 Task: In the  document Natalie.epub ,change text color to 'Dark Brown' Insert the mentioned shape above the text 'Star'. Change color of the shape to  OrangeChange shape height to 0.8
Action: Mouse moved to (313, 436)
Screenshot: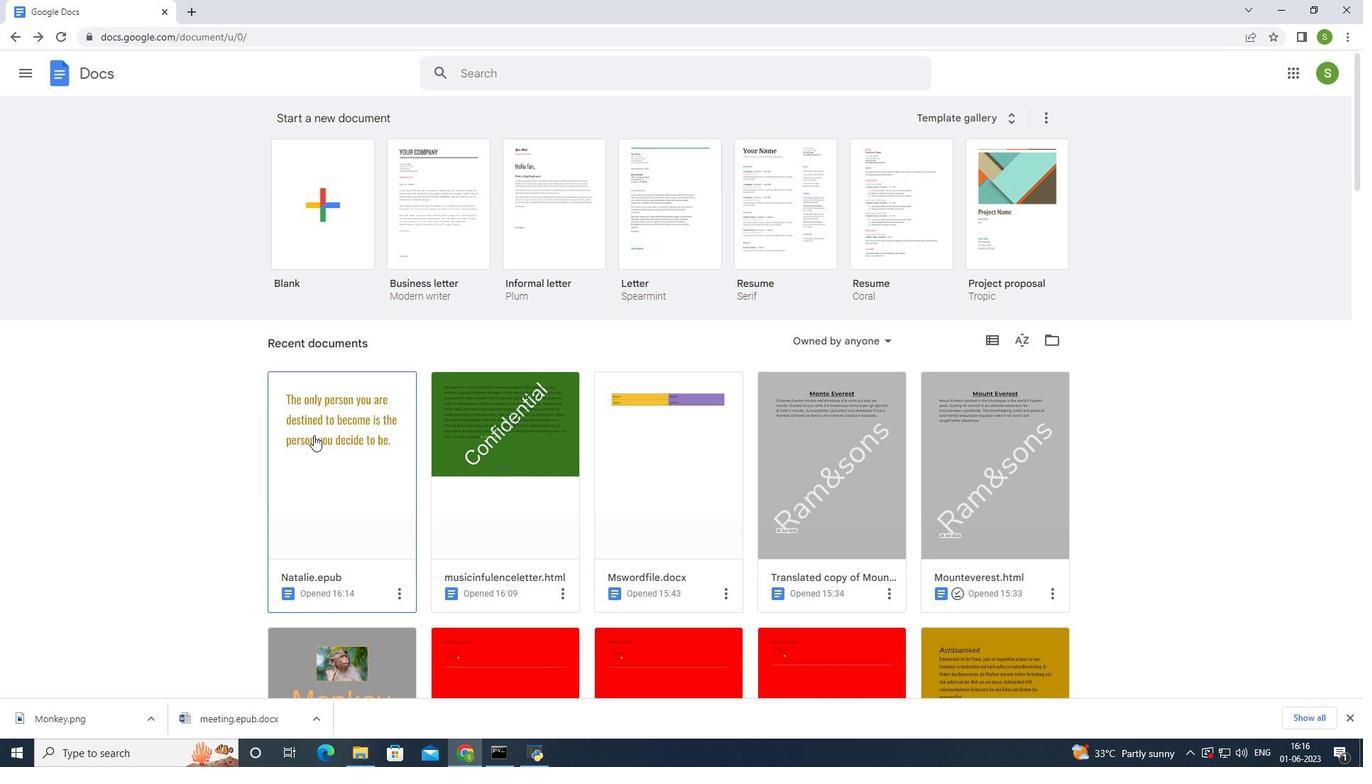 
Action: Mouse pressed left at (313, 436)
Screenshot: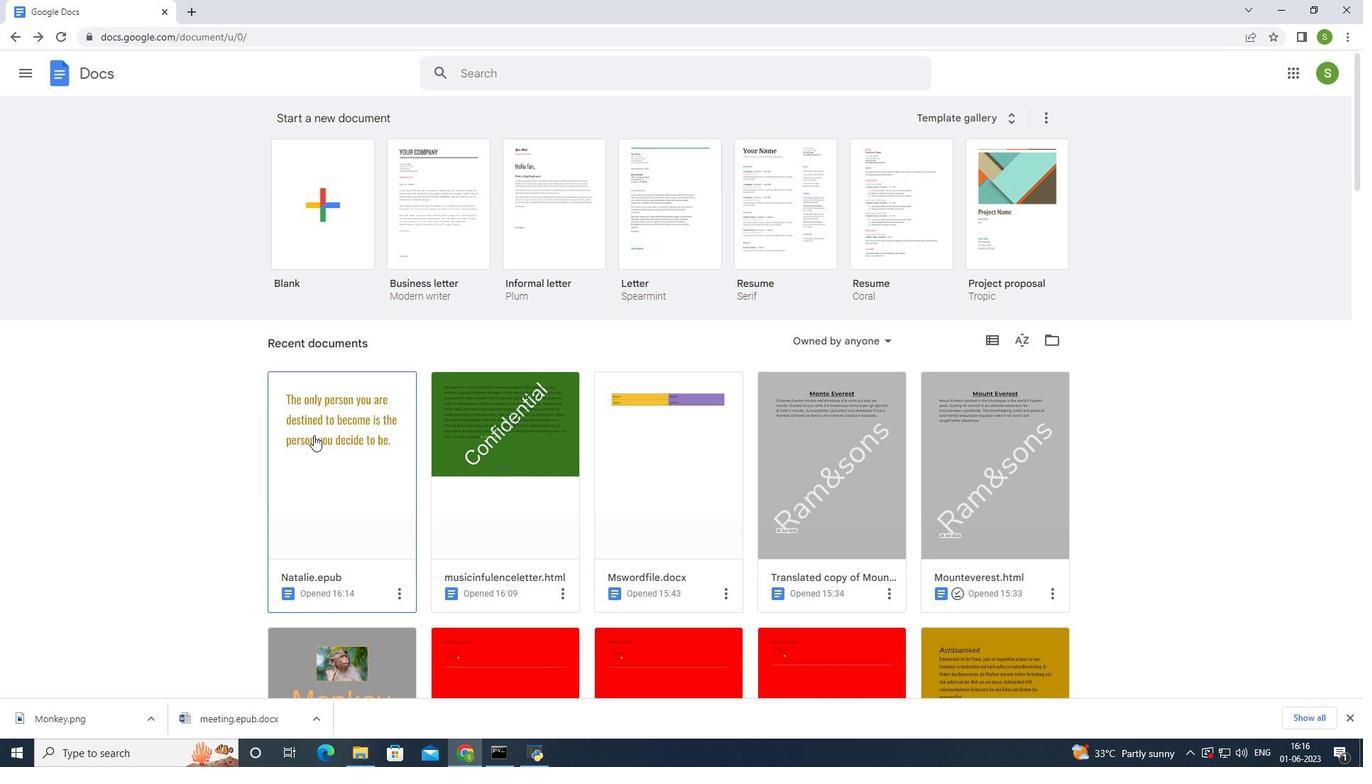 
Action: Mouse moved to (355, 225)
Screenshot: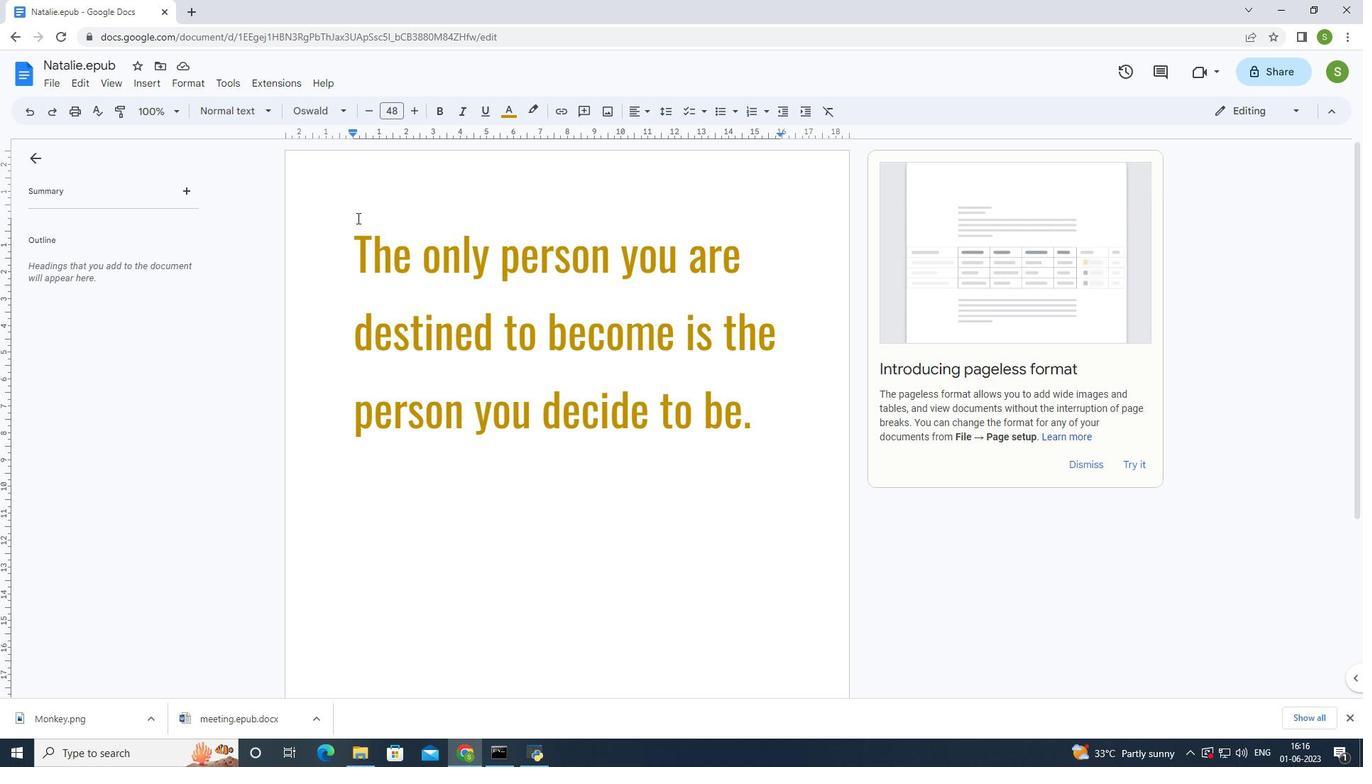 
Action: Mouse pressed left at (355, 225)
Screenshot: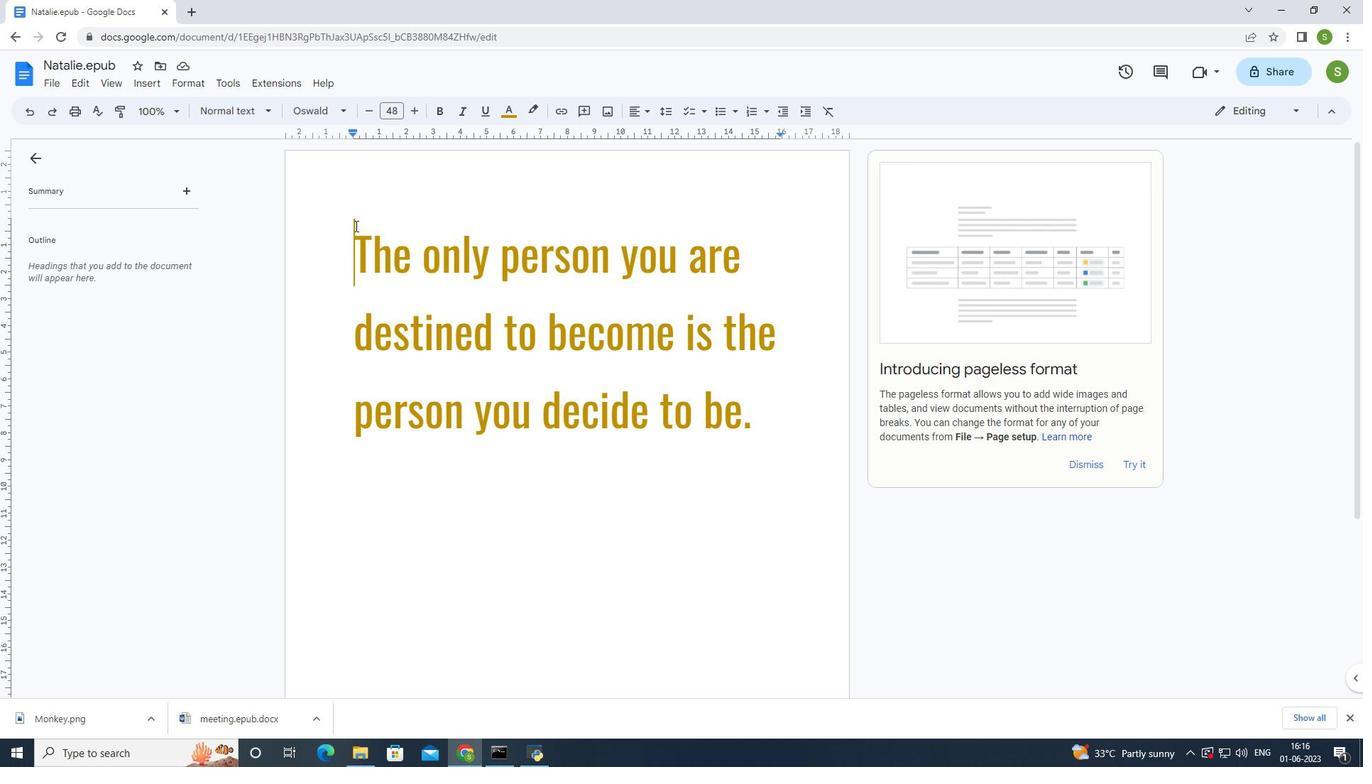 
Action: Mouse moved to (804, 434)
Screenshot: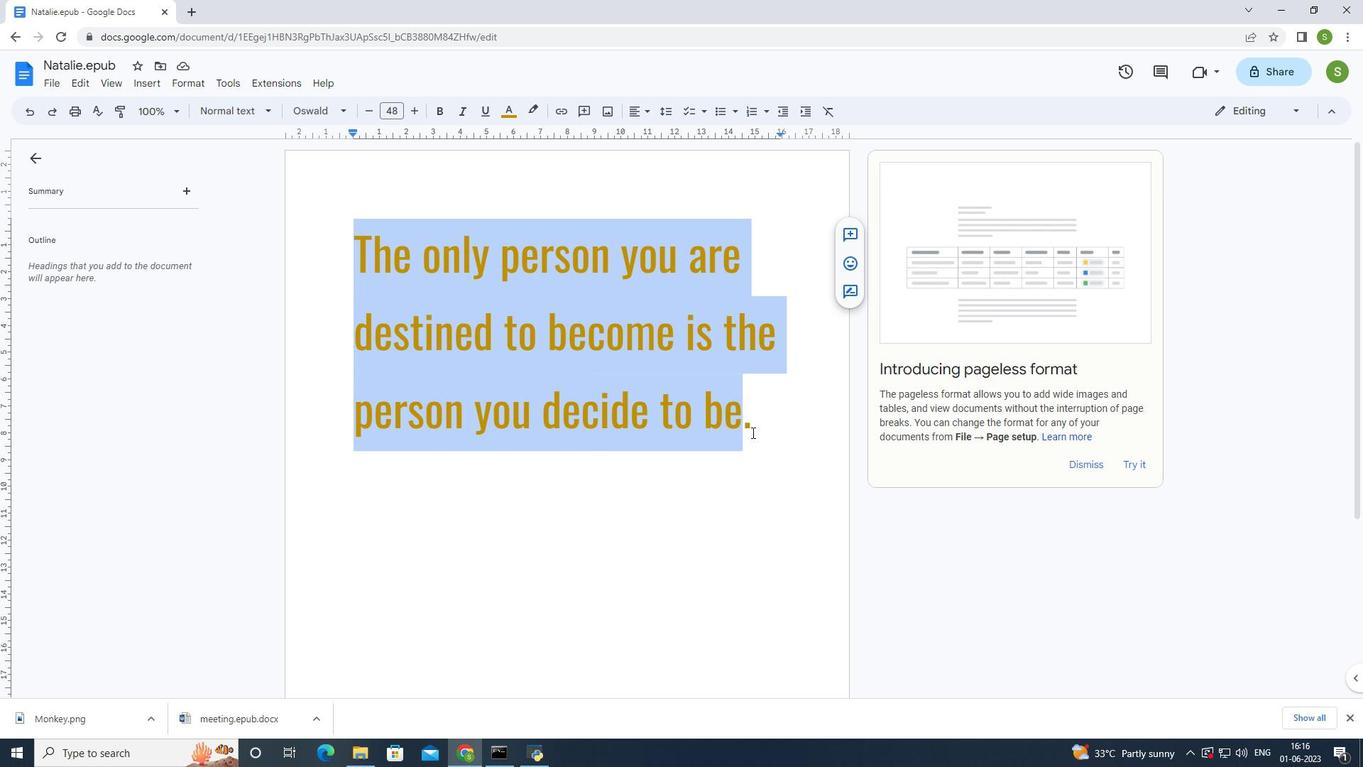 
Action: Mouse pressed left at (804, 434)
Screenshot: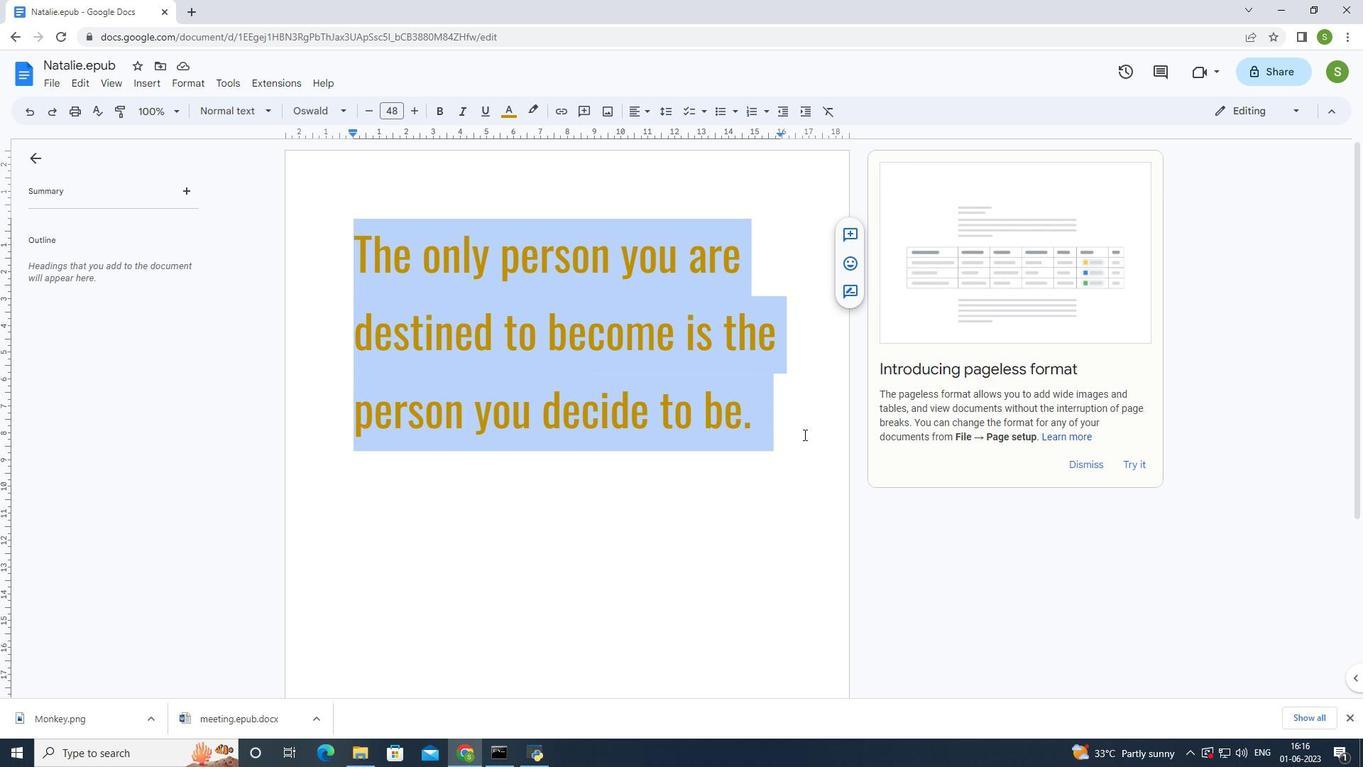 
Action: Mouse moved to (505, 116)
Screenshot: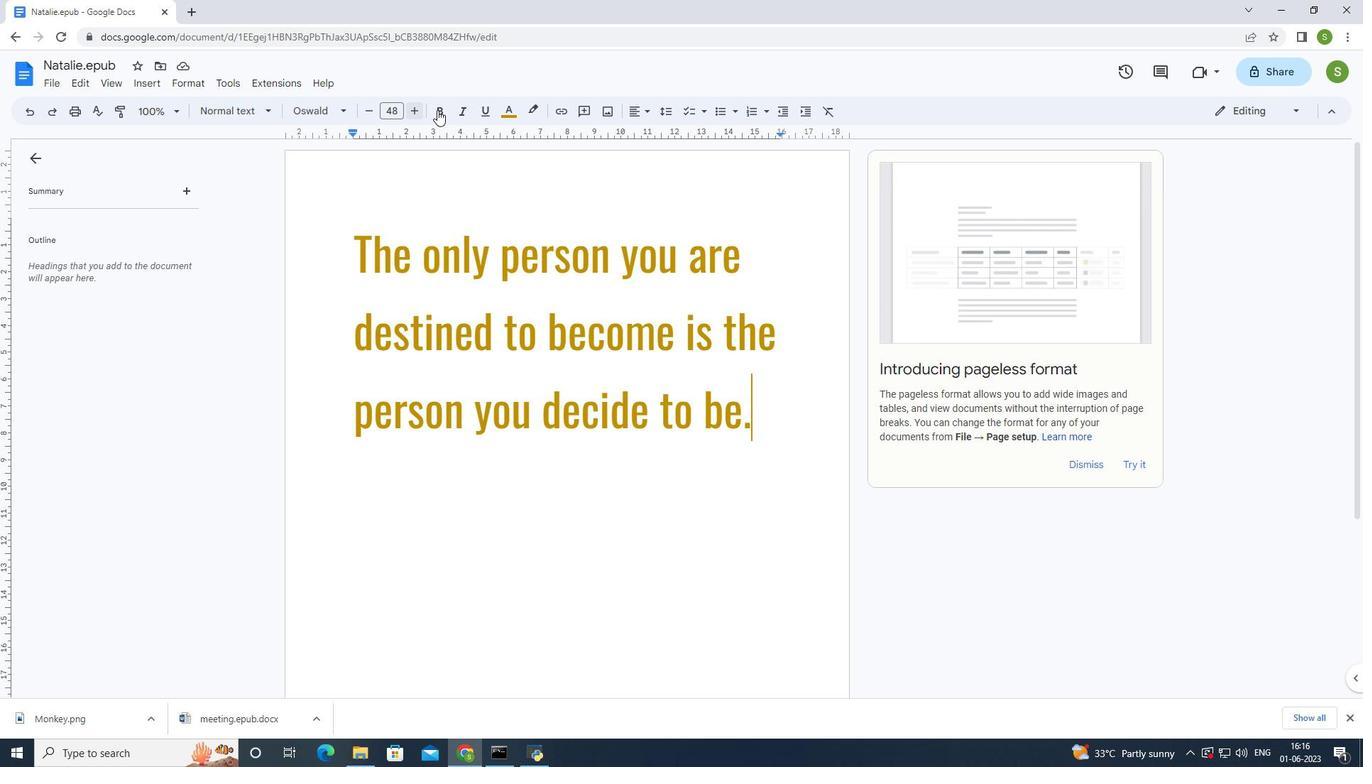 
Action: Mouse pressed left at (505, 116)
Screenshot: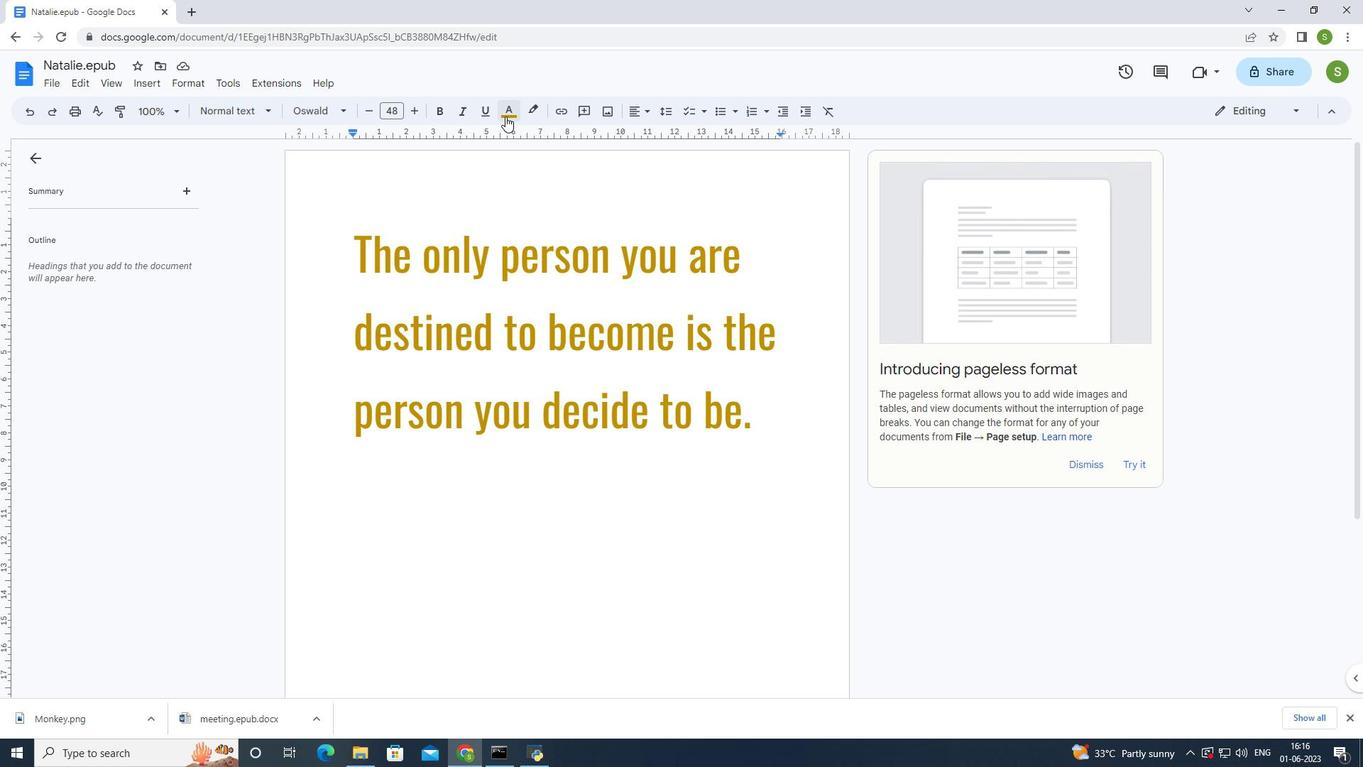 
Action: Mouse moved to (556, 234)
Screenshot: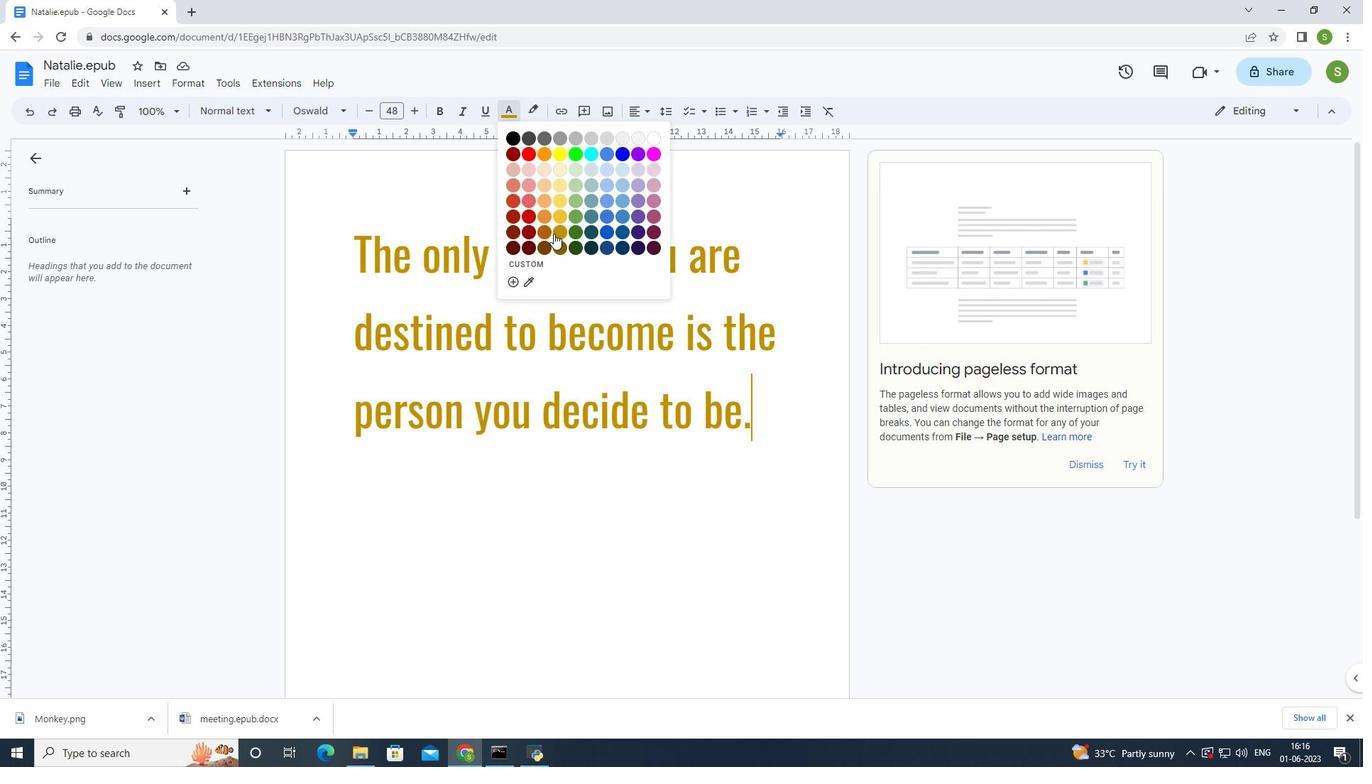 
Action: Mouse pressed left at (556, 234)
Screenshot: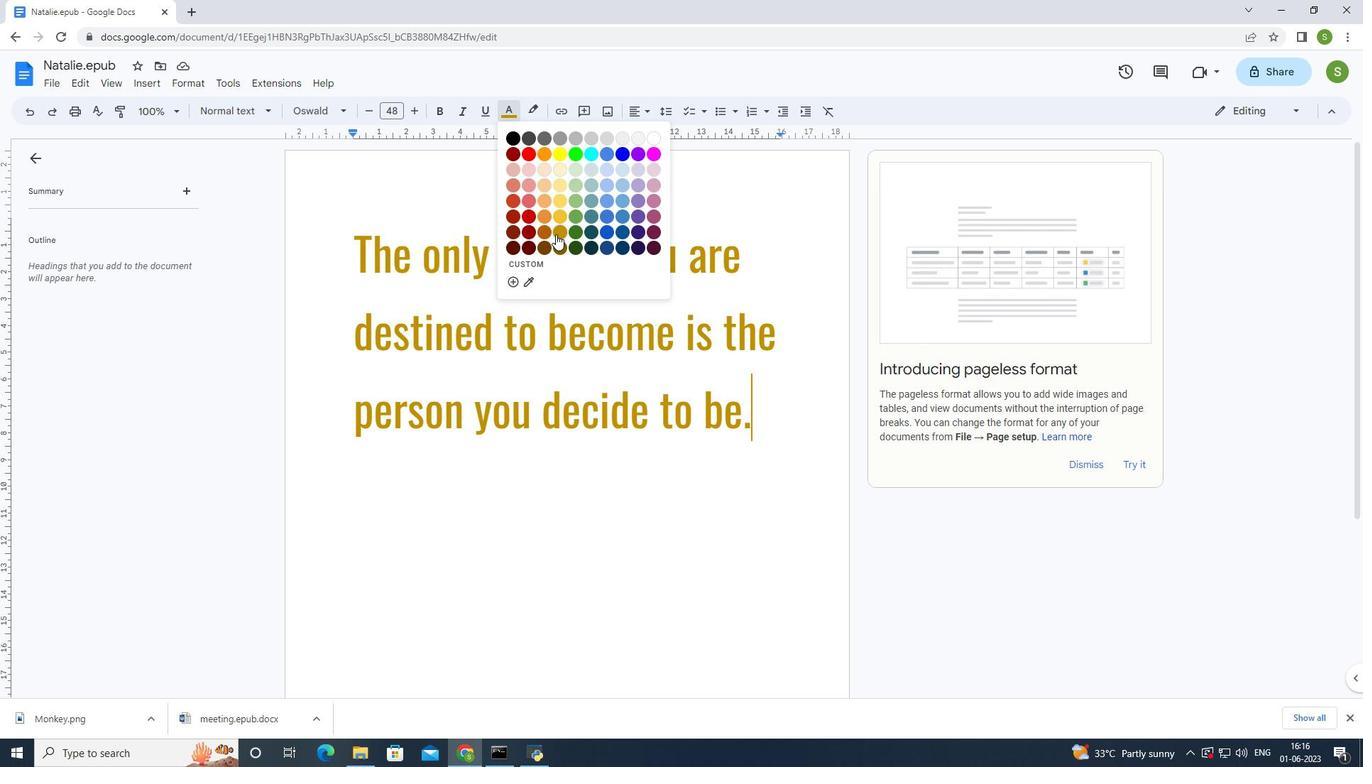 
Action: Mouse moved to (153, 85)
Screenshot: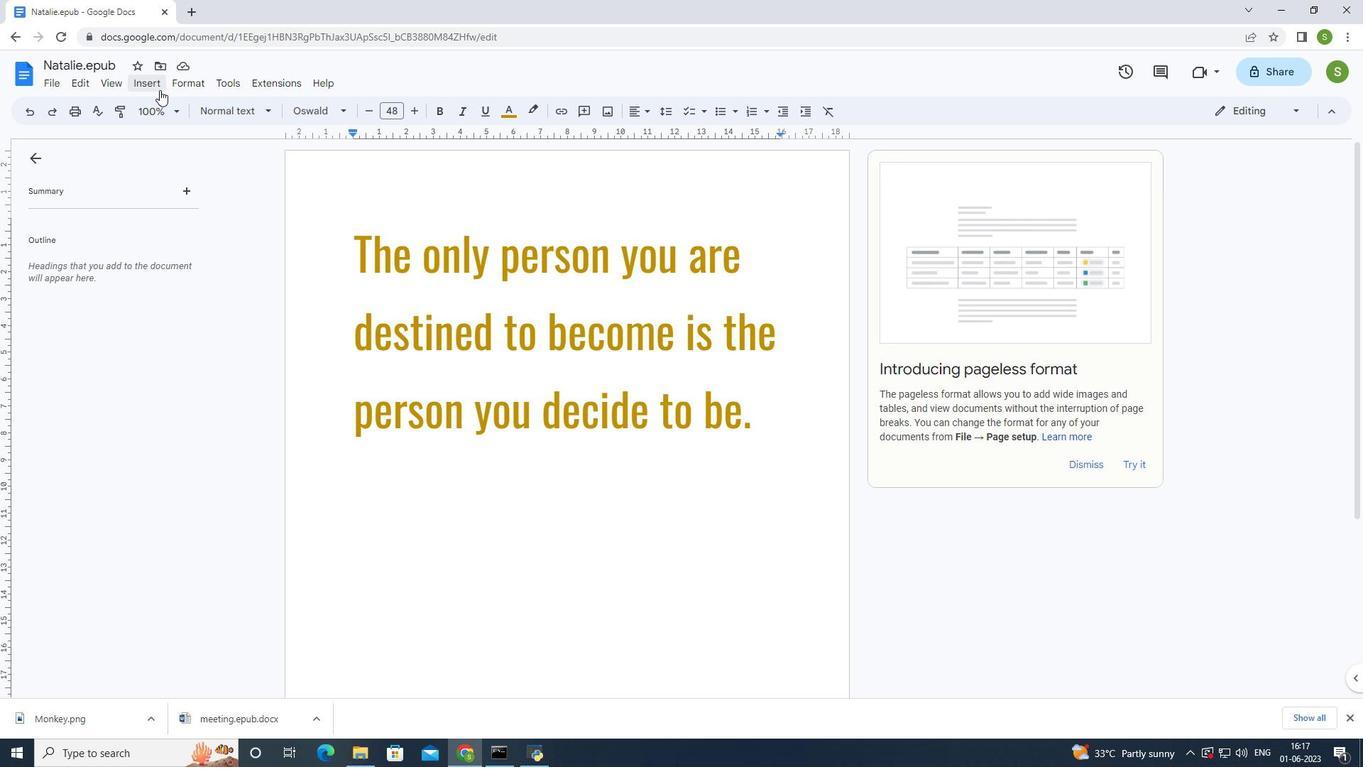 
Action: Mouse pressed left at (153, 85)
Screenshot: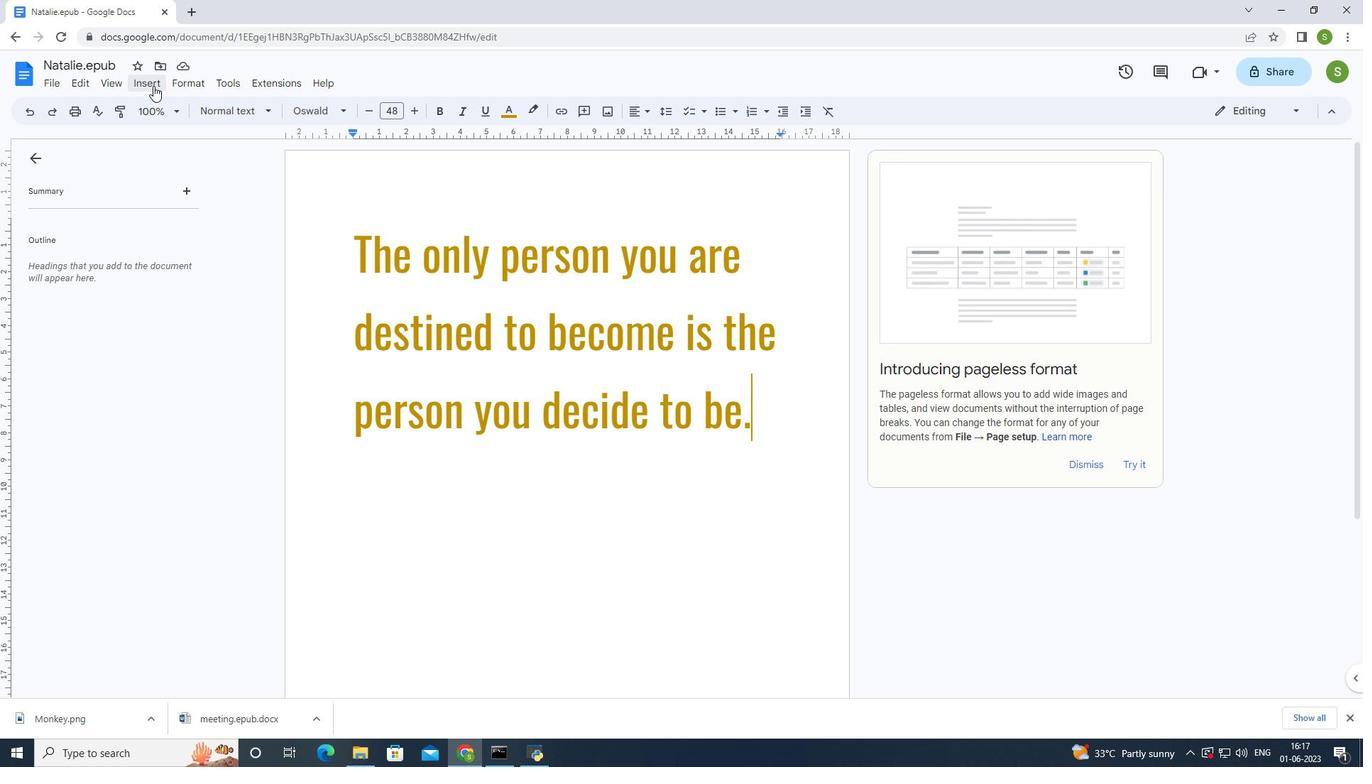 
Action: Mouse moved to (186, 152)
Screenshot: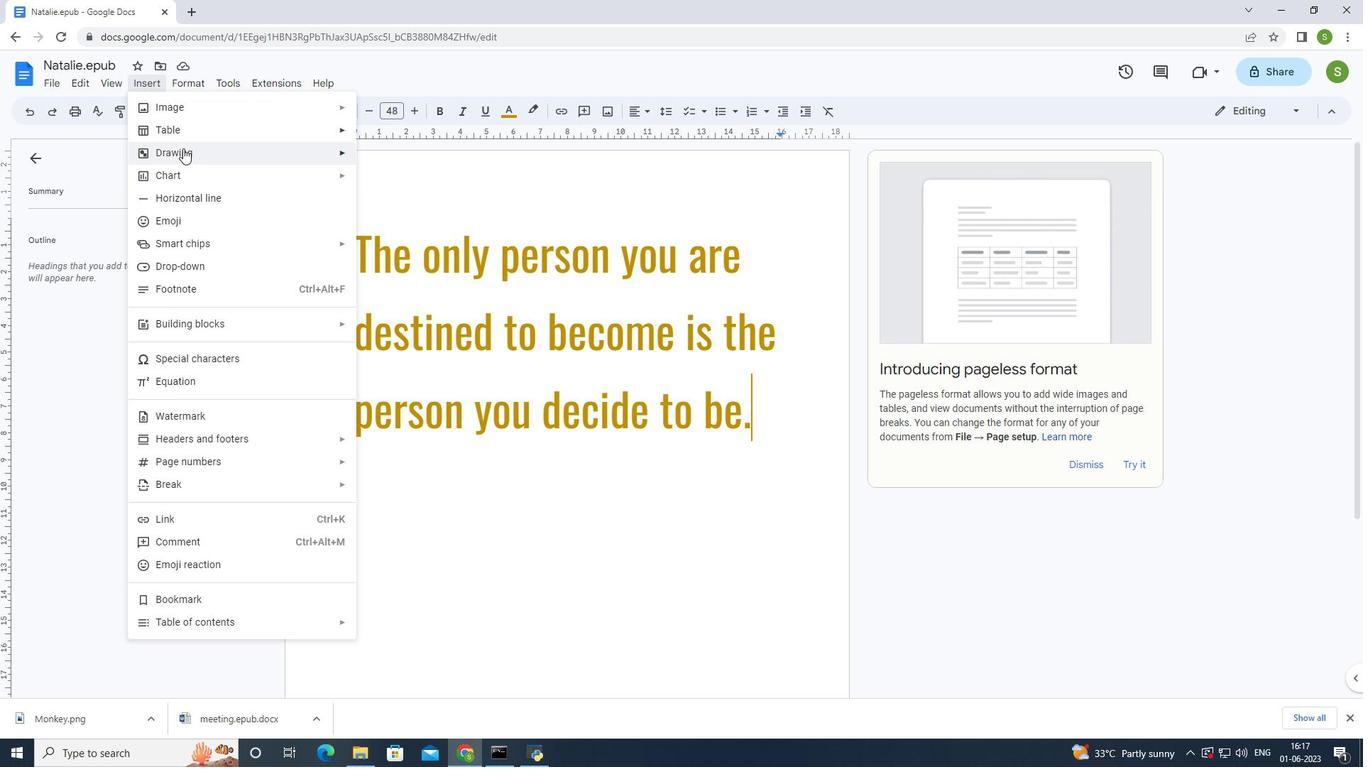 
Action: Mouse pressed left at (186, 152)
Screenshot: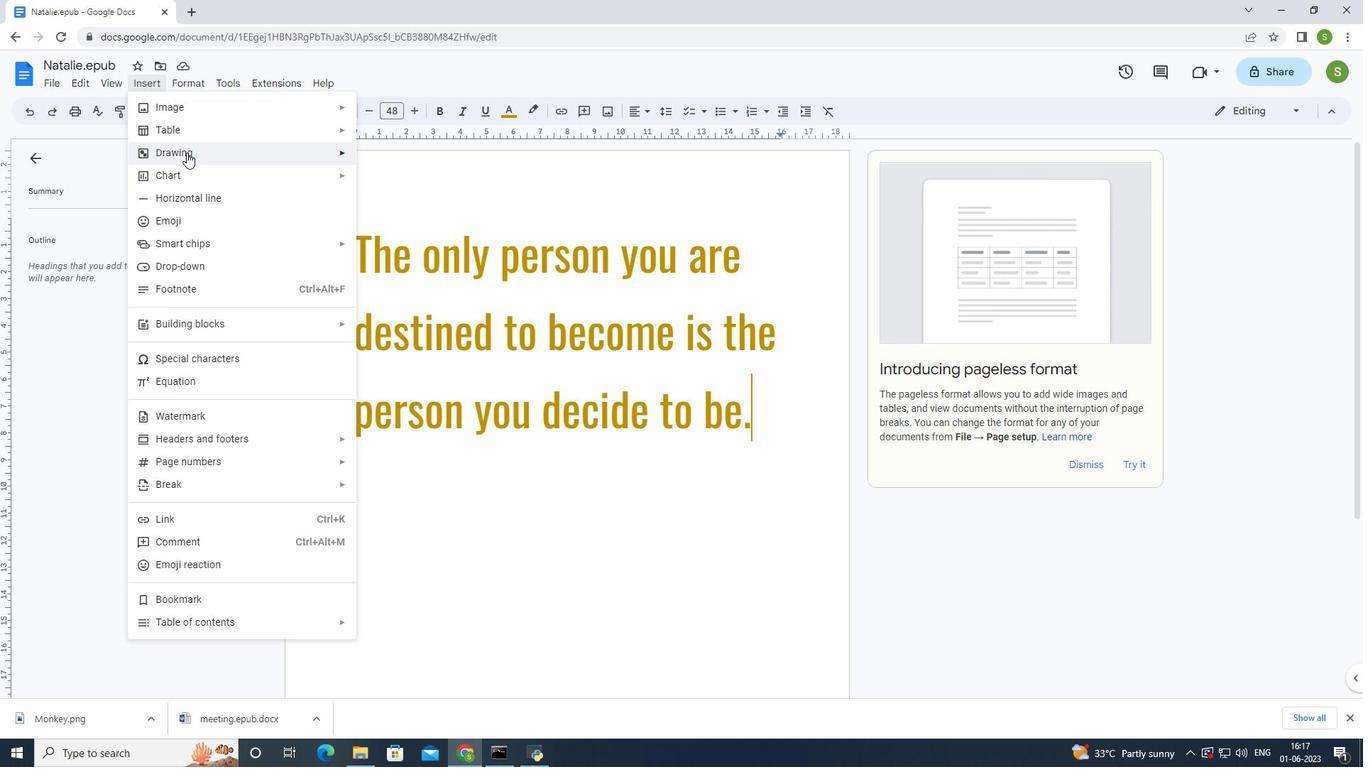 
Action: Mouse moved to (431, 155)
Screenshot: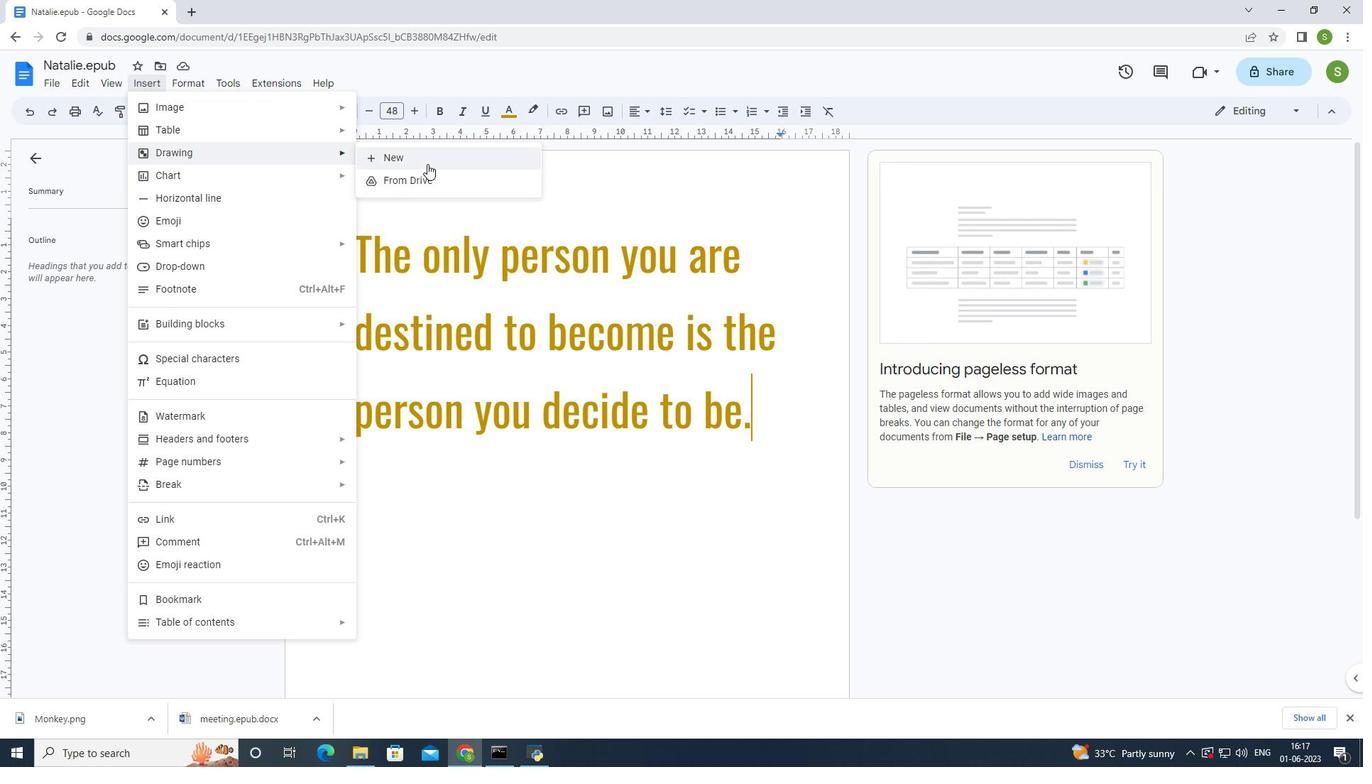 
Action: Mouse pressed left at (431, 155)
Screenshot: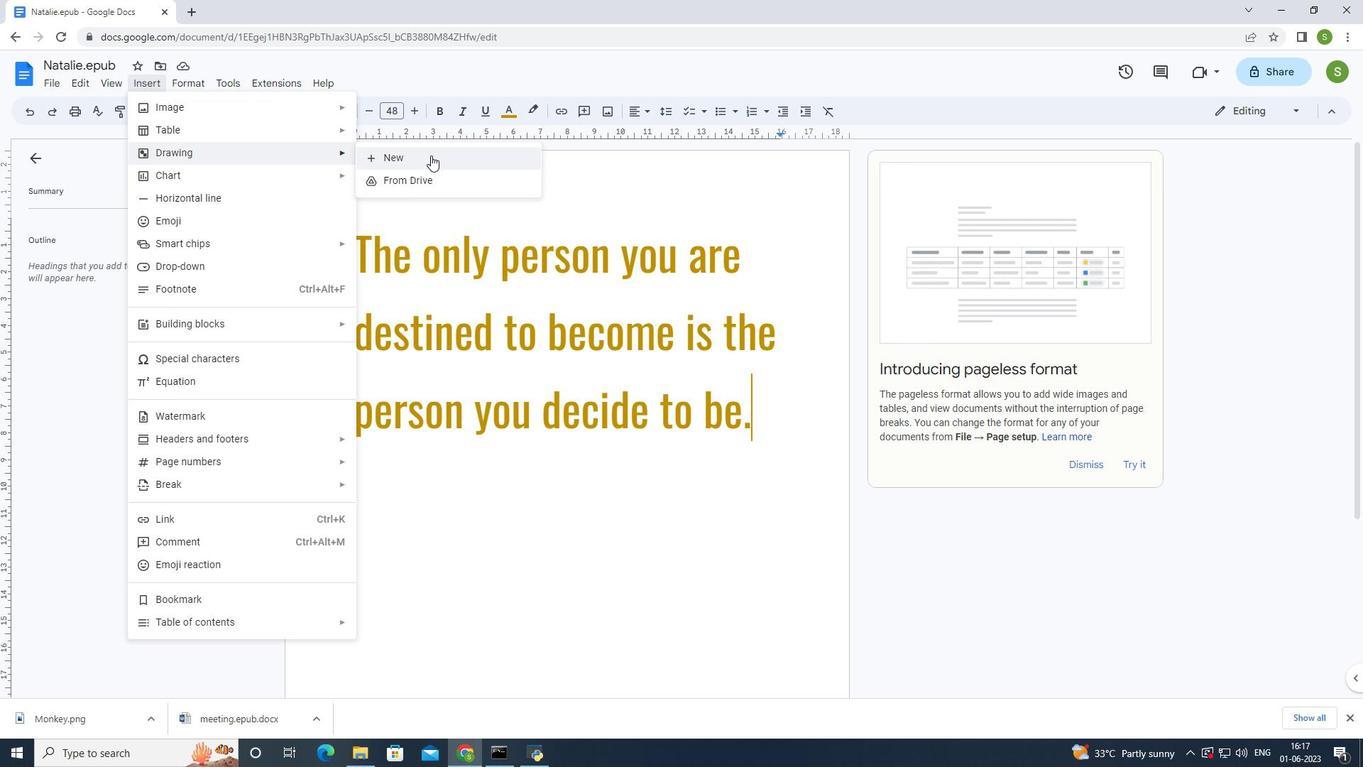 
Action: Mouse moved to (514, 132)
Screenshot: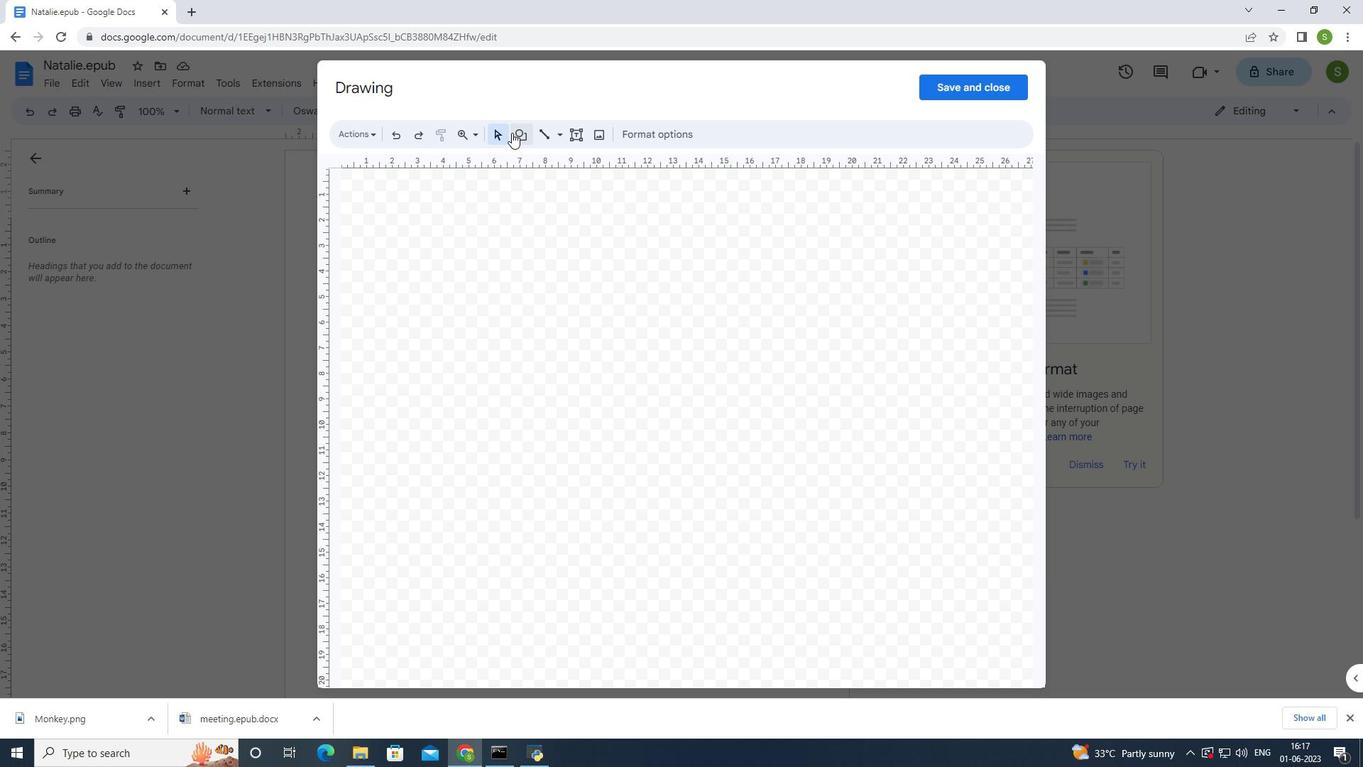 
Action: Mouse pressed left at (514, 132)
Screenshot: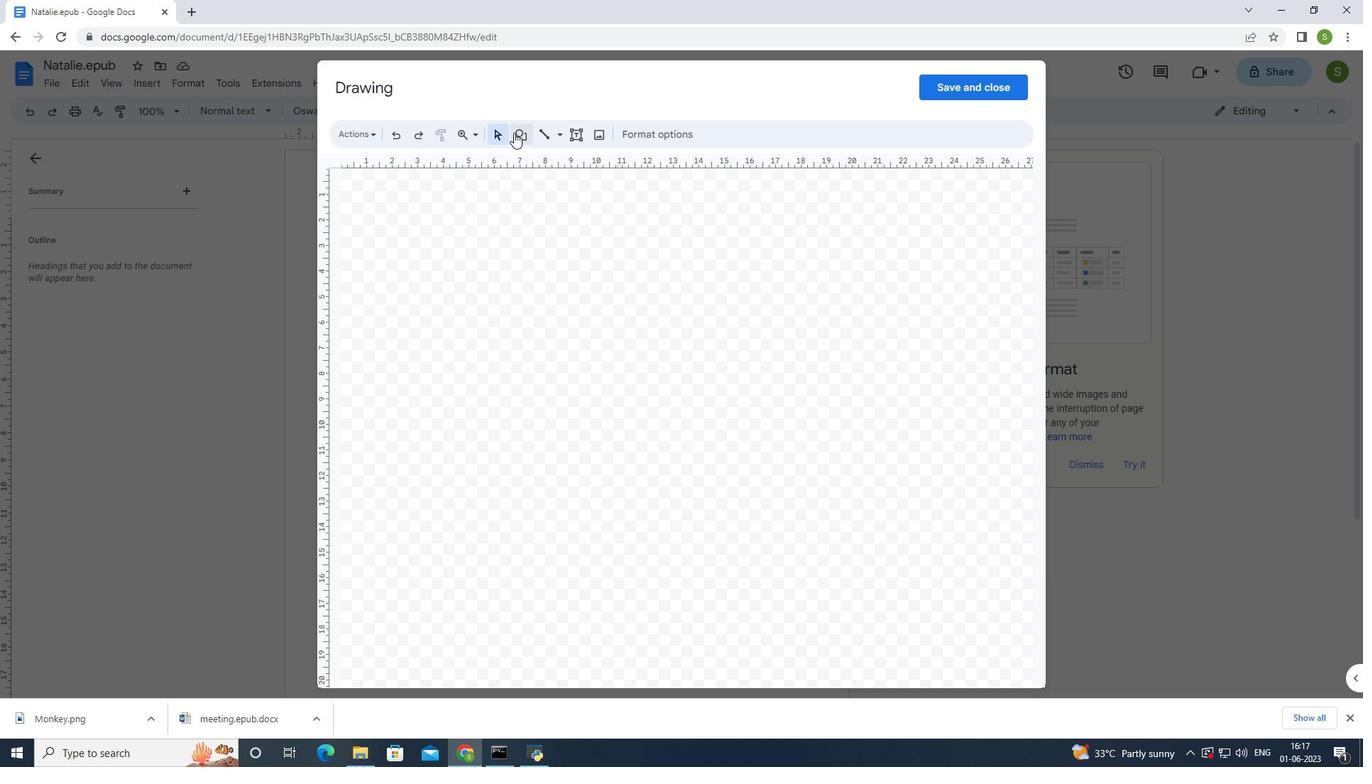 
Action: Mouse moved to (647, 166)
Screenshot: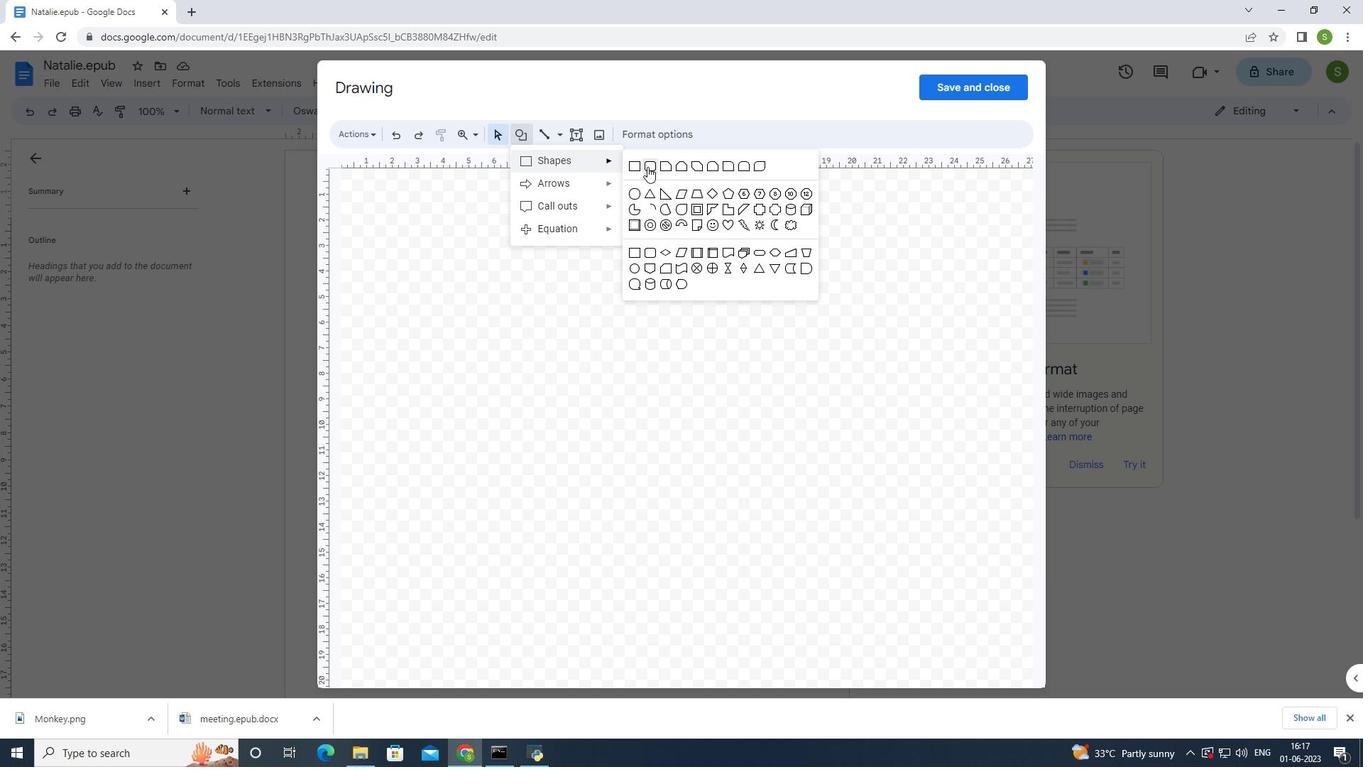 
Action: Mouse pressed left at (647, 166)
Screenshot: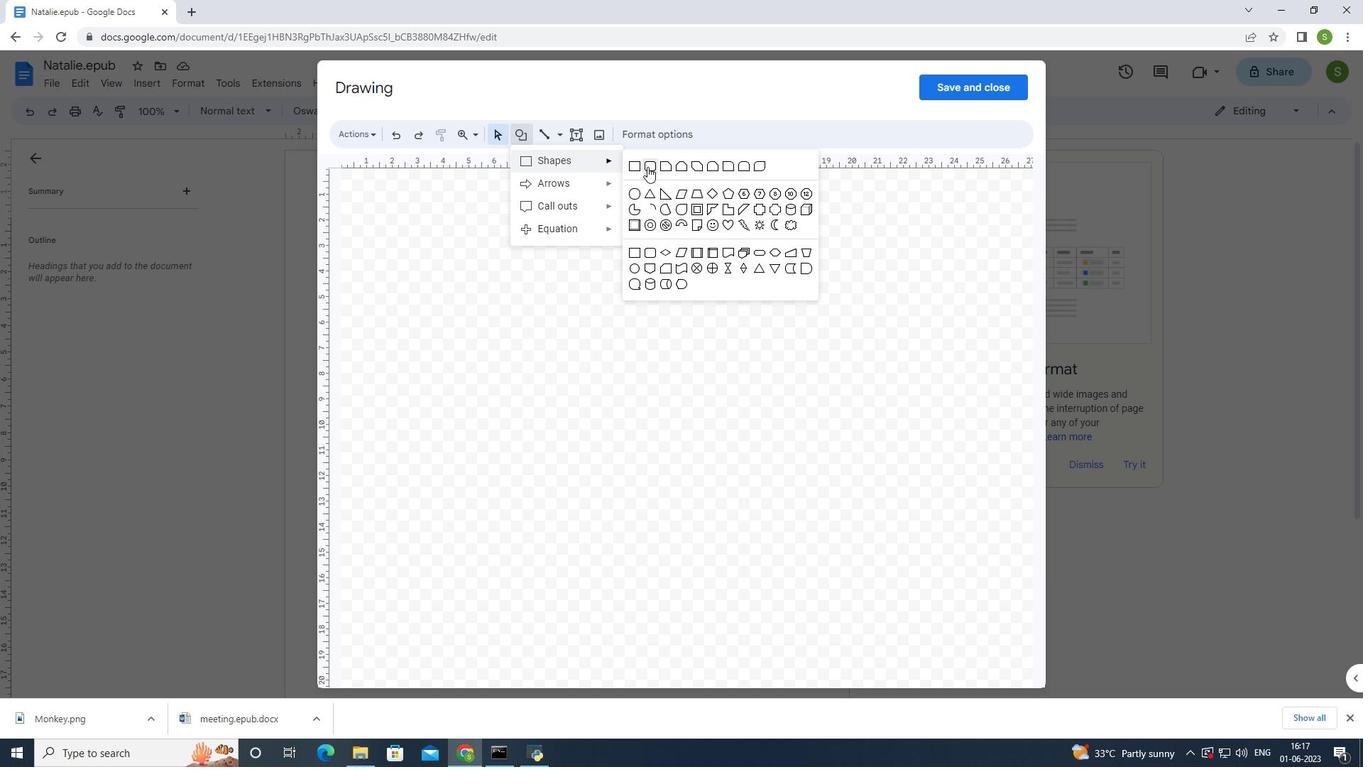 
Action: Mouse moved to (495, 259)
Screenshot: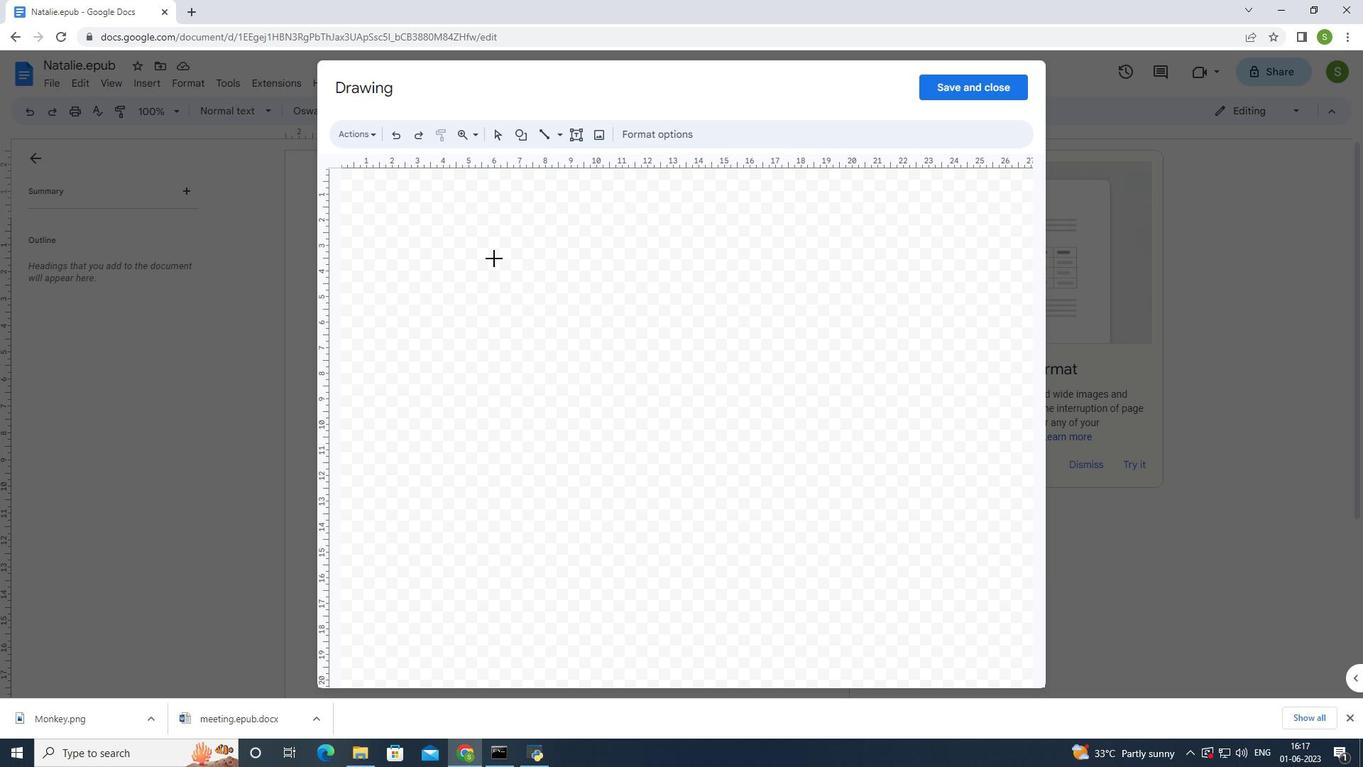 
Action: Mouse pressed left at (495, 259)
Screenshot: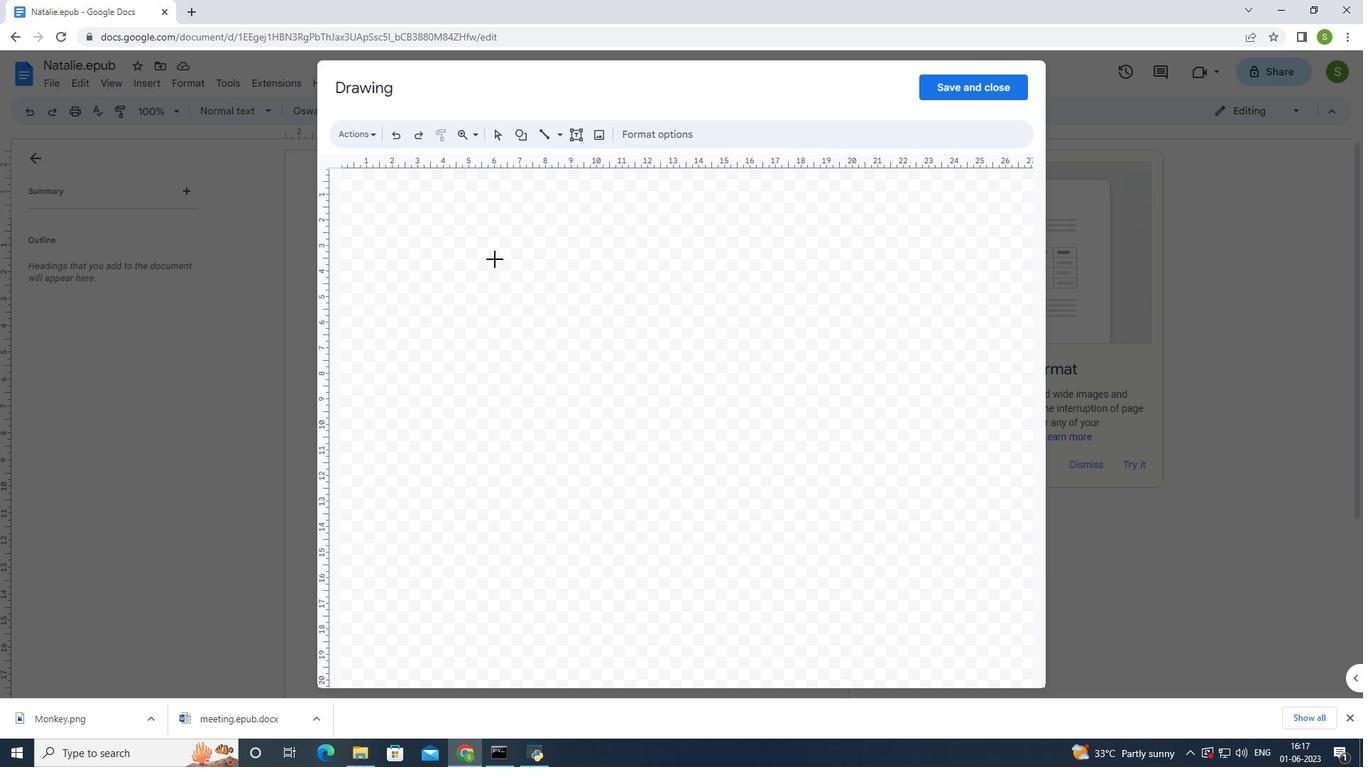 
Action: Mouse moved to (568, 291)
Screenshot: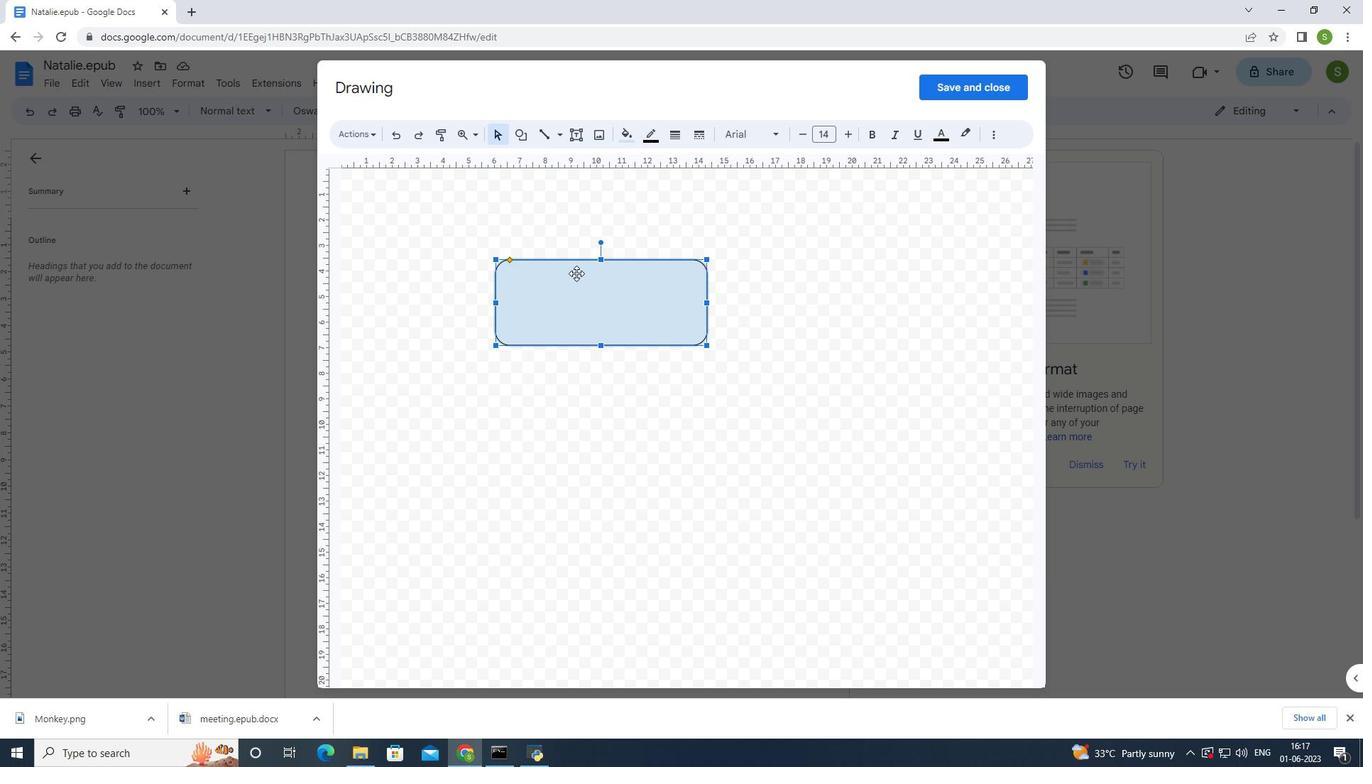 
Action: Mouse pressed left at (568, 291)
Screenshot: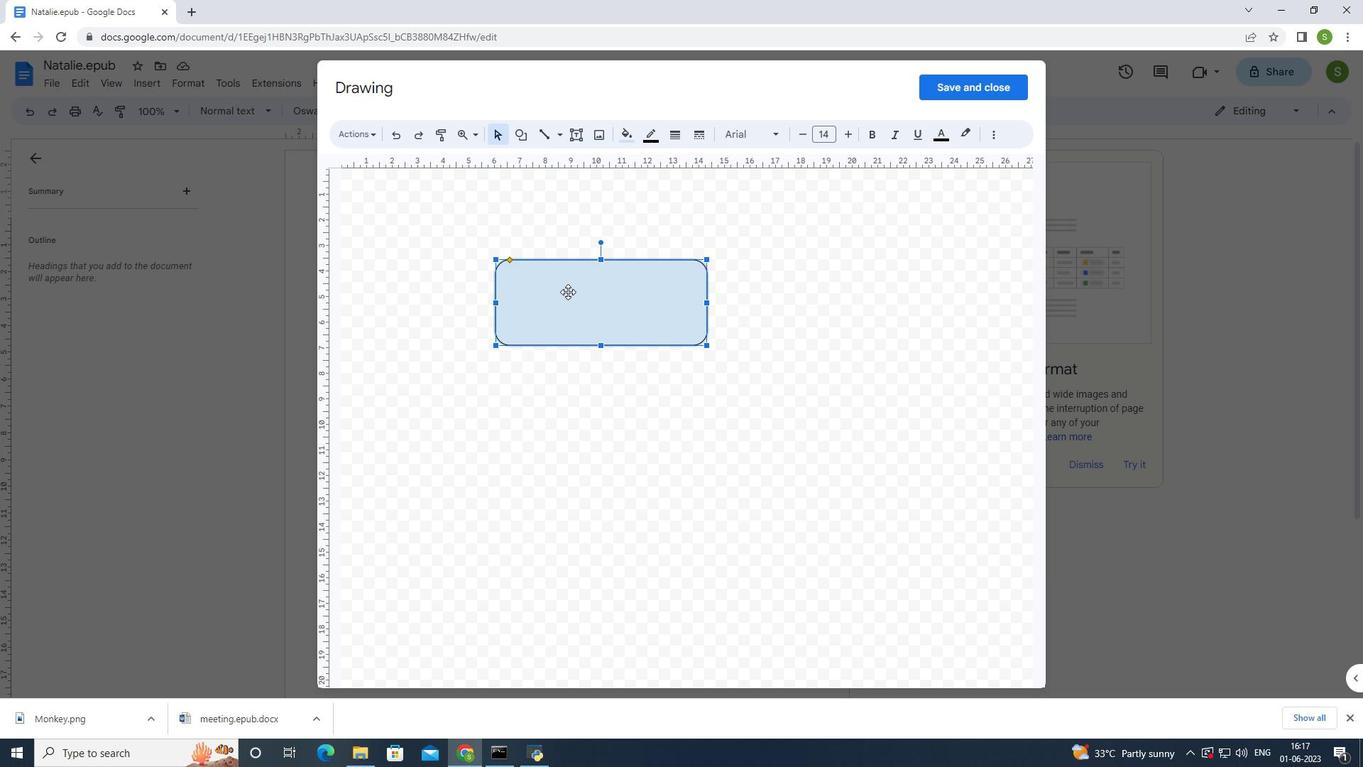 
Action: Mouse moved to (574, 134)
Screenshot: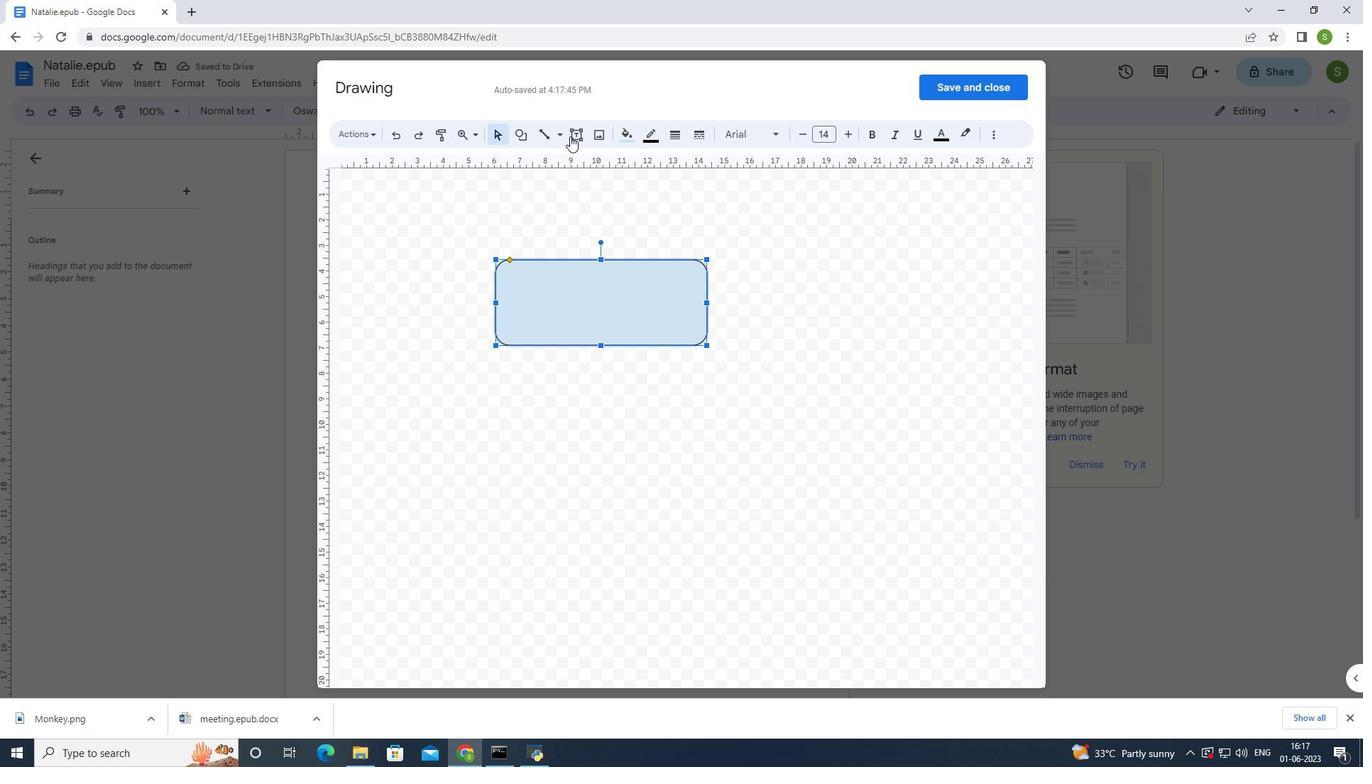 
Action: Mouse pressed left at (574, 134)
Screenshot: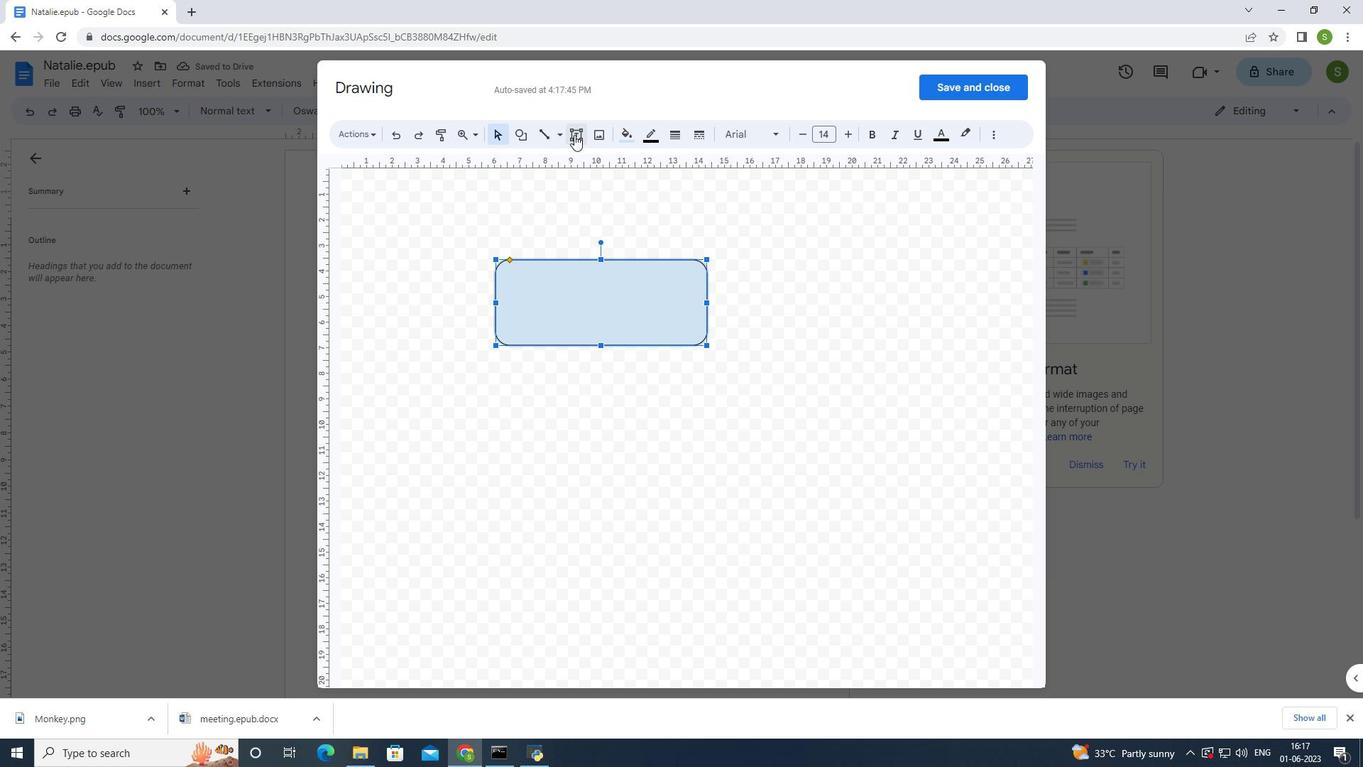
Action: Mouse moved to (550, 291)
Screenshot: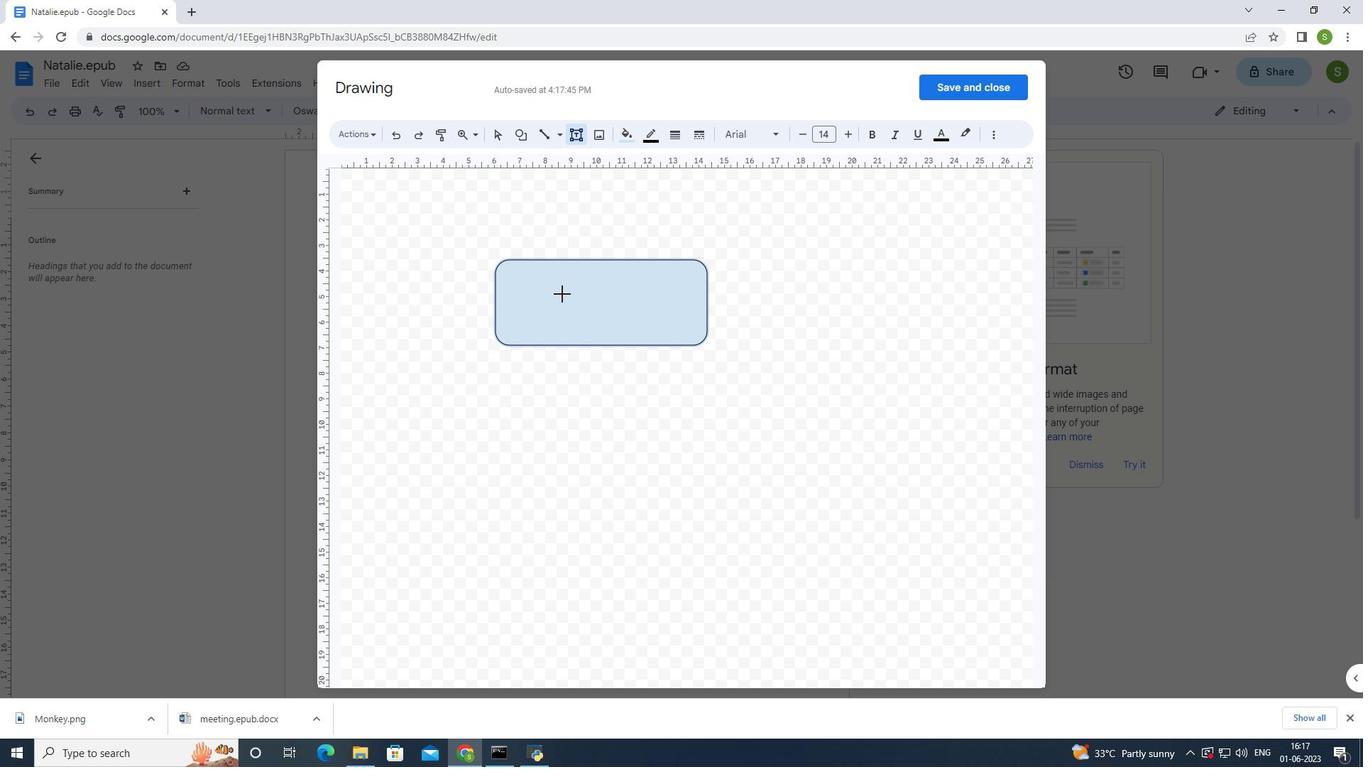 
Action: Mouse pressed left at (550, 291)
Screenshot: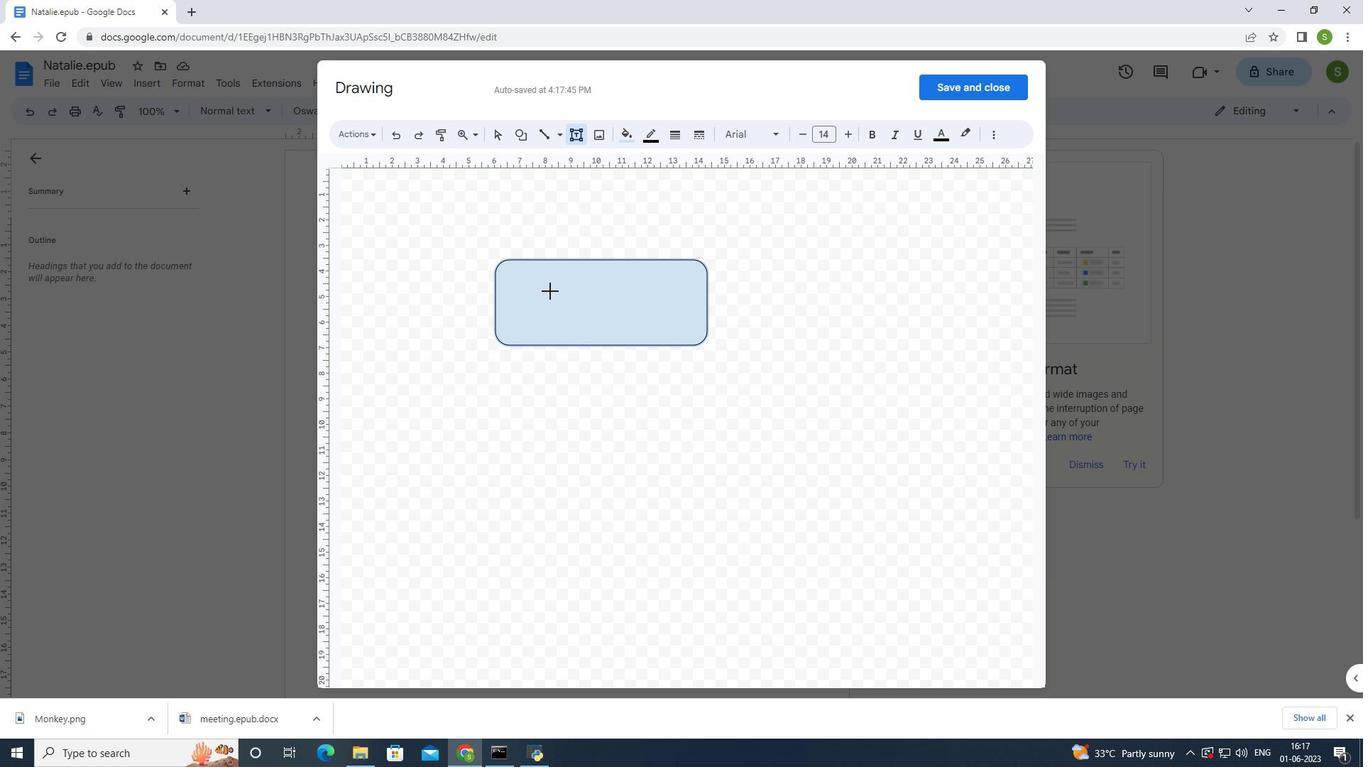 
Action: Mouse moved to (588, 306)
Screenshot: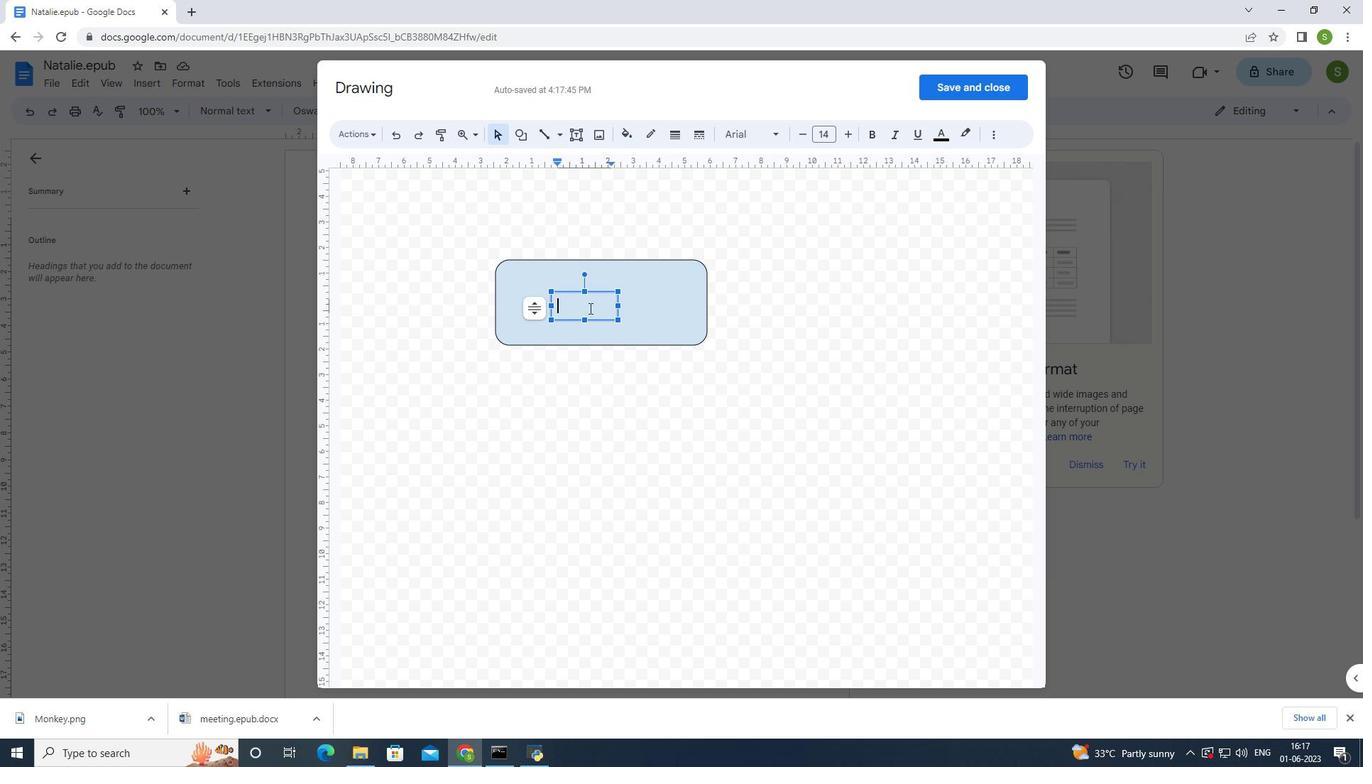 
Action: Key pressed <Key.shift>
Screenshot: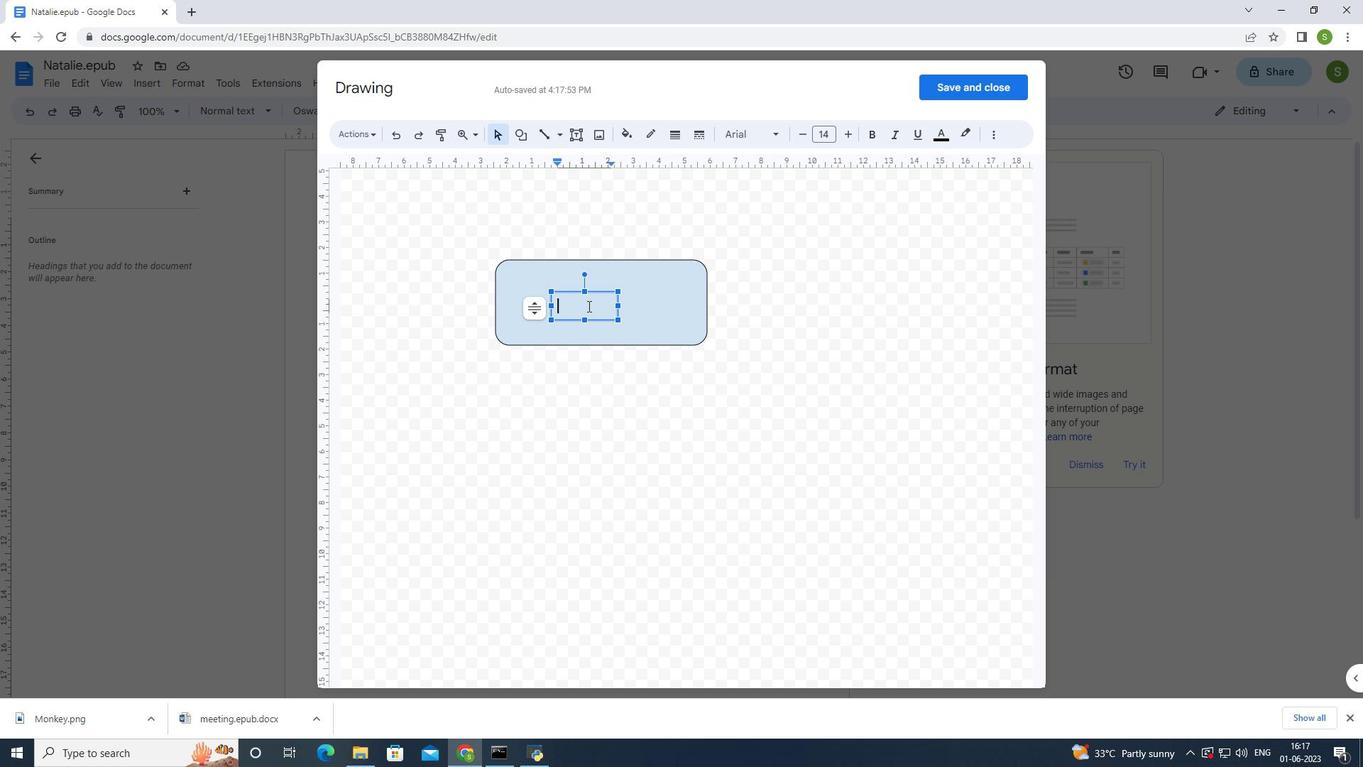 
Action: Mouse moved to (580, 309)
Screenshot: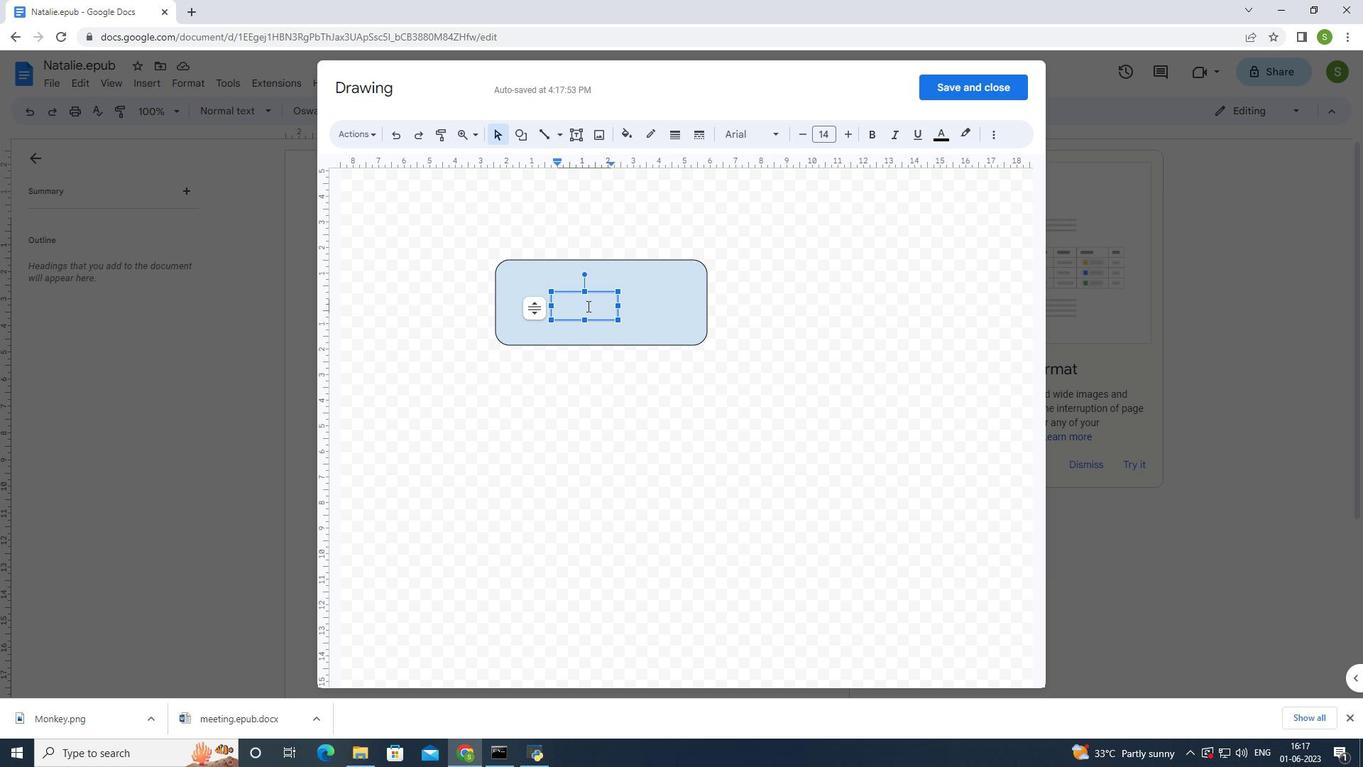 
Action: Key pressed S
Screenshot: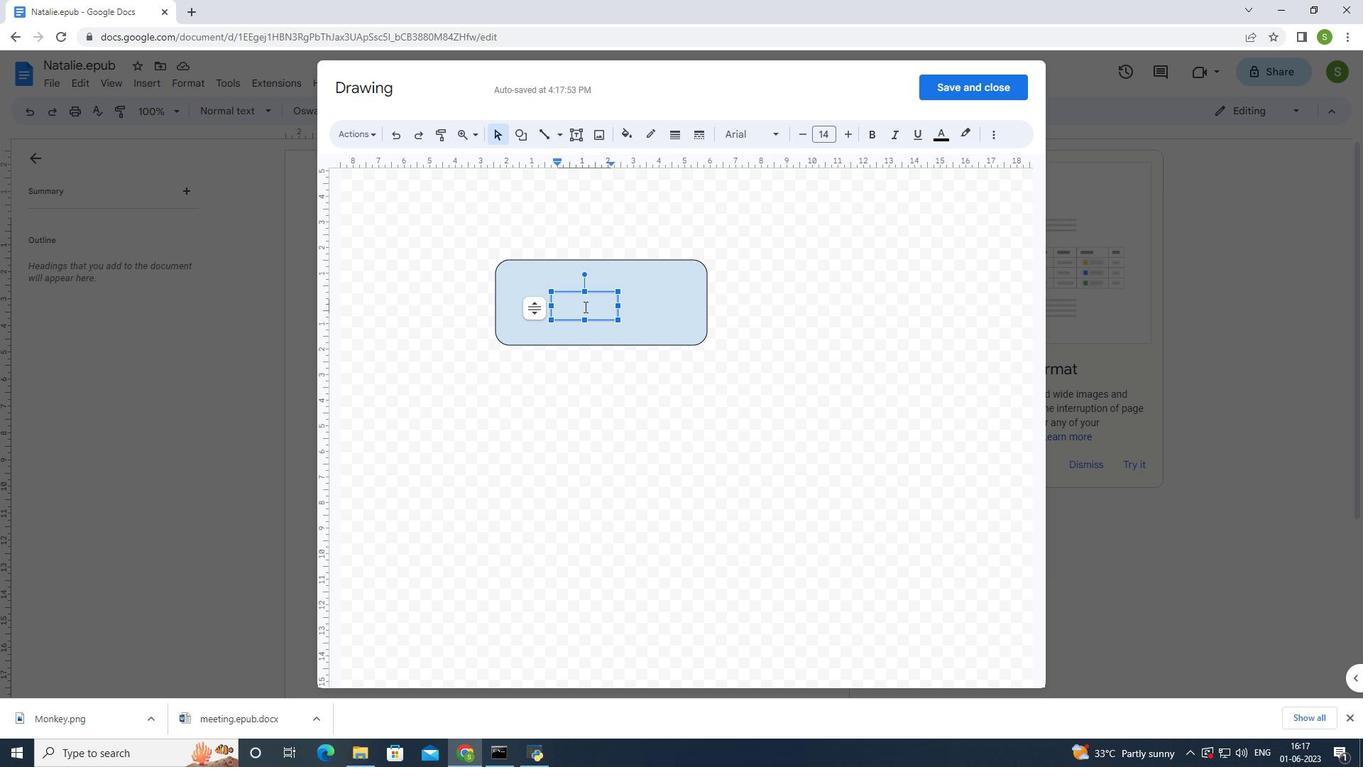 
Action: Mouse moved to (578, 307)
Screenshot: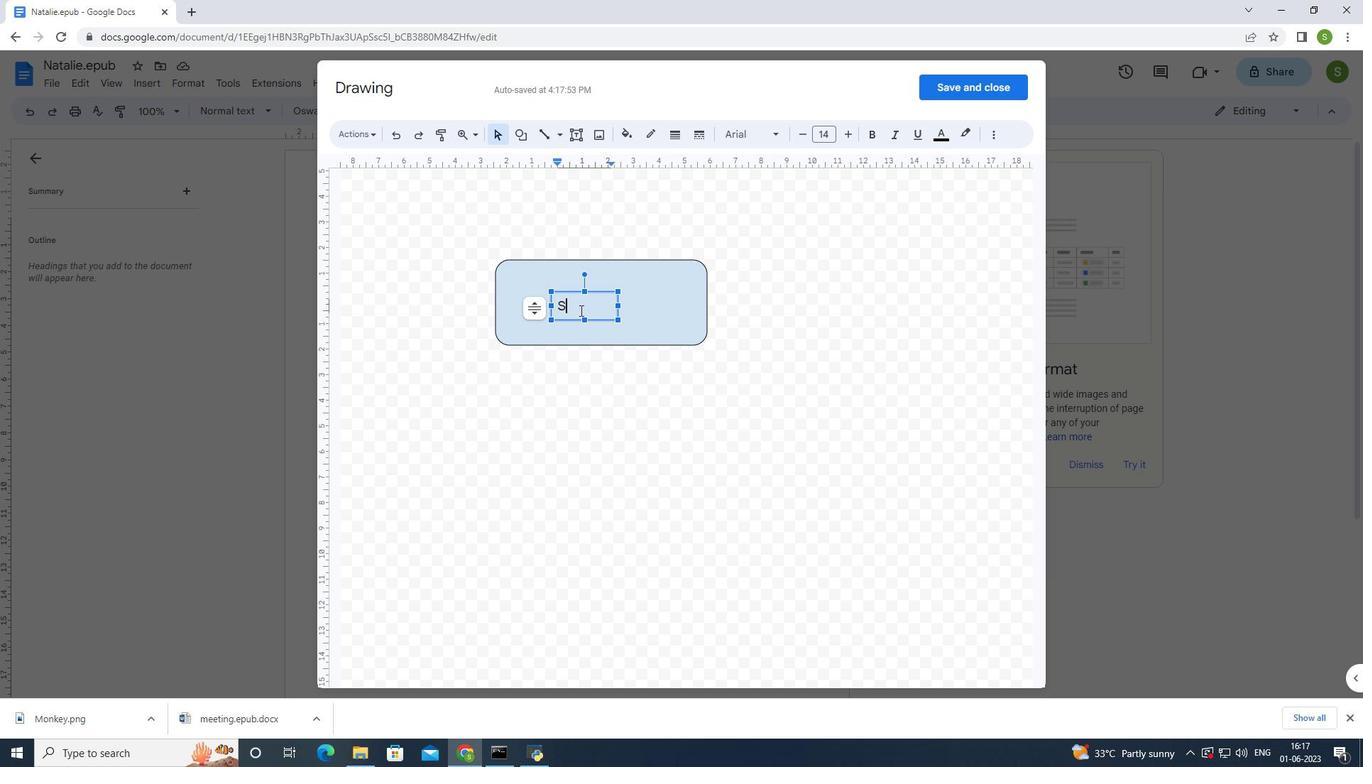 
Action: Key pressed ta
Screenshot: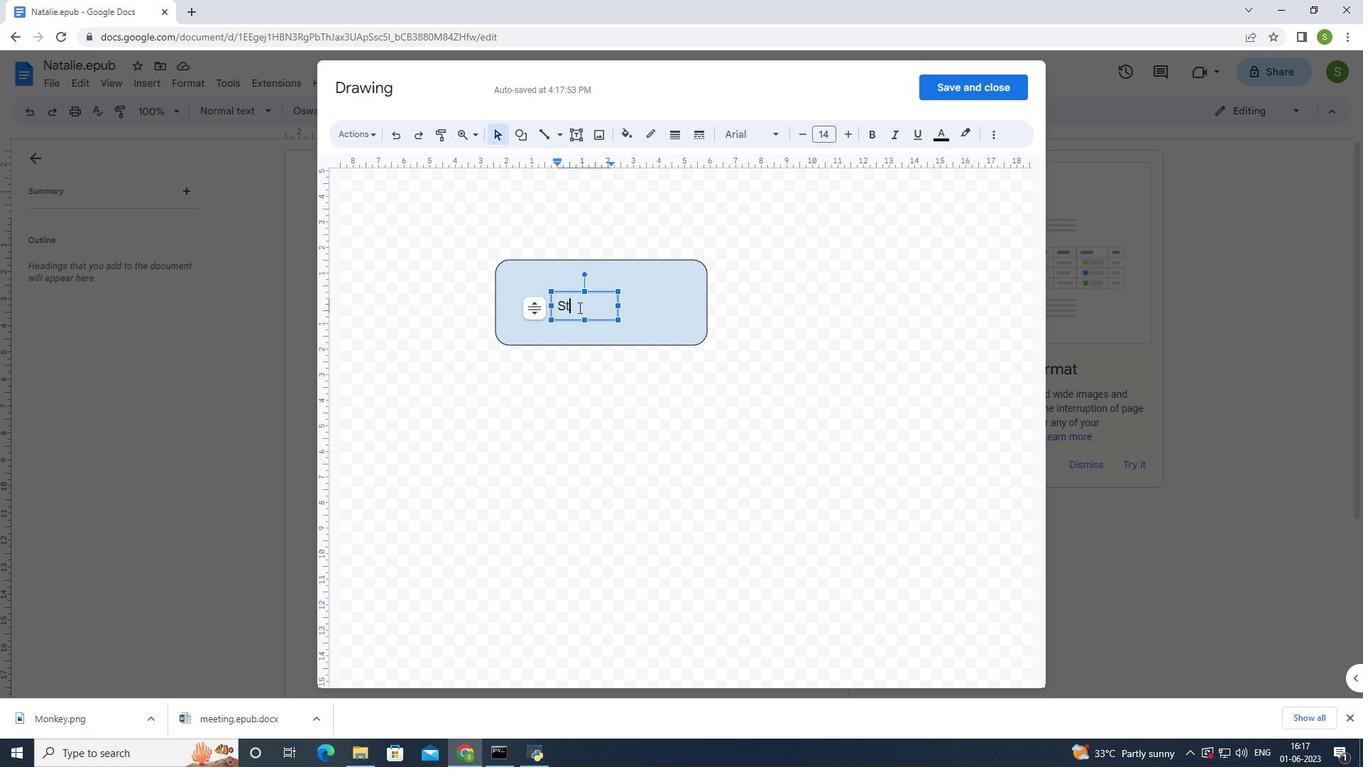 
Action: Mouse moved to (577, 299)
Screenshot: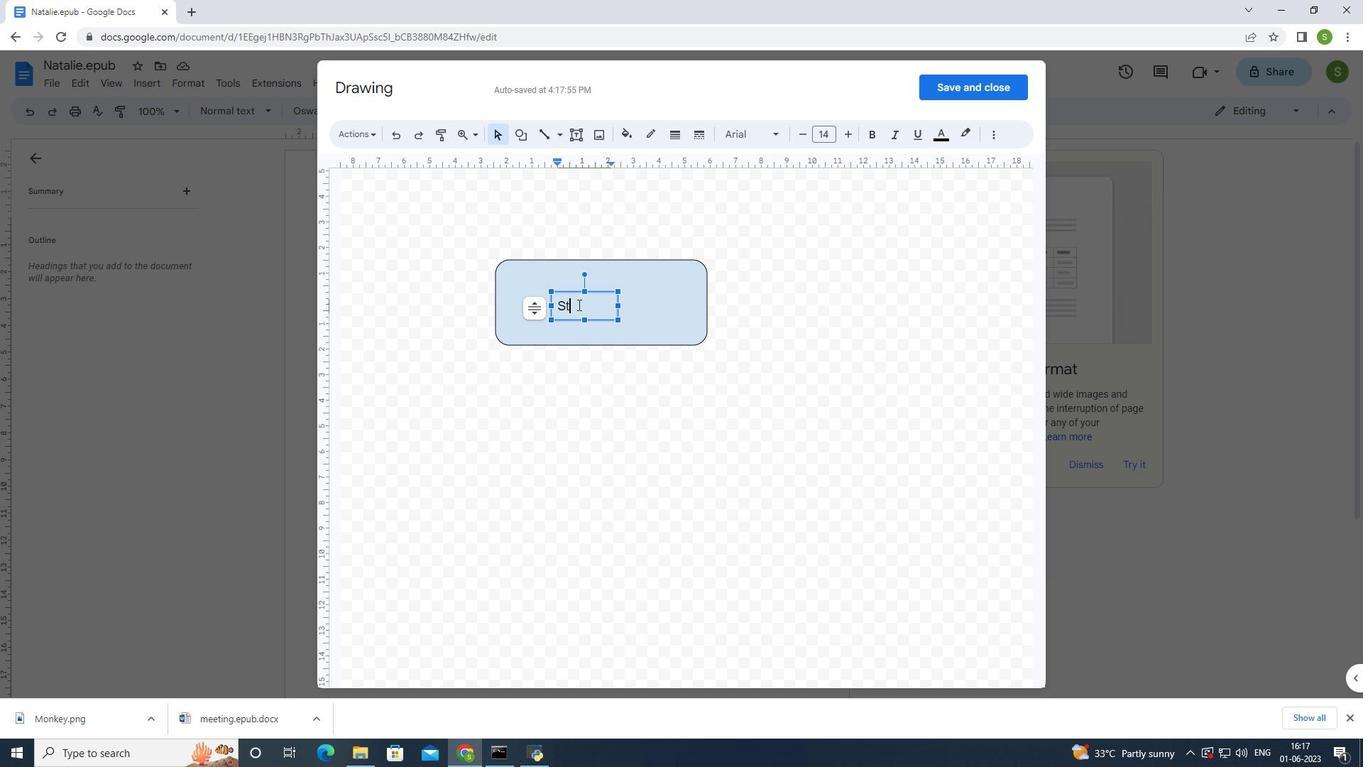 
Action: Key pressed r
Screenshot: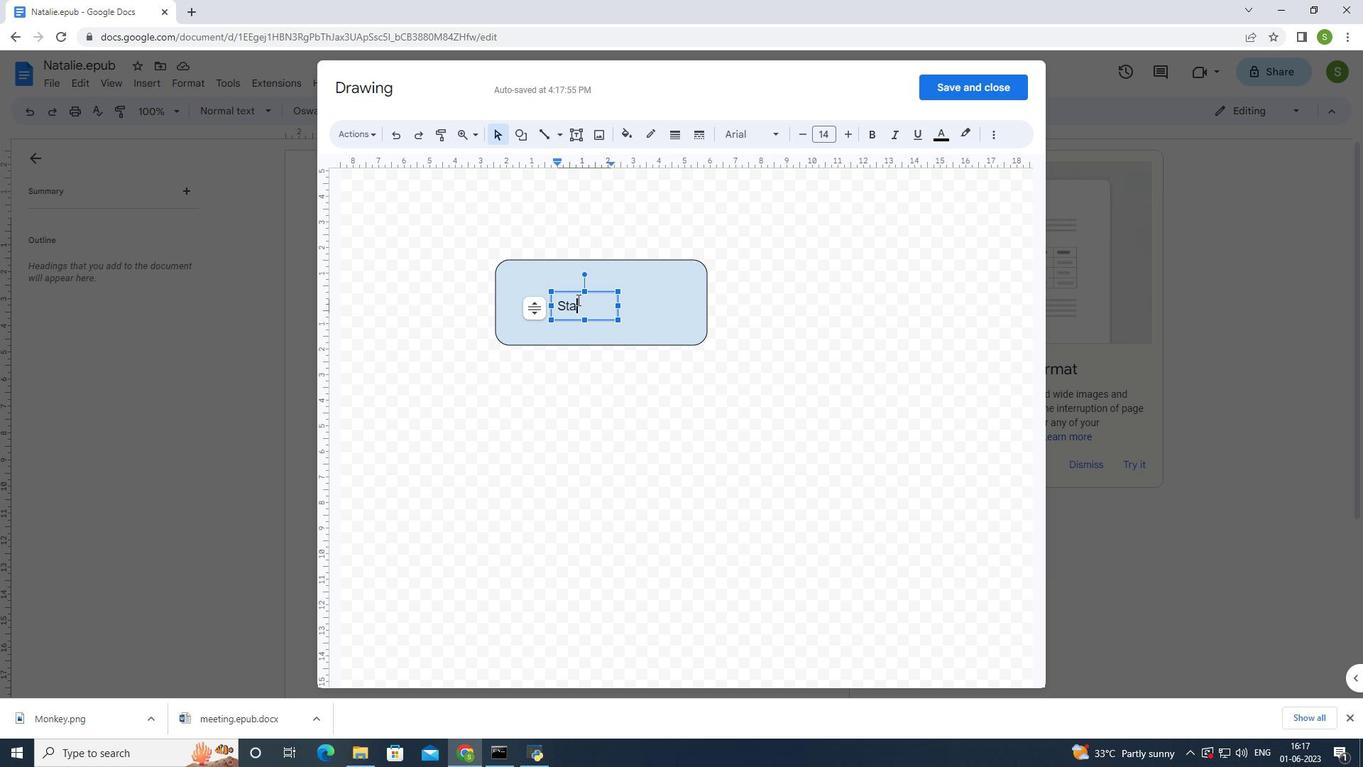 
Action: Mouse moved to (659, 290)
Screenshot: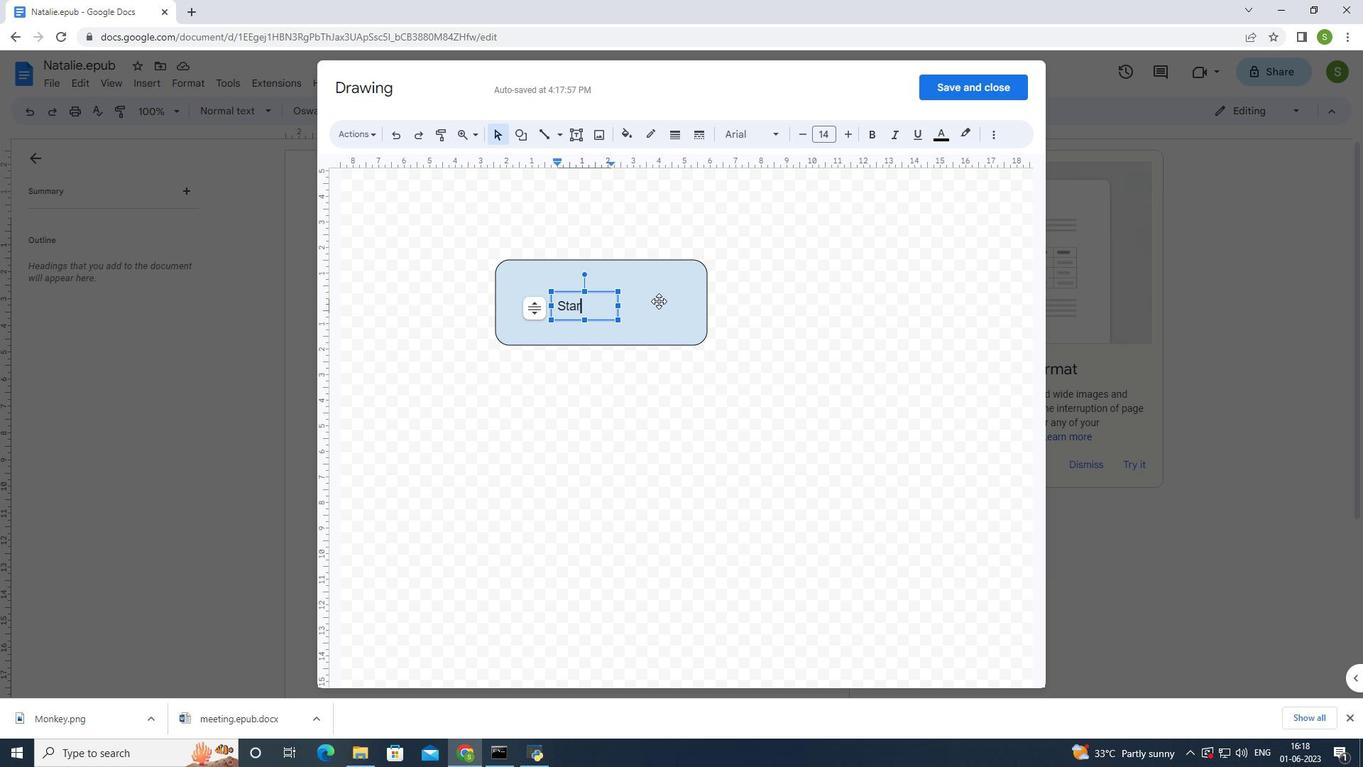 
Action: Mouse pressed left at (659, 290)
Screenshot: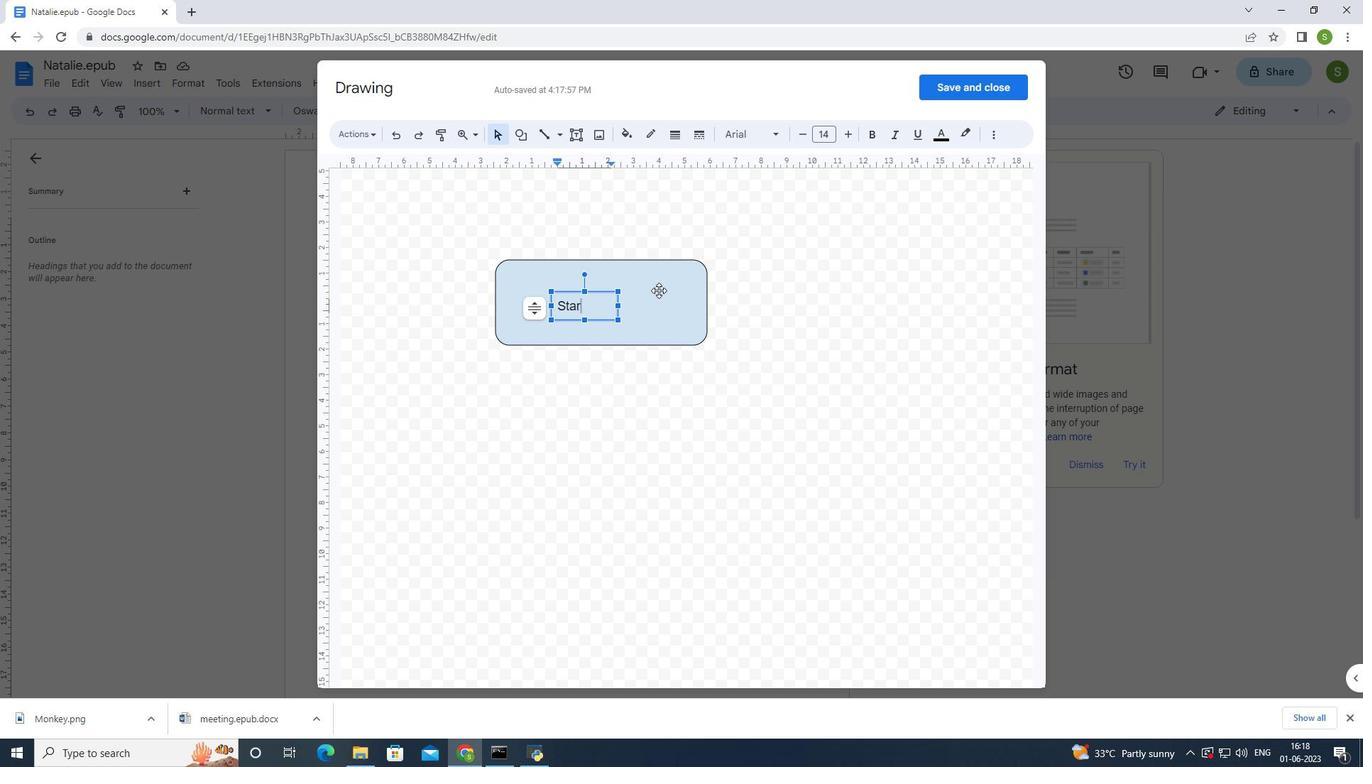 
Action: Mouse moved to (625, 134)
Screenshot: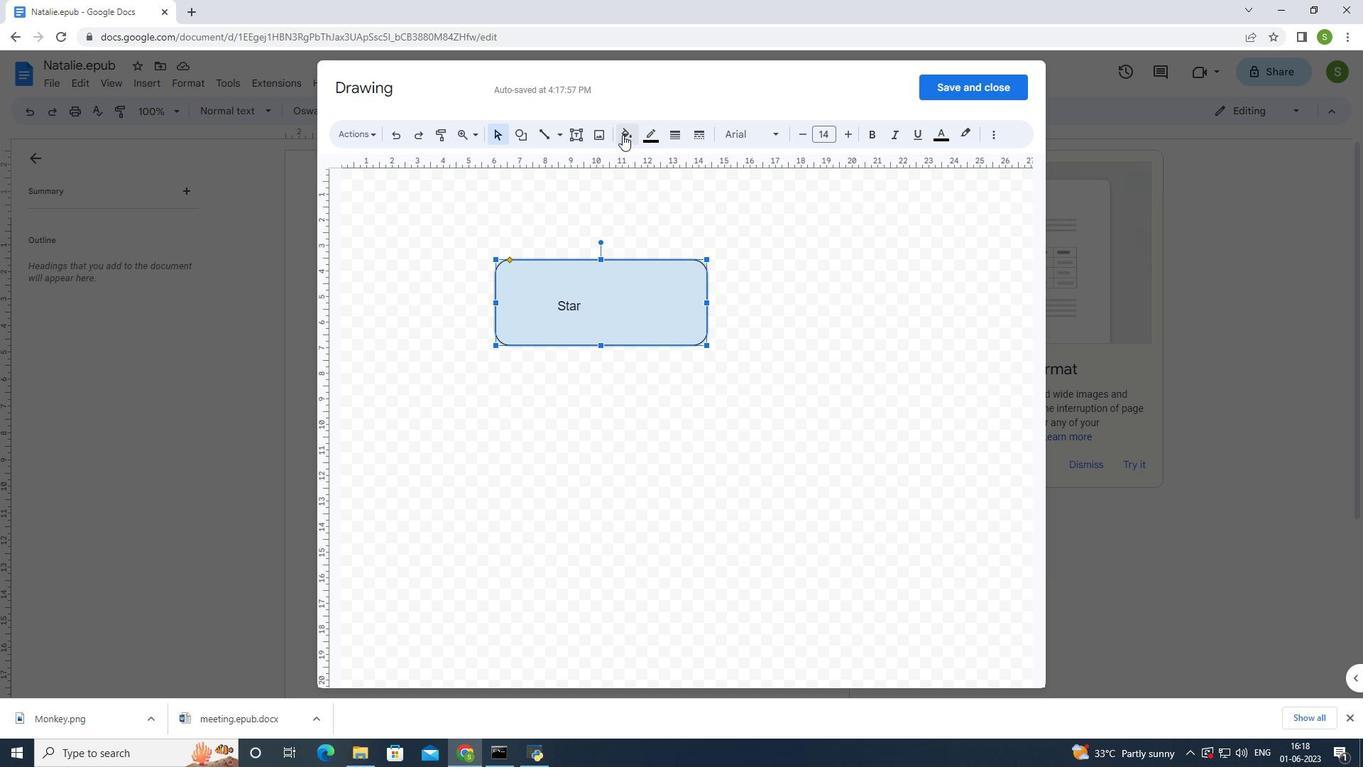 
Action: Mouse pressed left at (625, 134)
Screenshot: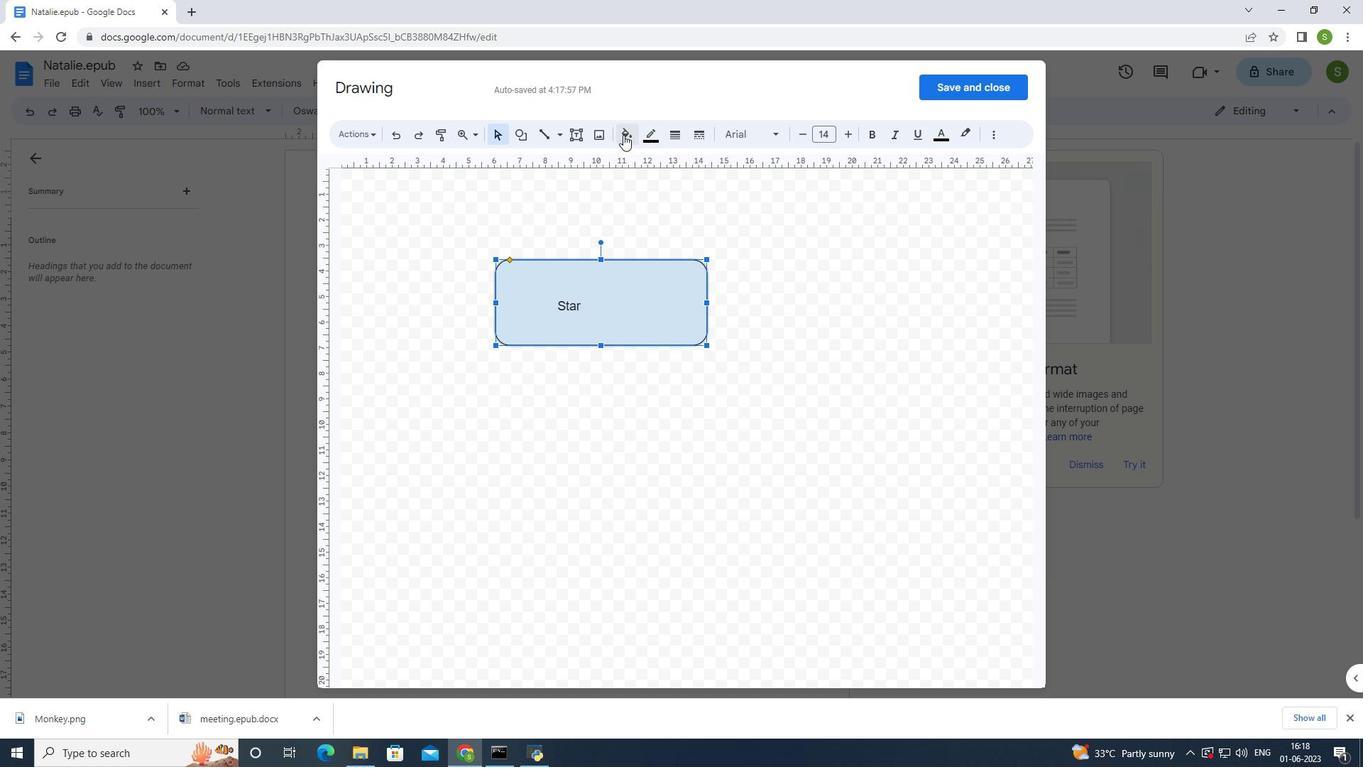 
Action: Mouse moved to (661, 308)
Screenshot: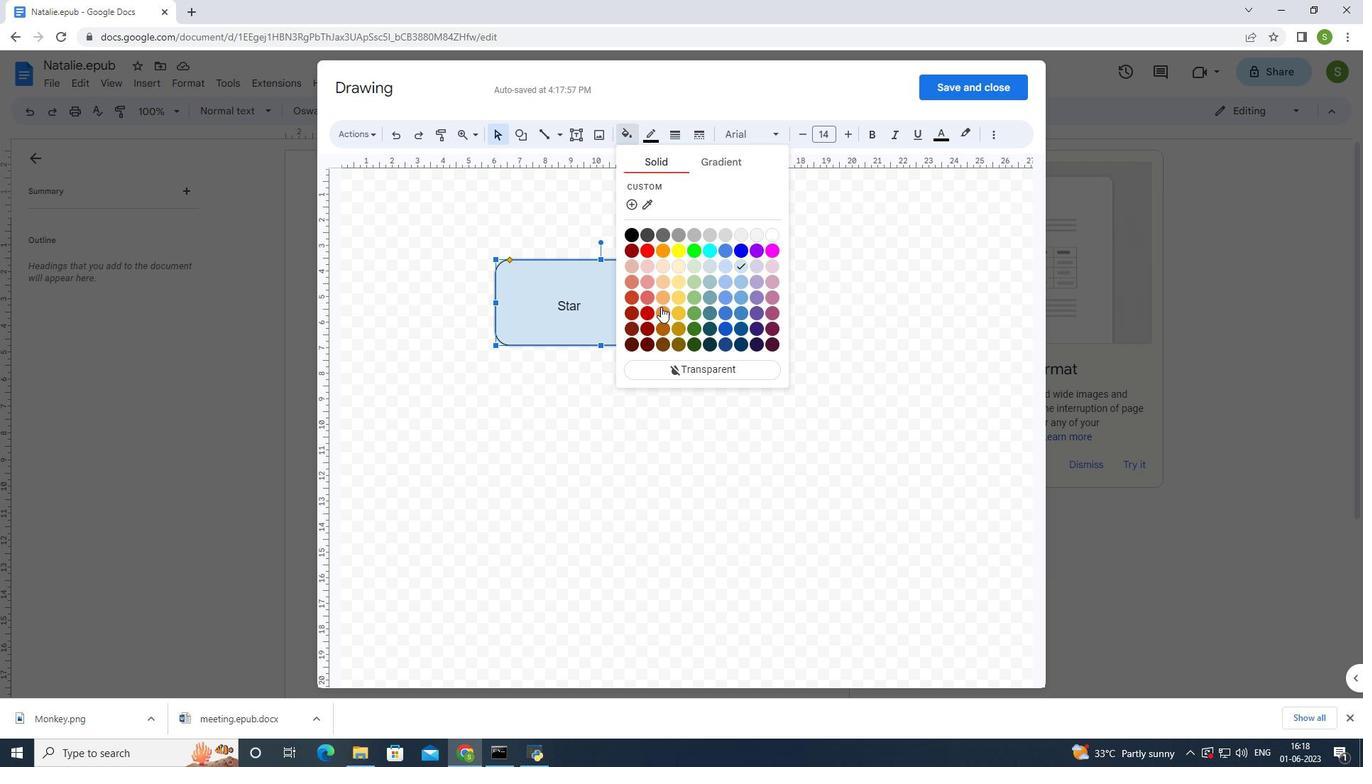 
Action: Mouse pressed left at (661, 308)
Screenshot: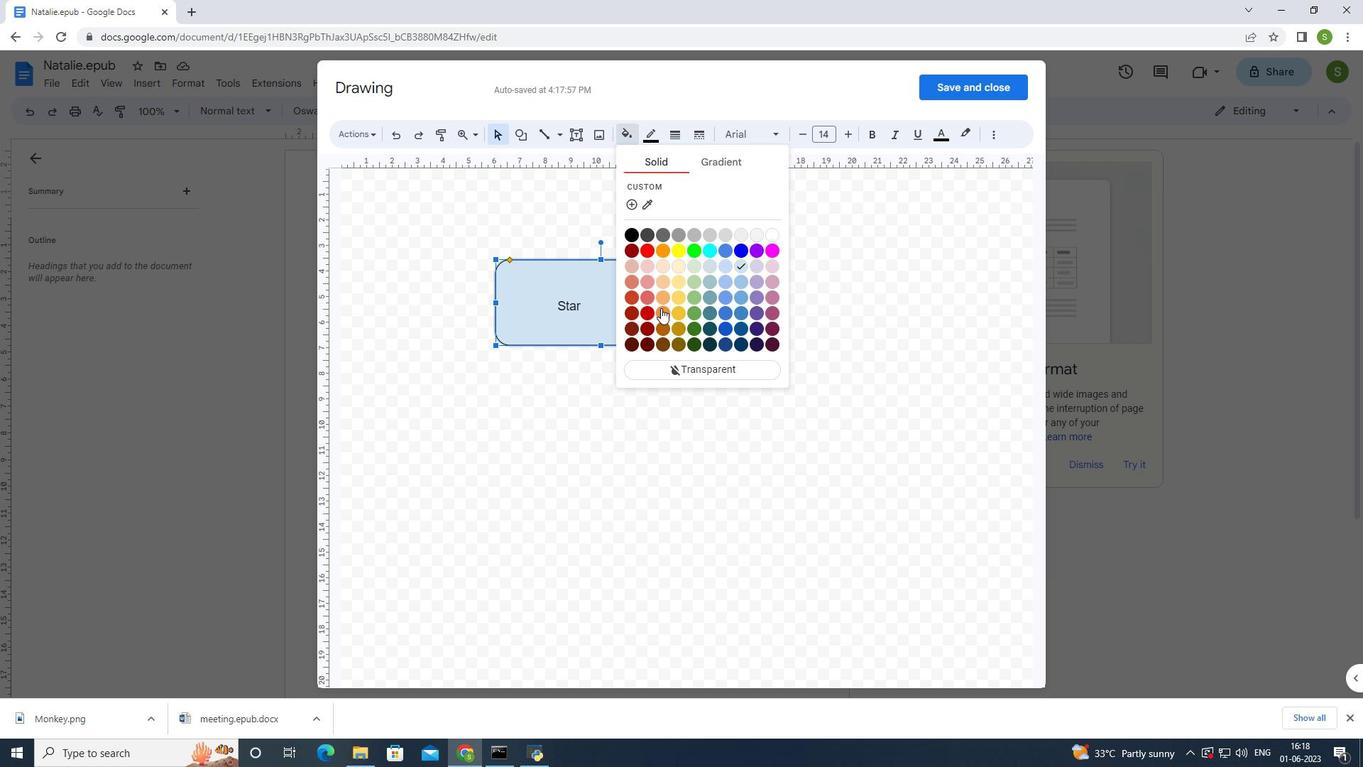 
Action: Mouse moved to (823, 306)
Screenshot: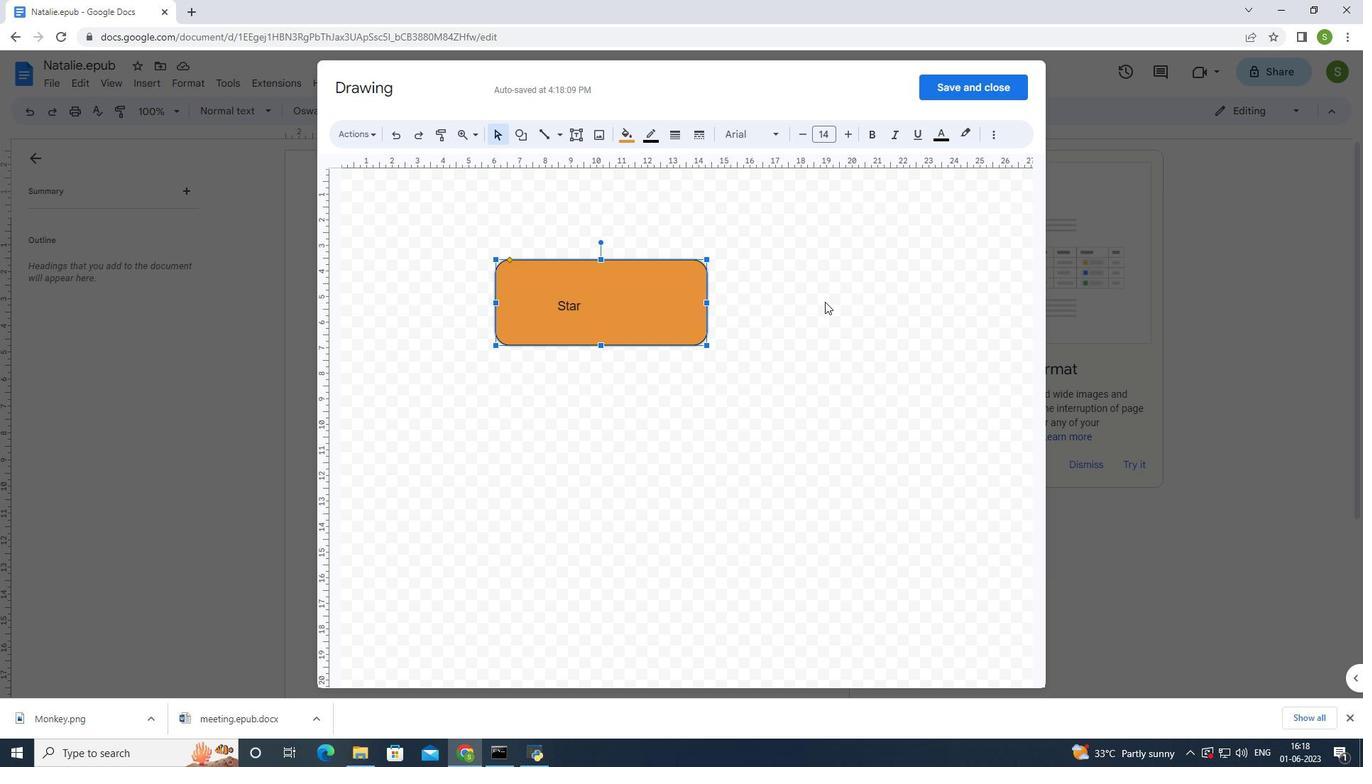 
Action: Key pressed <Key.enter>
Screenshot: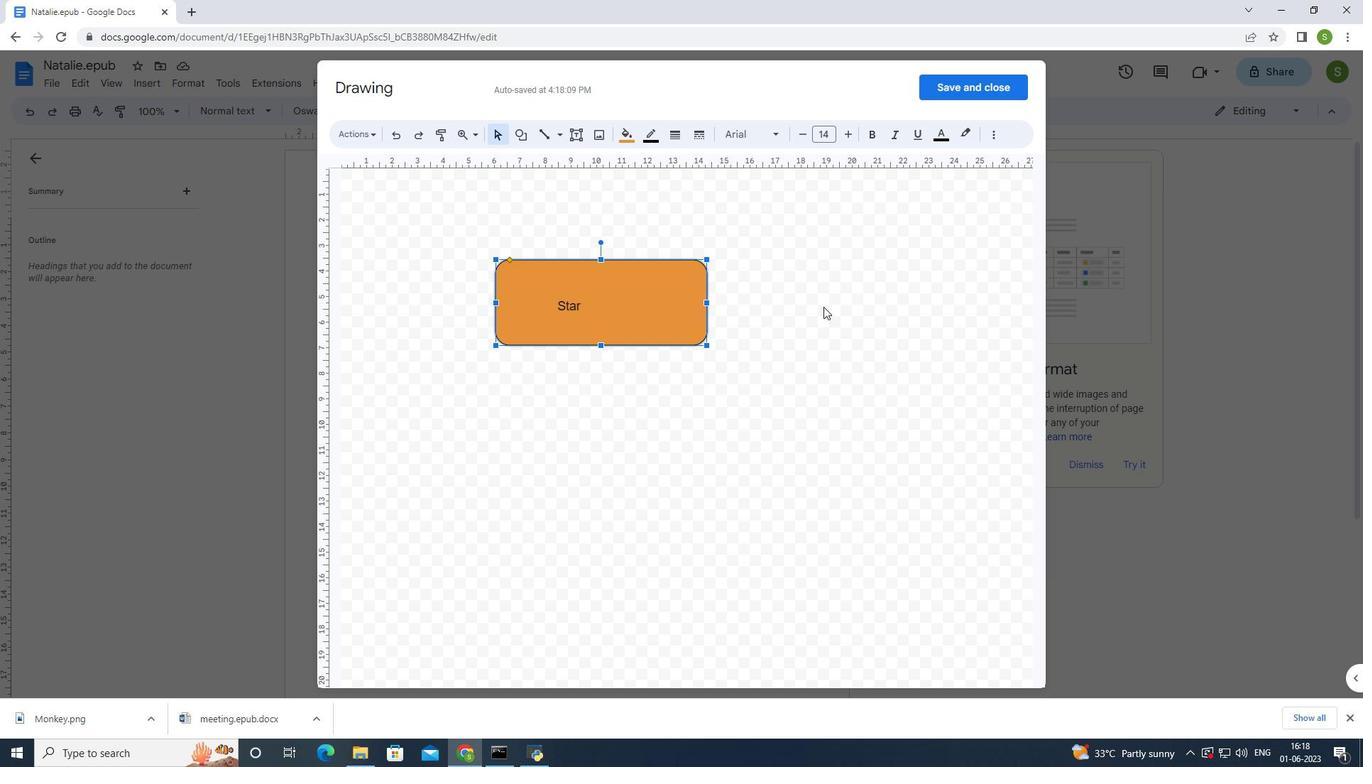 
Action: Mouse moved to (970, 85)
Screenshot: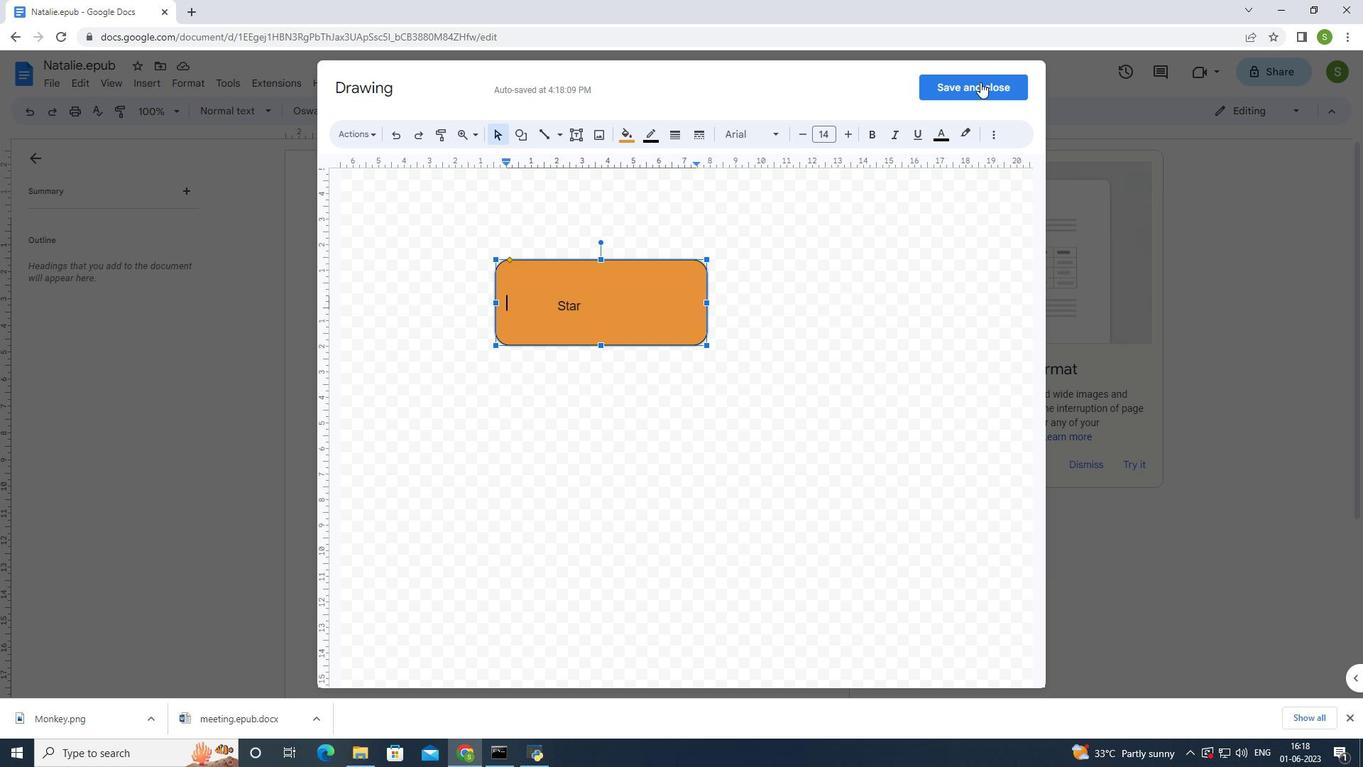 
Action: Mouse pressed left at (970, 85)
Screenshot: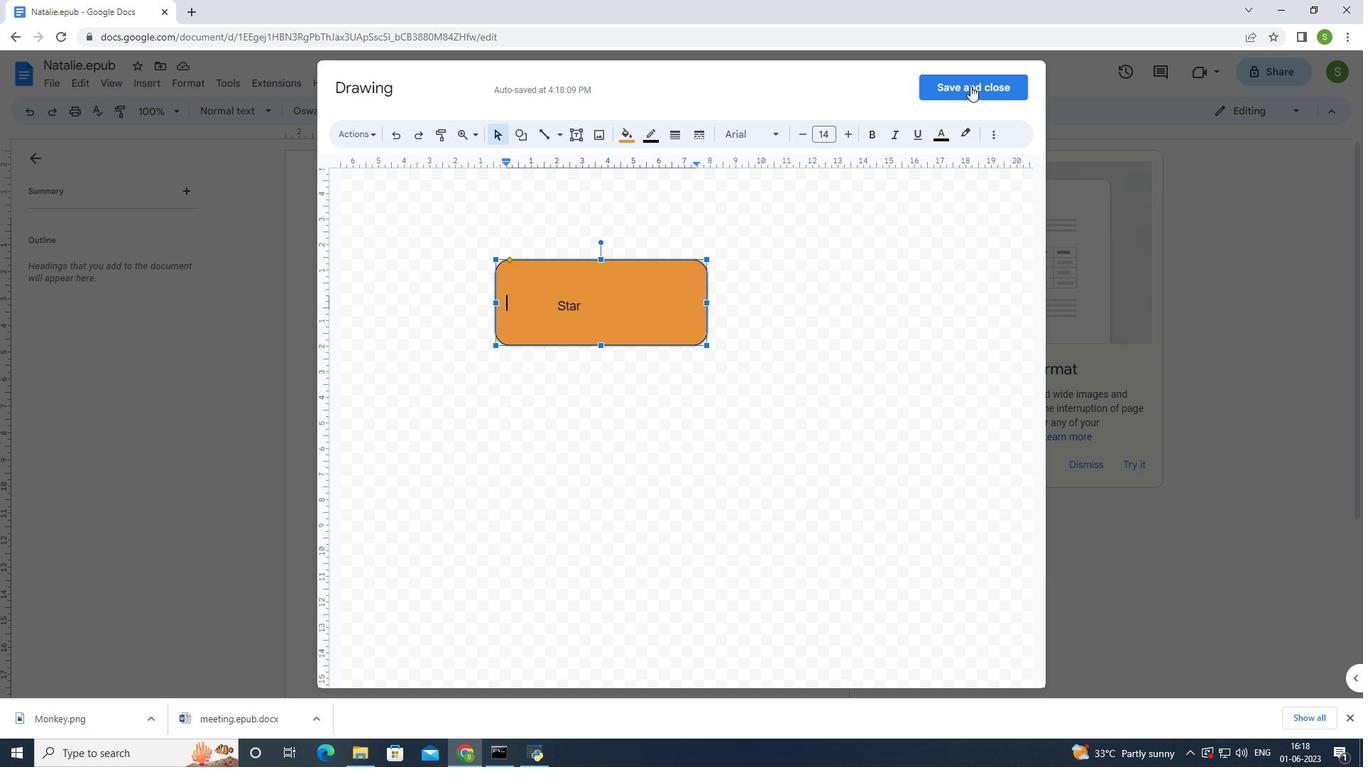 
Action: Mouse moved to (464, 488)
Screenshot: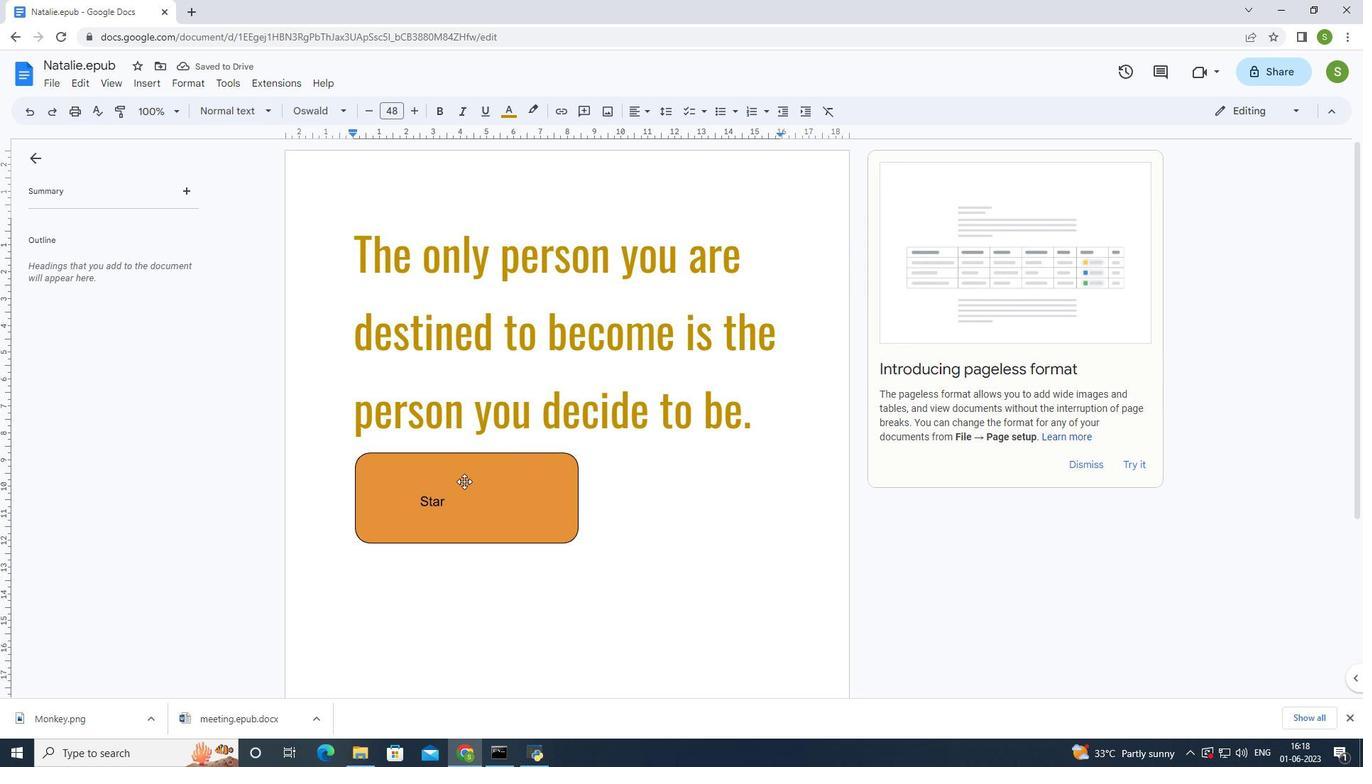 
Action: Mouse pressed left at (464, 488)
Screenshot: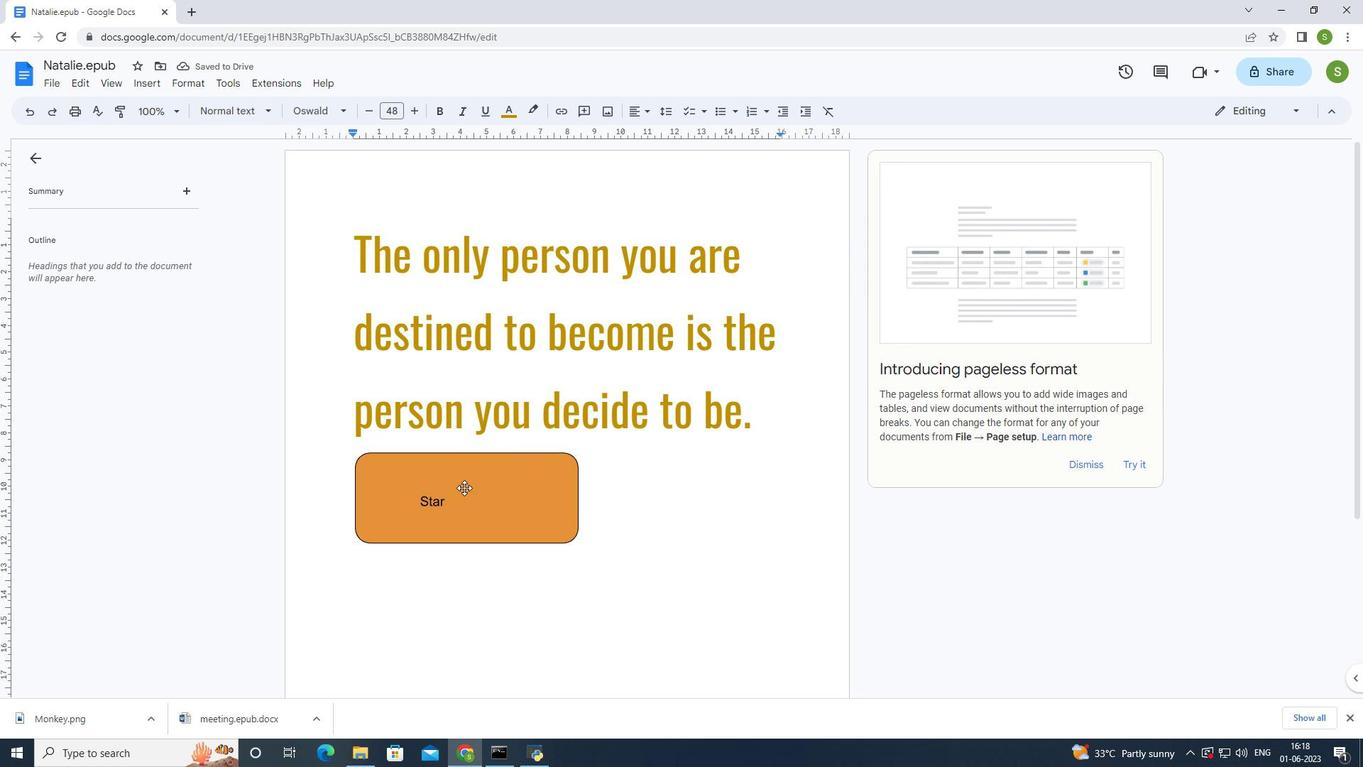 
Action: Mouse moved to (556, 563)
Screenshot: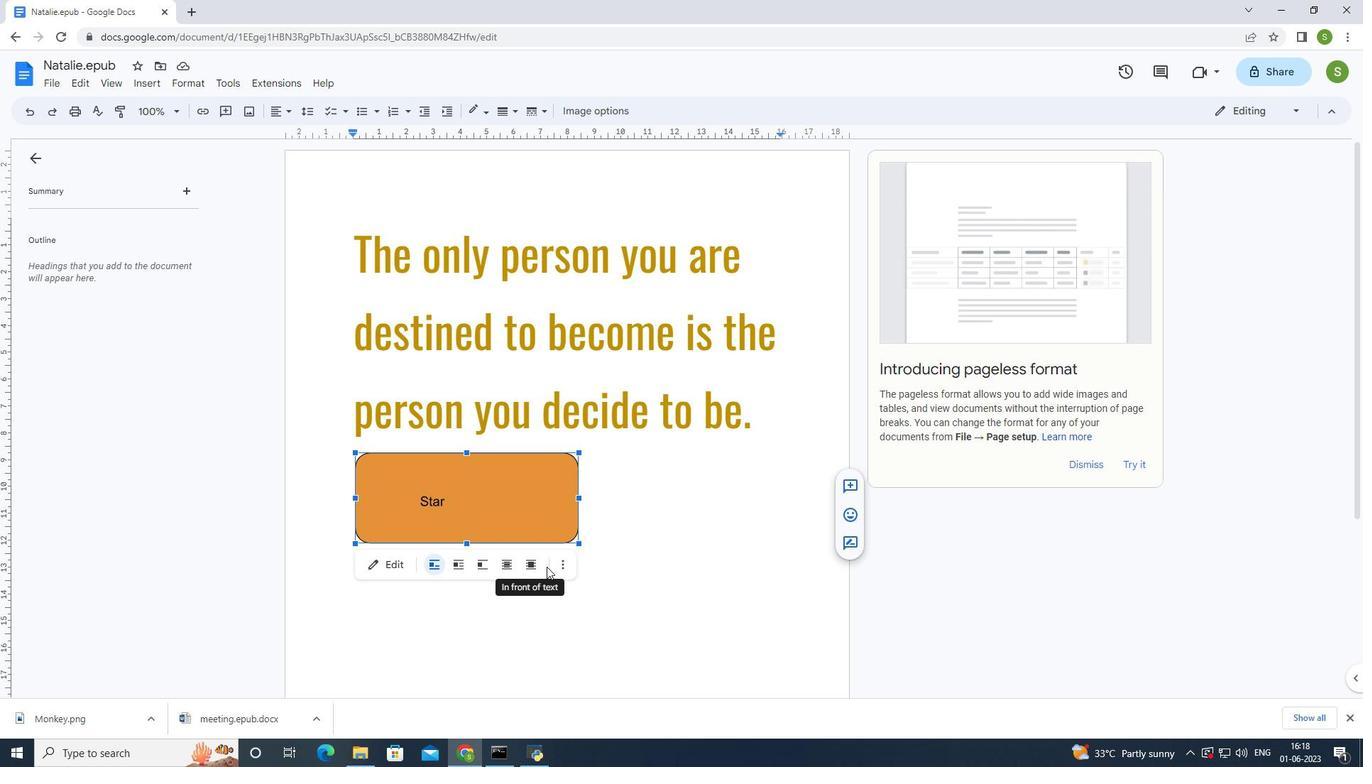 
Action: Mouse pressed left at (556, 563)
Screenshot: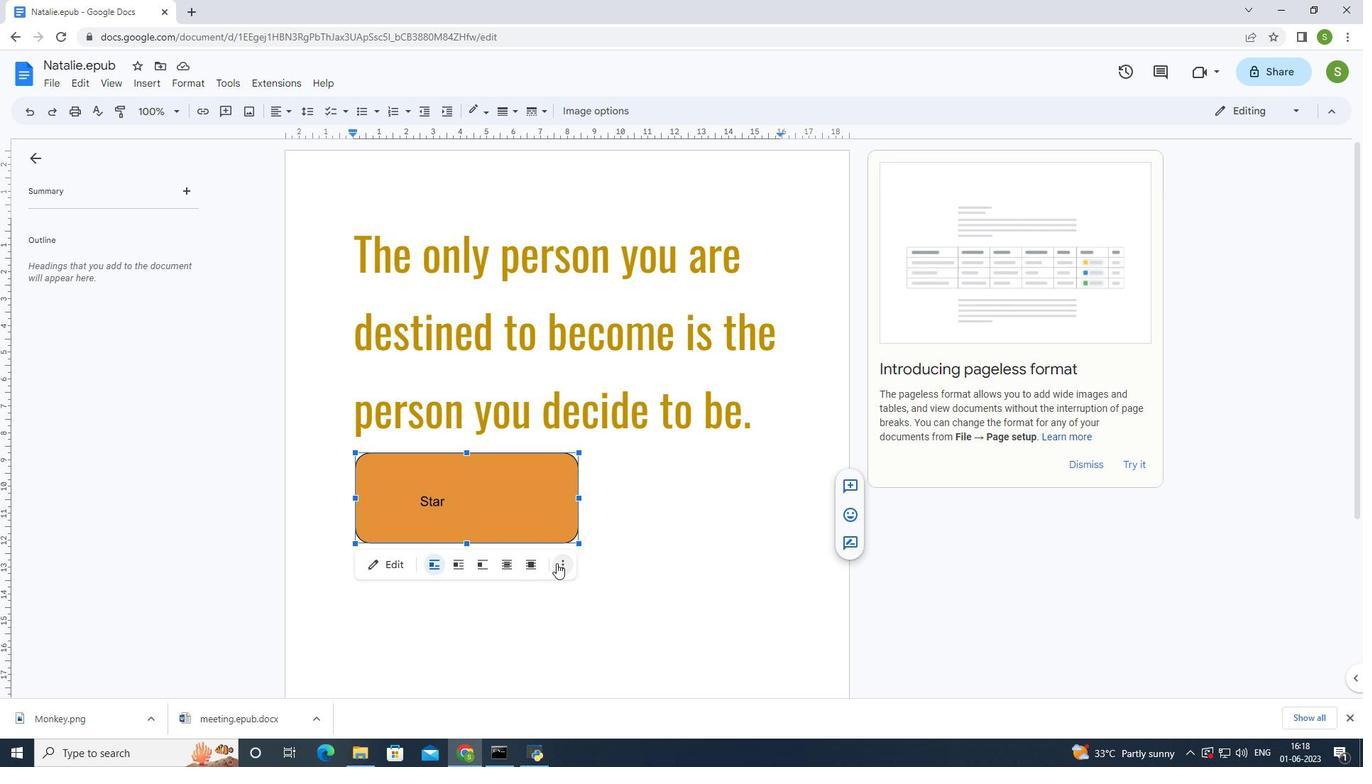 
Action: Mouse moved to (570, 590)
Screenshot: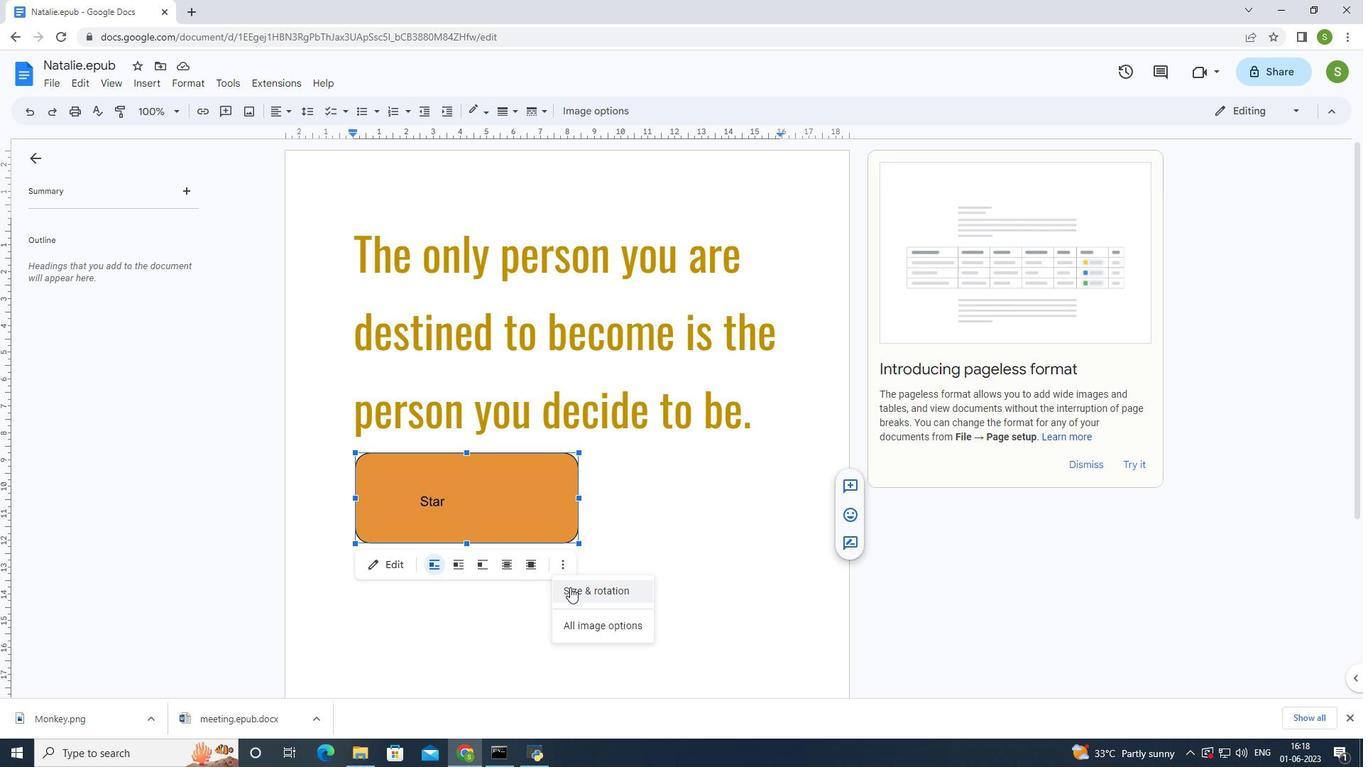 
Action: Mouse pressed left at (570, 590)
Screenshot: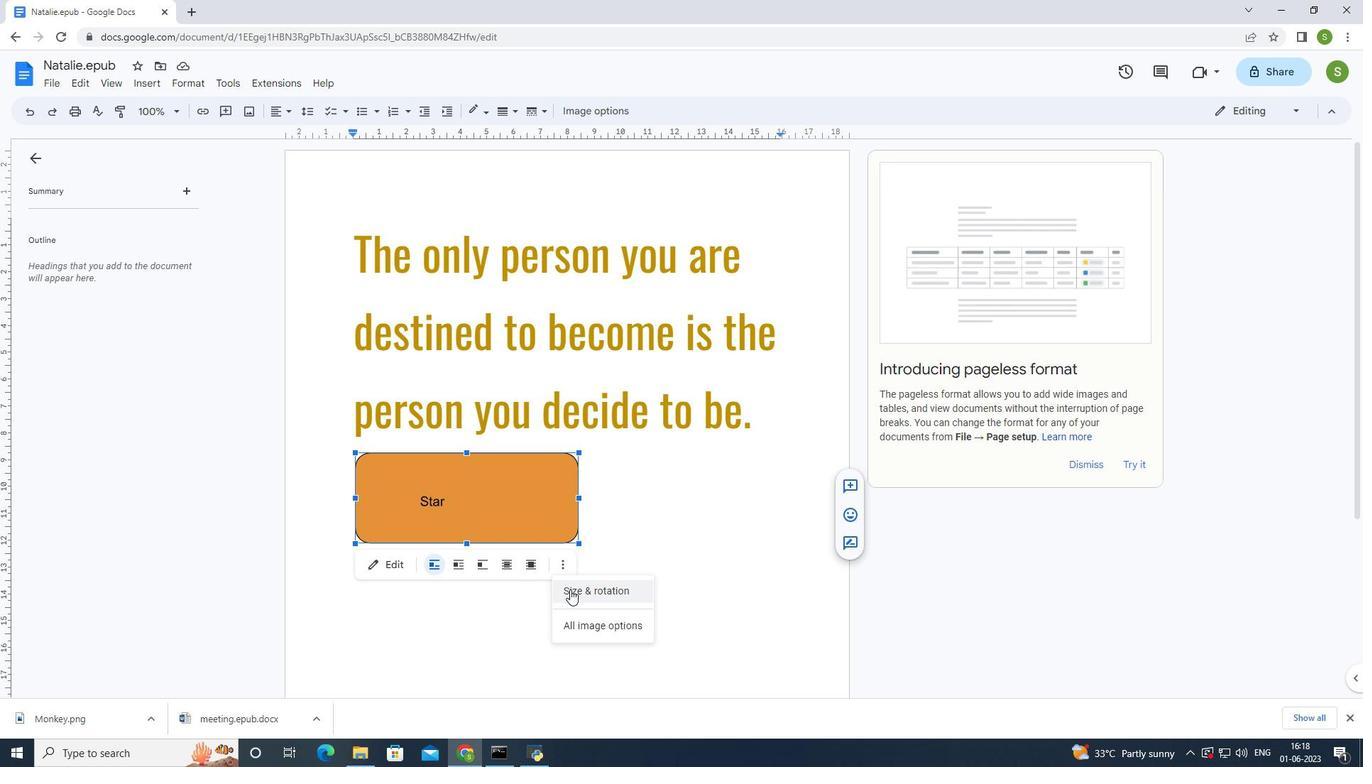 
Action: Mouse moved to (1299, 232)
Screenshot: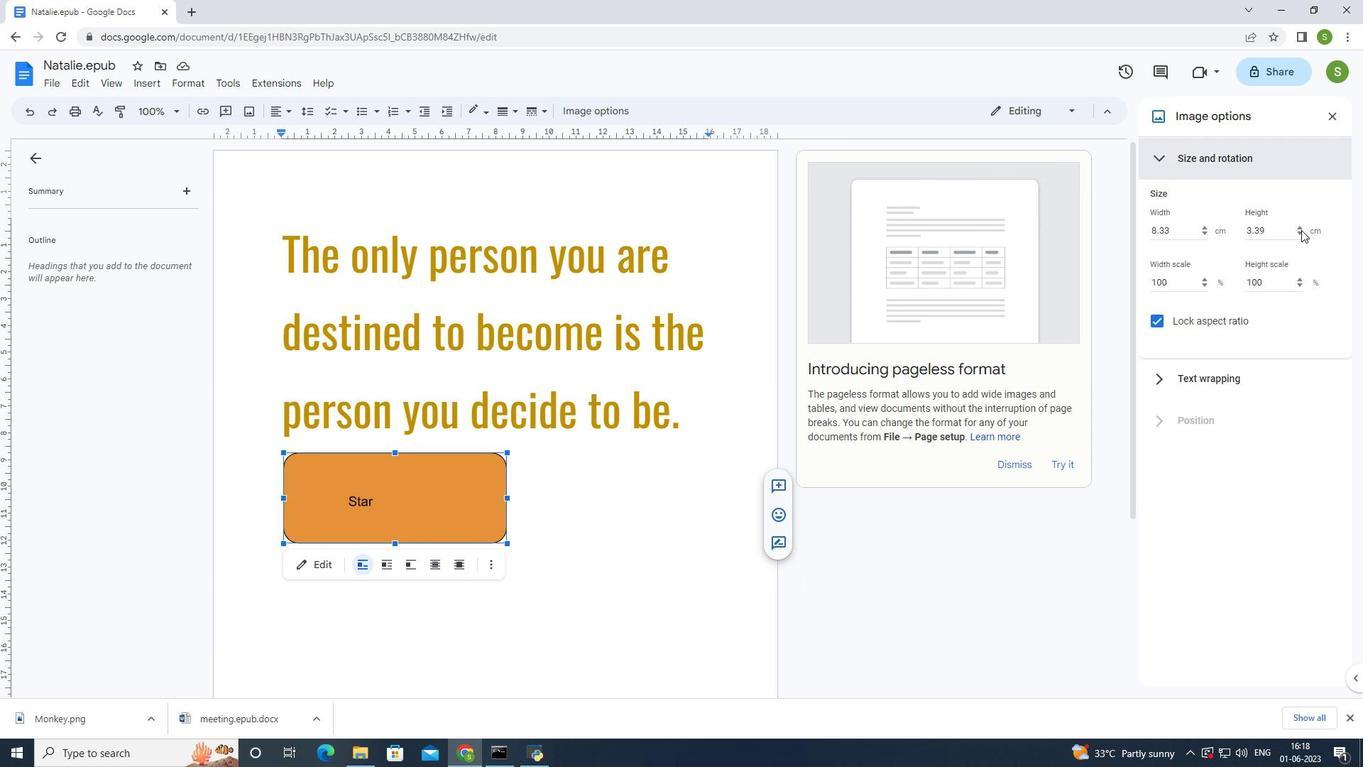 
Action: Mouse pressed left at (1299, 232)
Screenshot: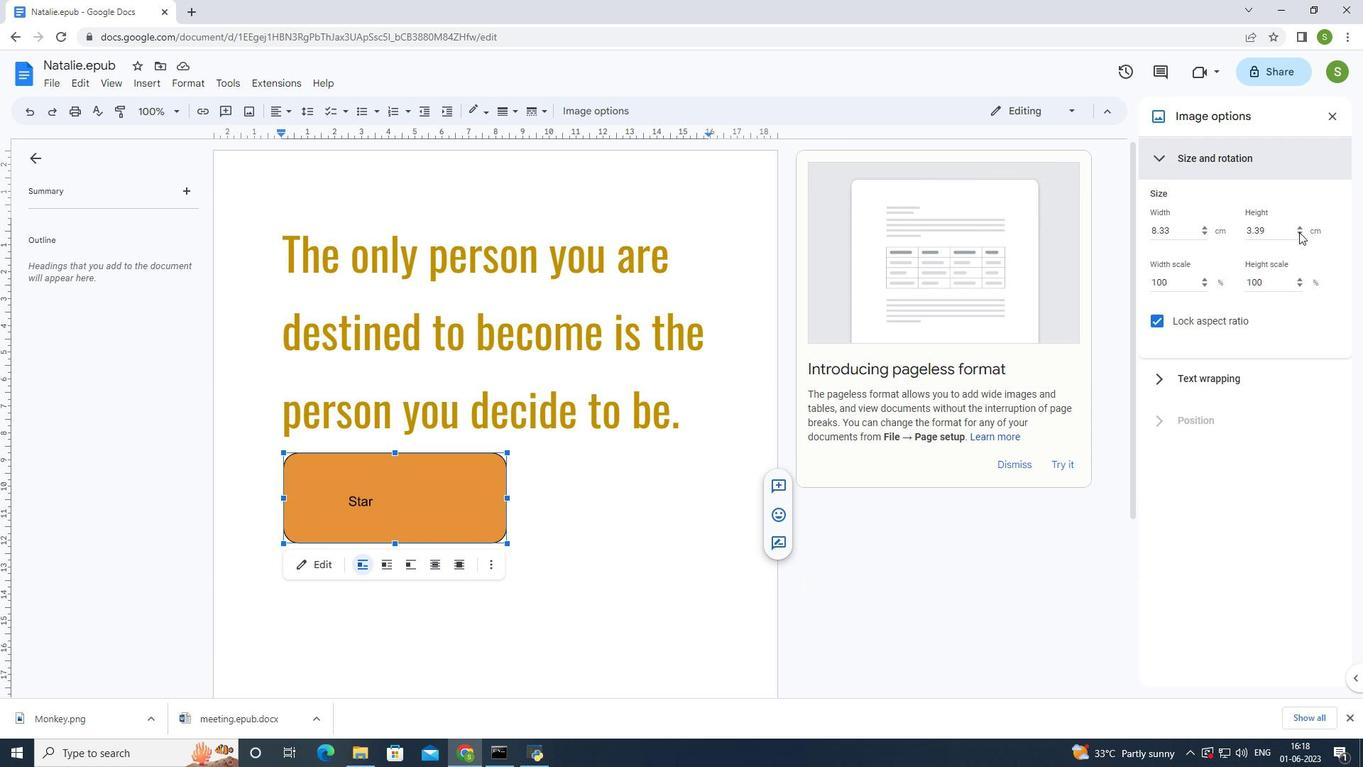 
Action: Mouse pressed left at (1299, 232)
Screenshot: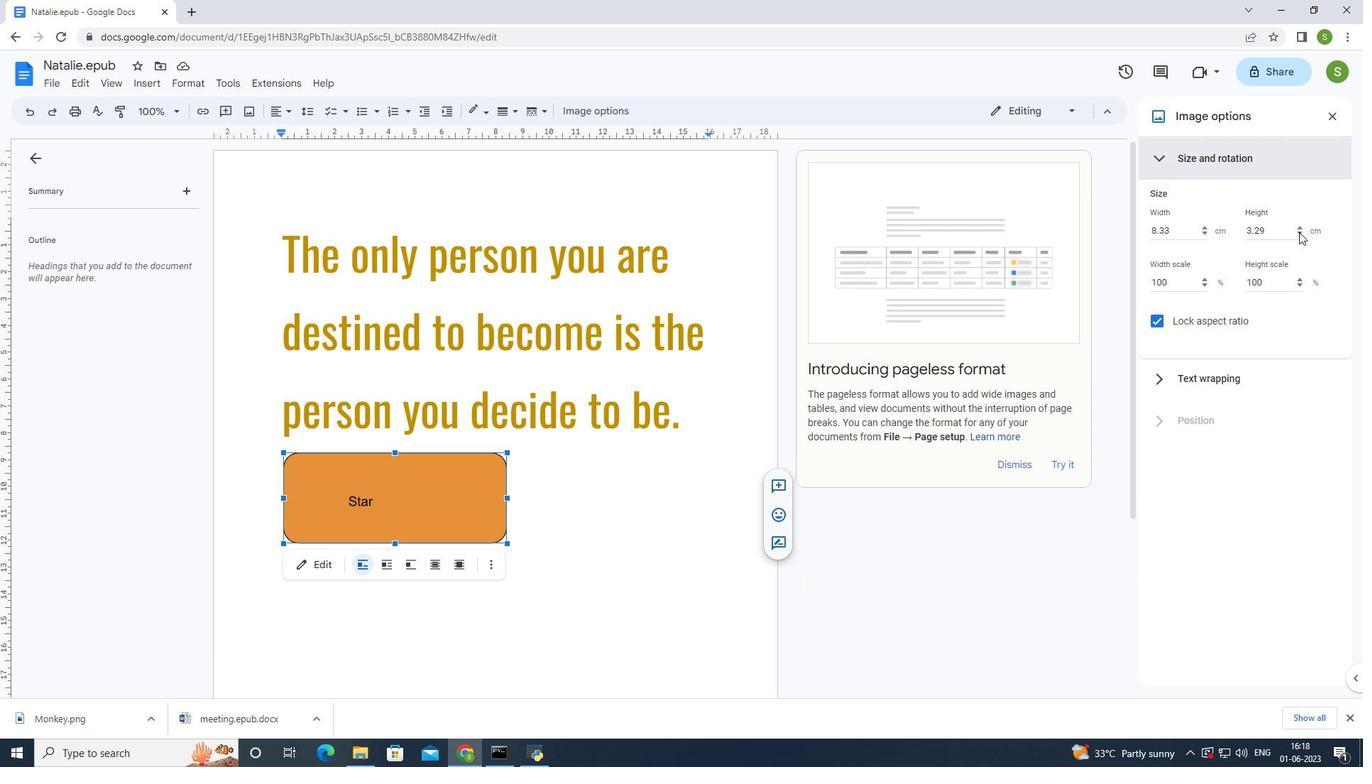 
Action: Mouse pressed left at (1299, 232)
Screenshot: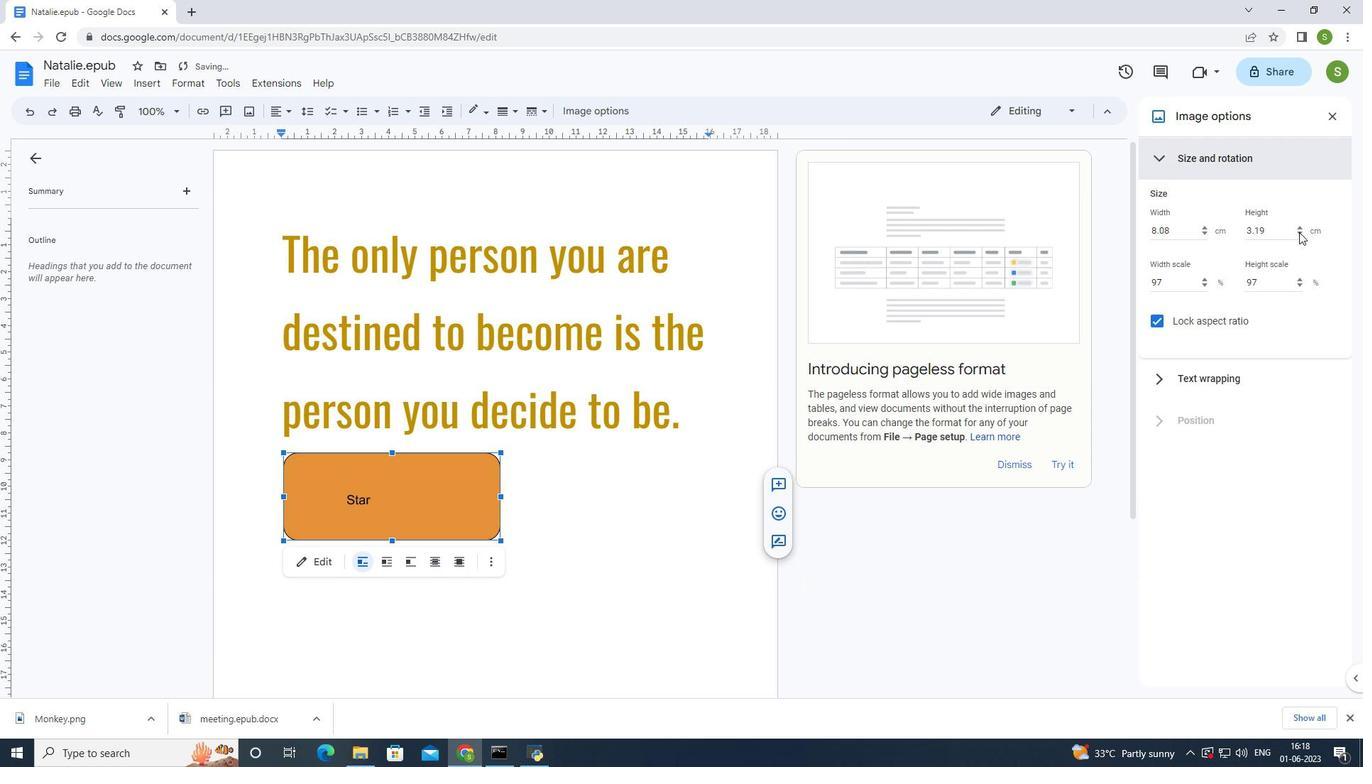 
Action: Mouse pressed left at (1299, 232)
Screenshot: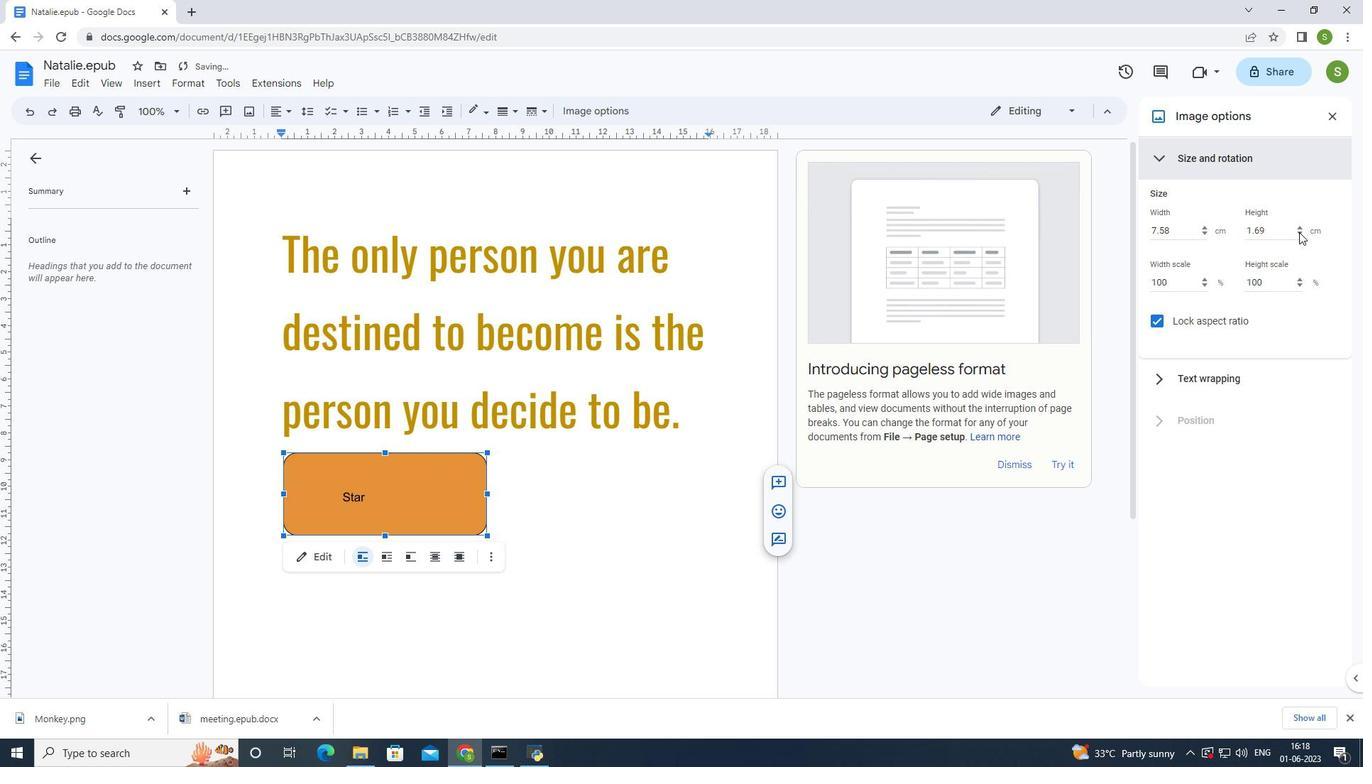 
Action: Mouse pressed left at (1299, 232)
Screenshot: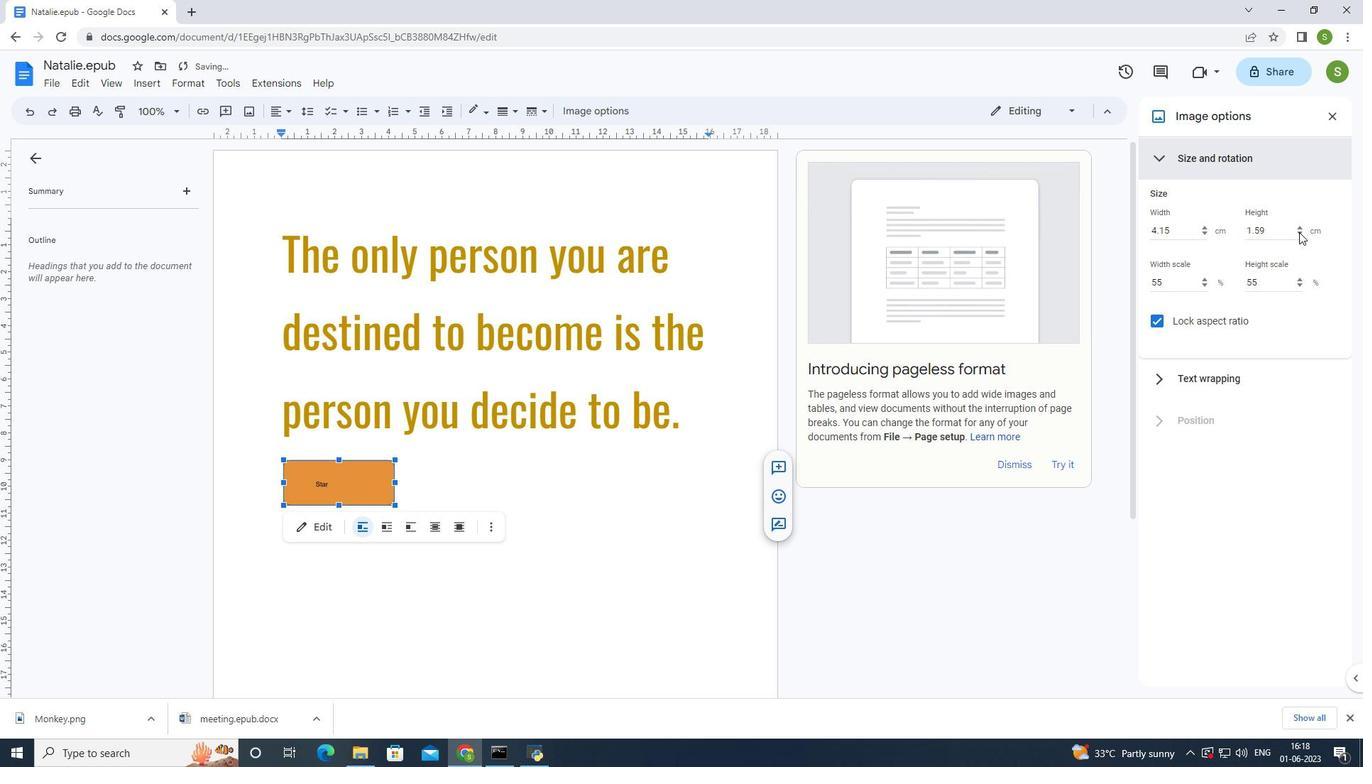 
Action: Mouse pressed left at (1299, 232)
Screenshot: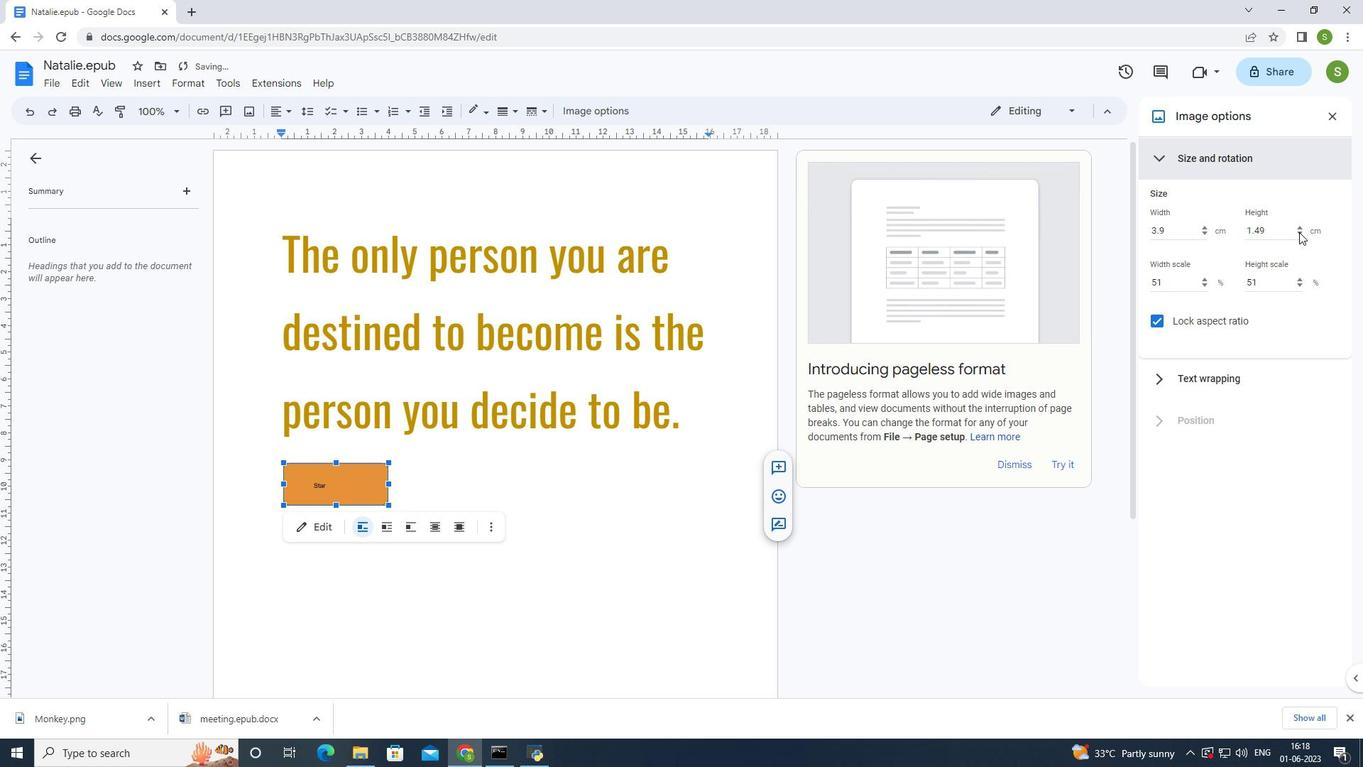
Action: Mouse pressed left at (1299, 232)
Screenshot: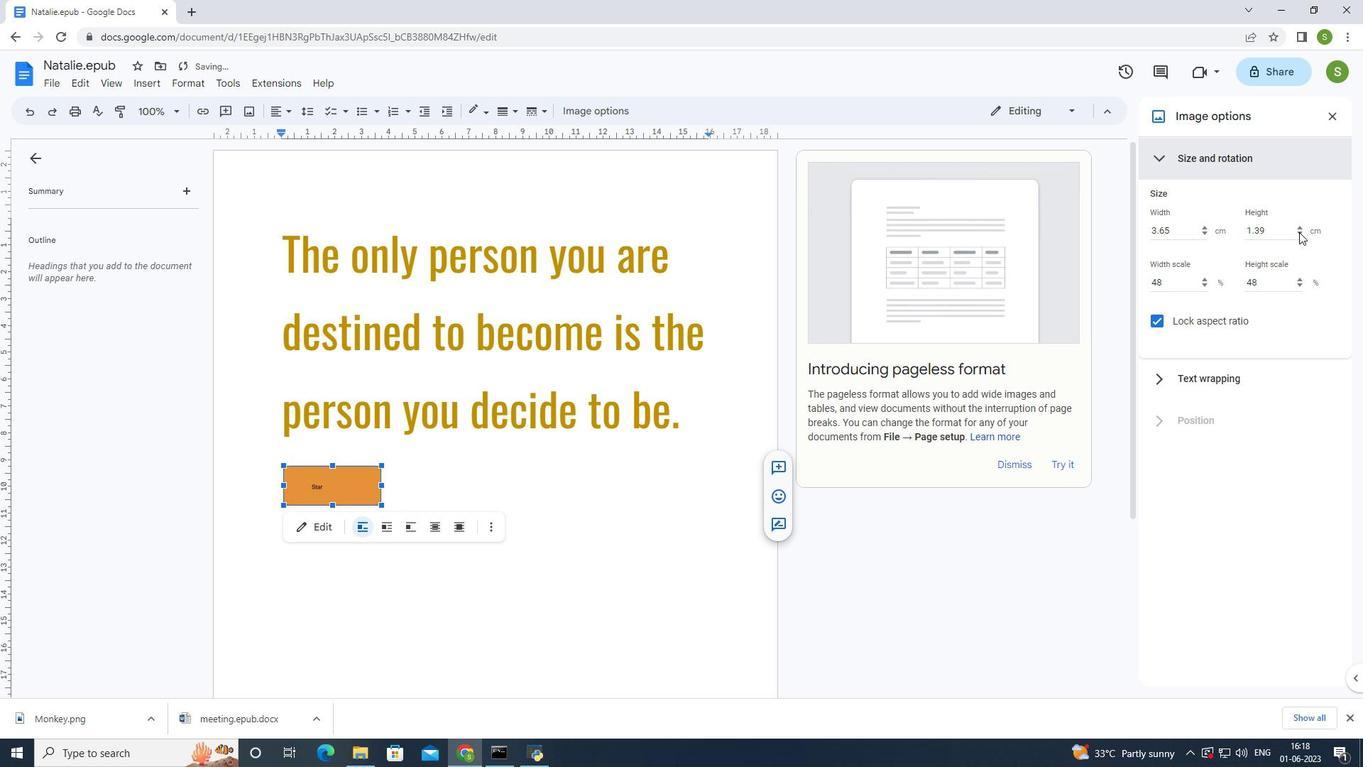 
Action: Mouse pressed left at (1299, 232)
Screenshot: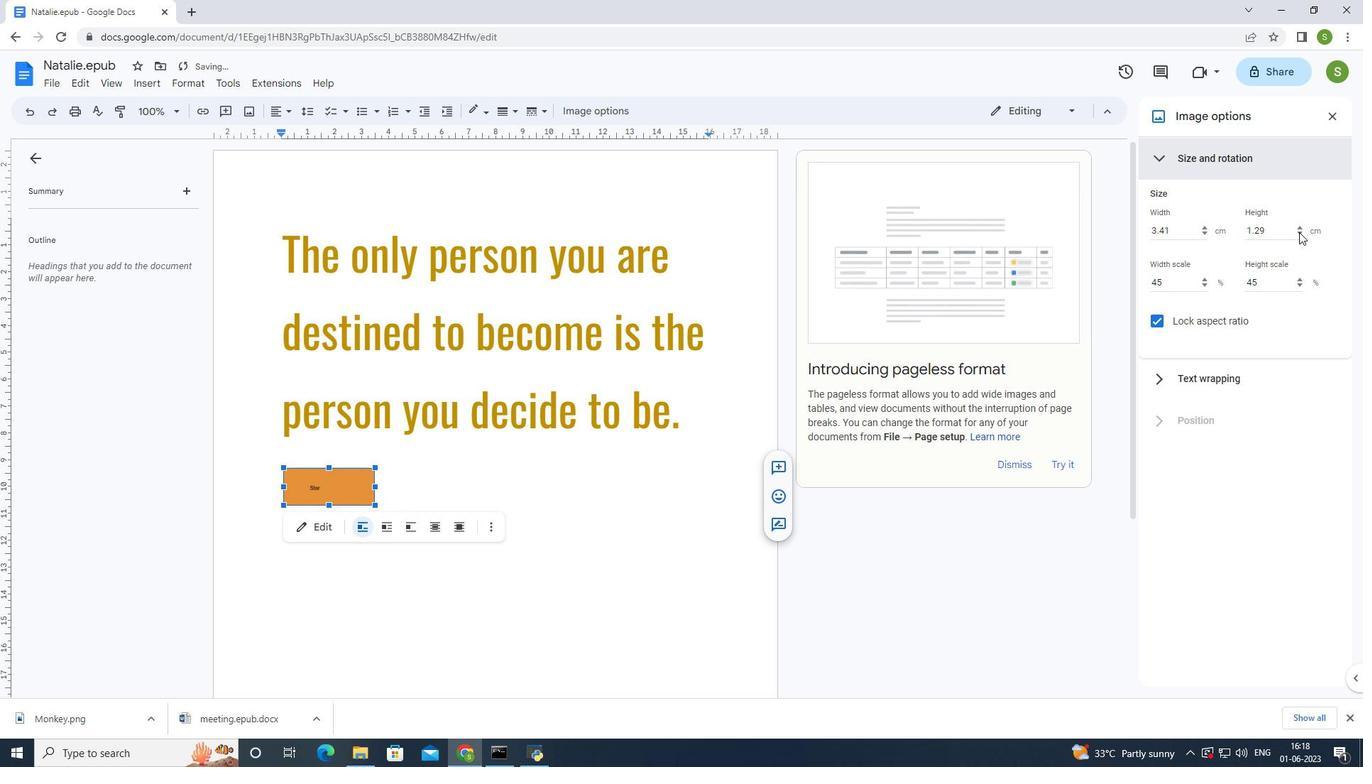
Action: Mouse pressed left at (1299, 232)
Screenshot: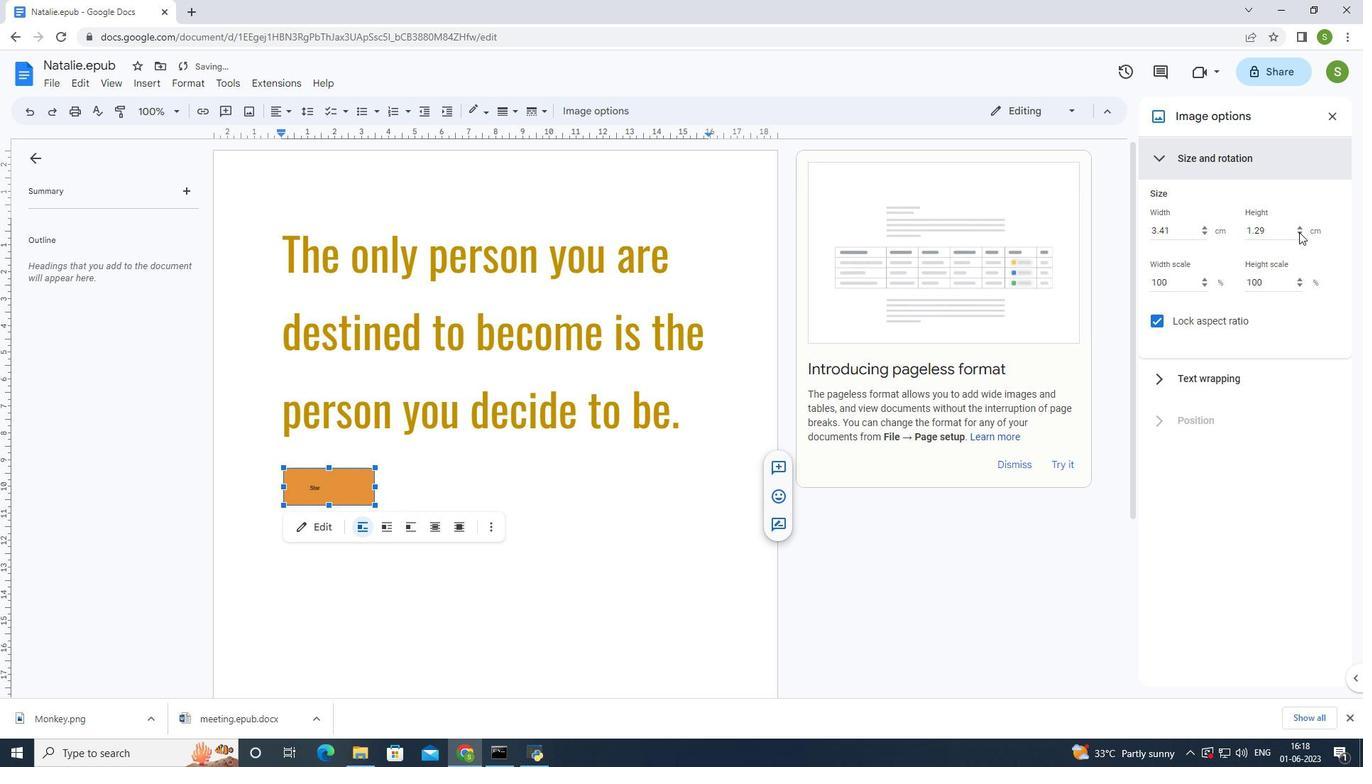
Action: Mouse pressed left at (1299, 232)
Screenshot: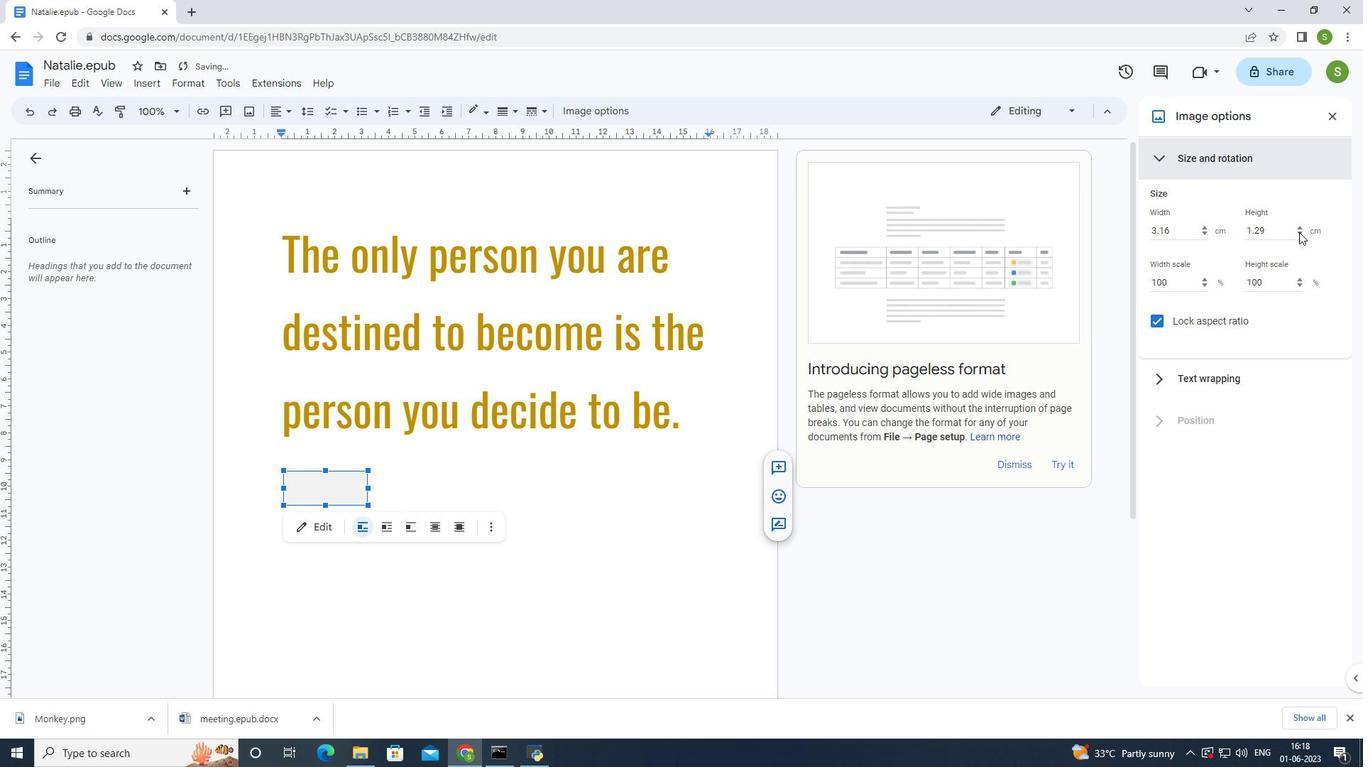 
Action: Mouse pressed left at (1299, 232)
Screenshot: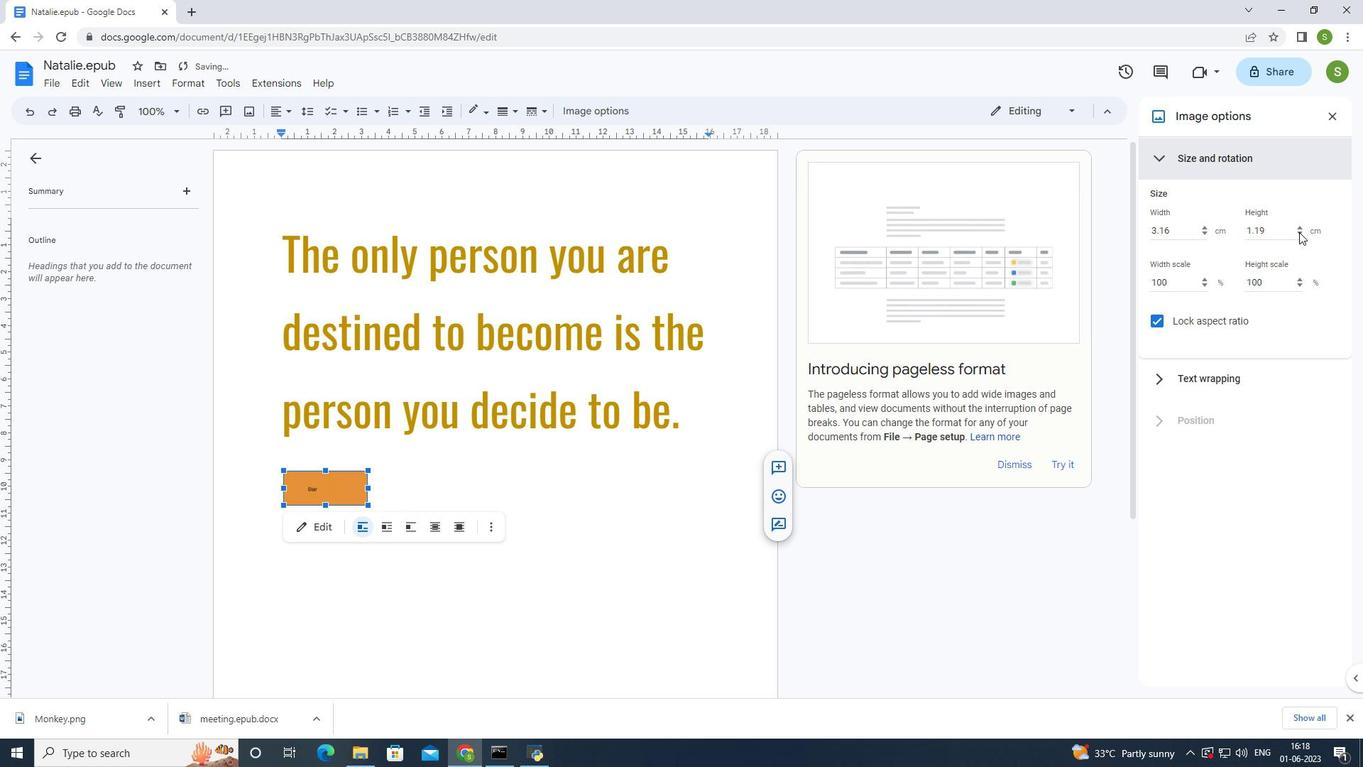 
Action: Mouse pressed left at (1299, 232)
Screenshot: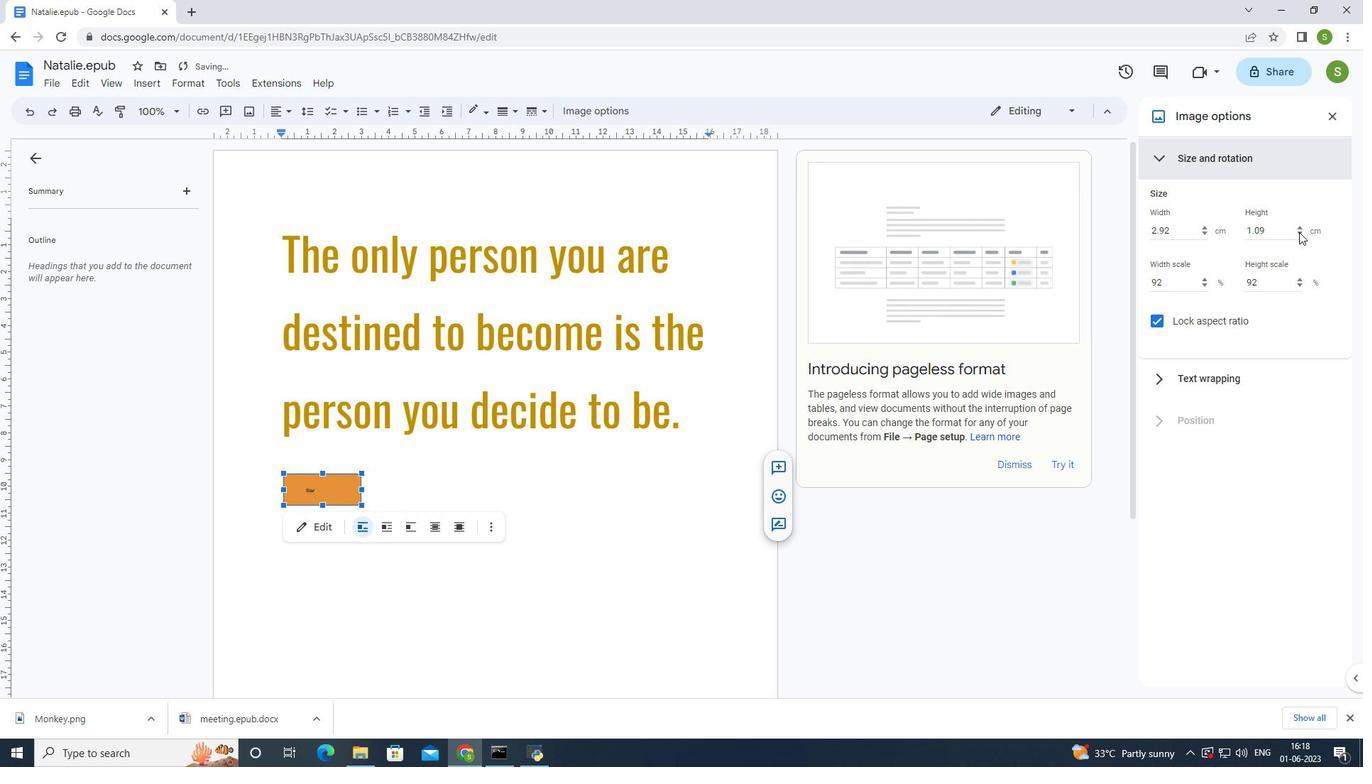
Action: Mouse pressed left at (1299, 232)
Screenshot: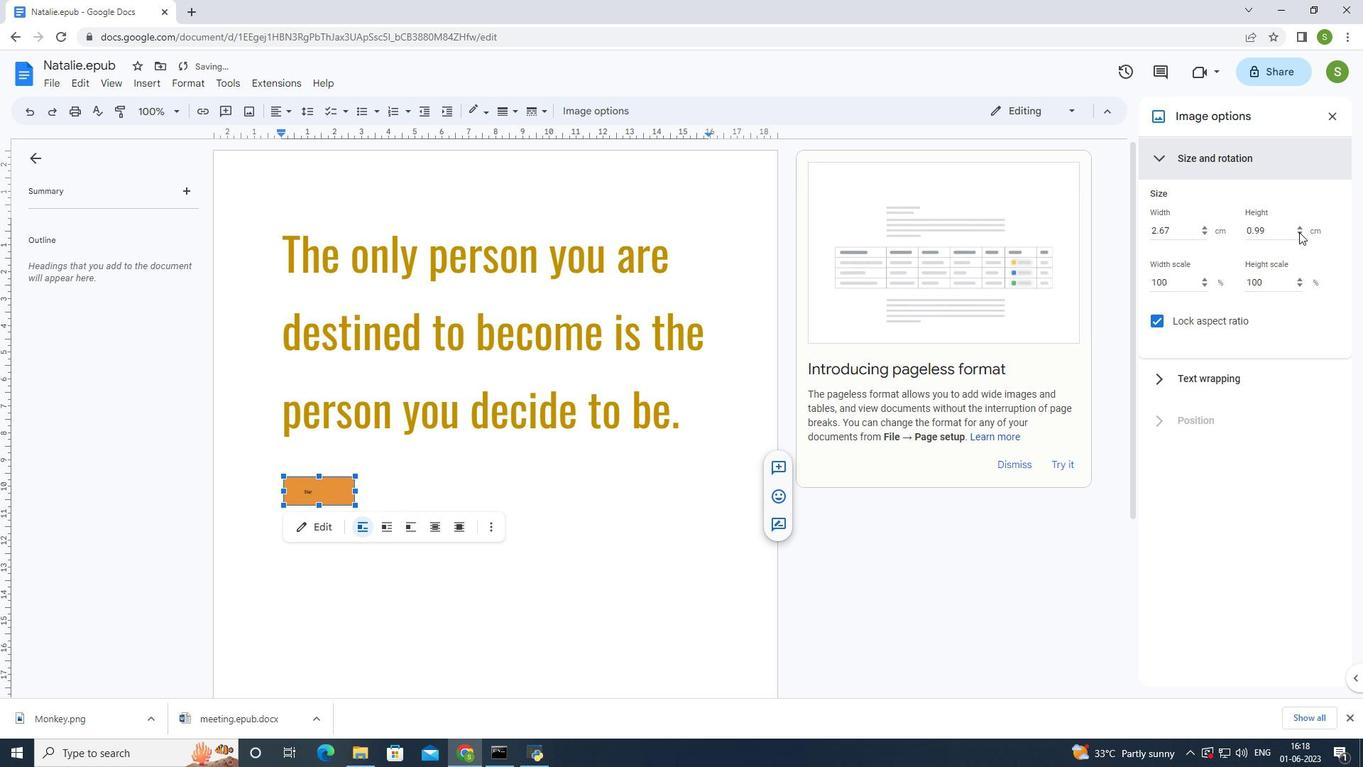 
Action: Mouse pressed left at (1299, 232)
Screenshot: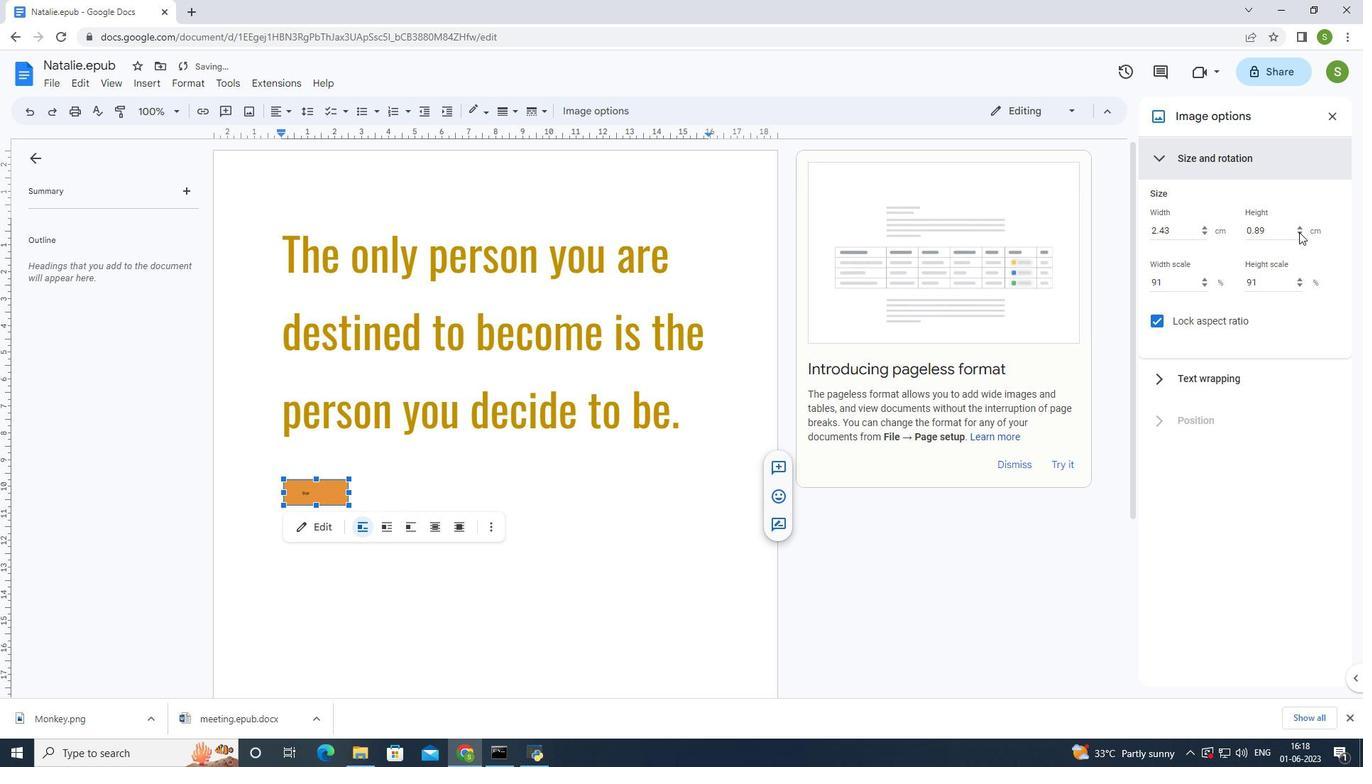 
Action: Mouse pressed left at (1299, 232)
Screenshot: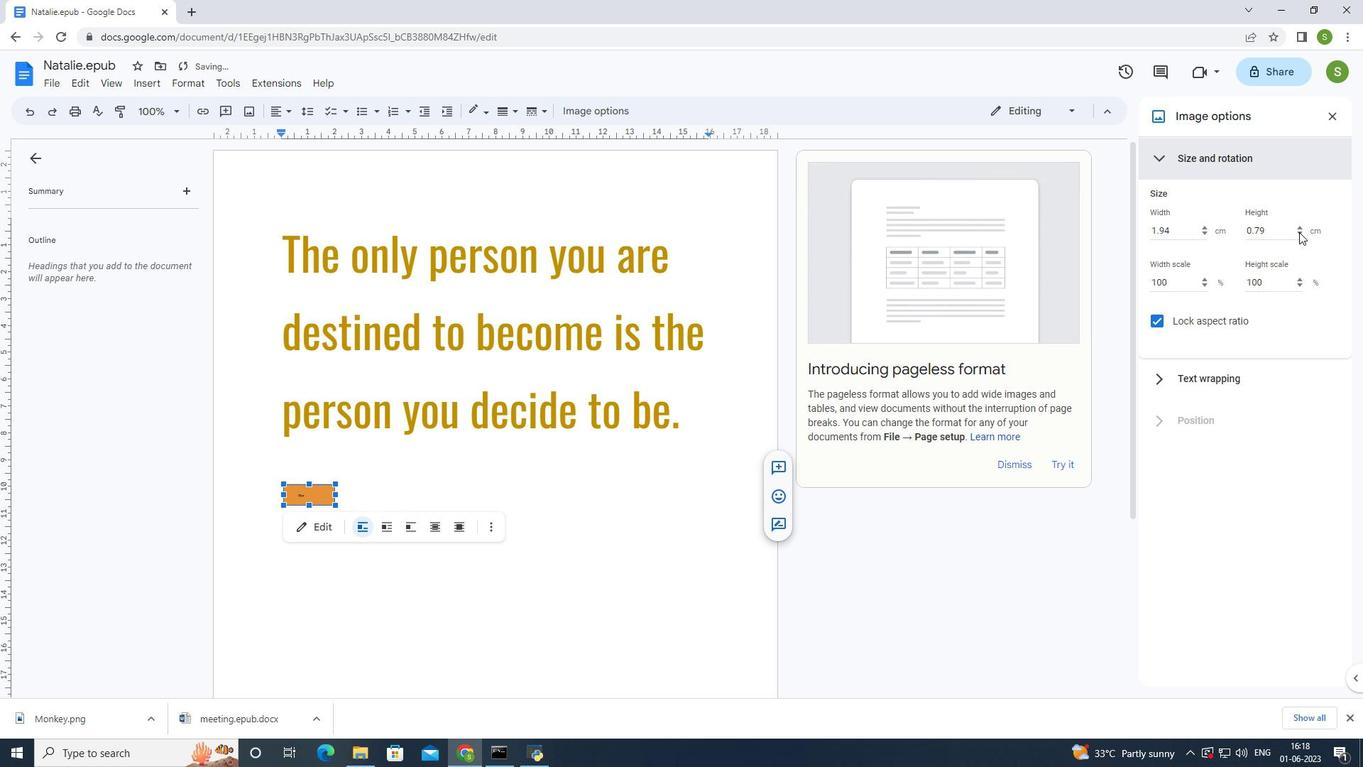 
Action: Mouse pressed left at (1299, 232)
Screenshot: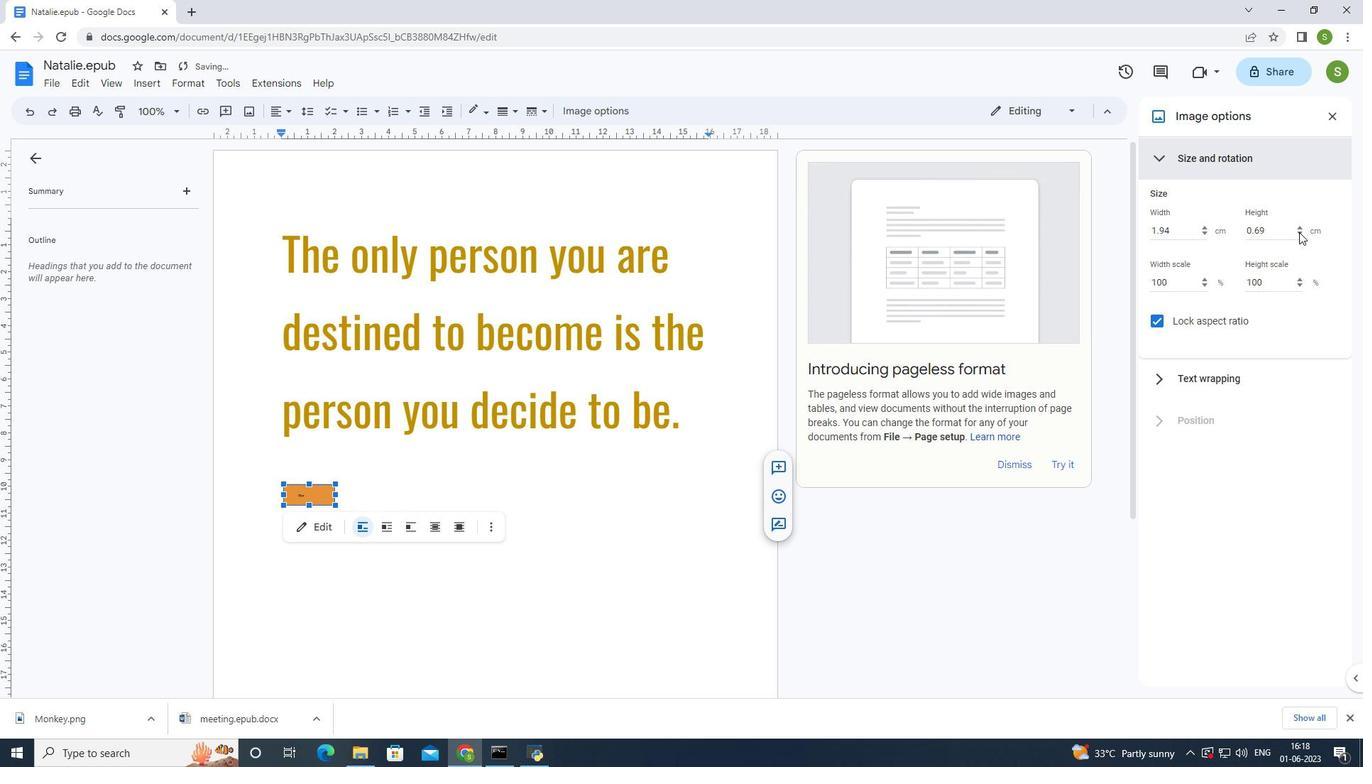 
Action: Mouse pressed left at (1299, 232)
Screenshot: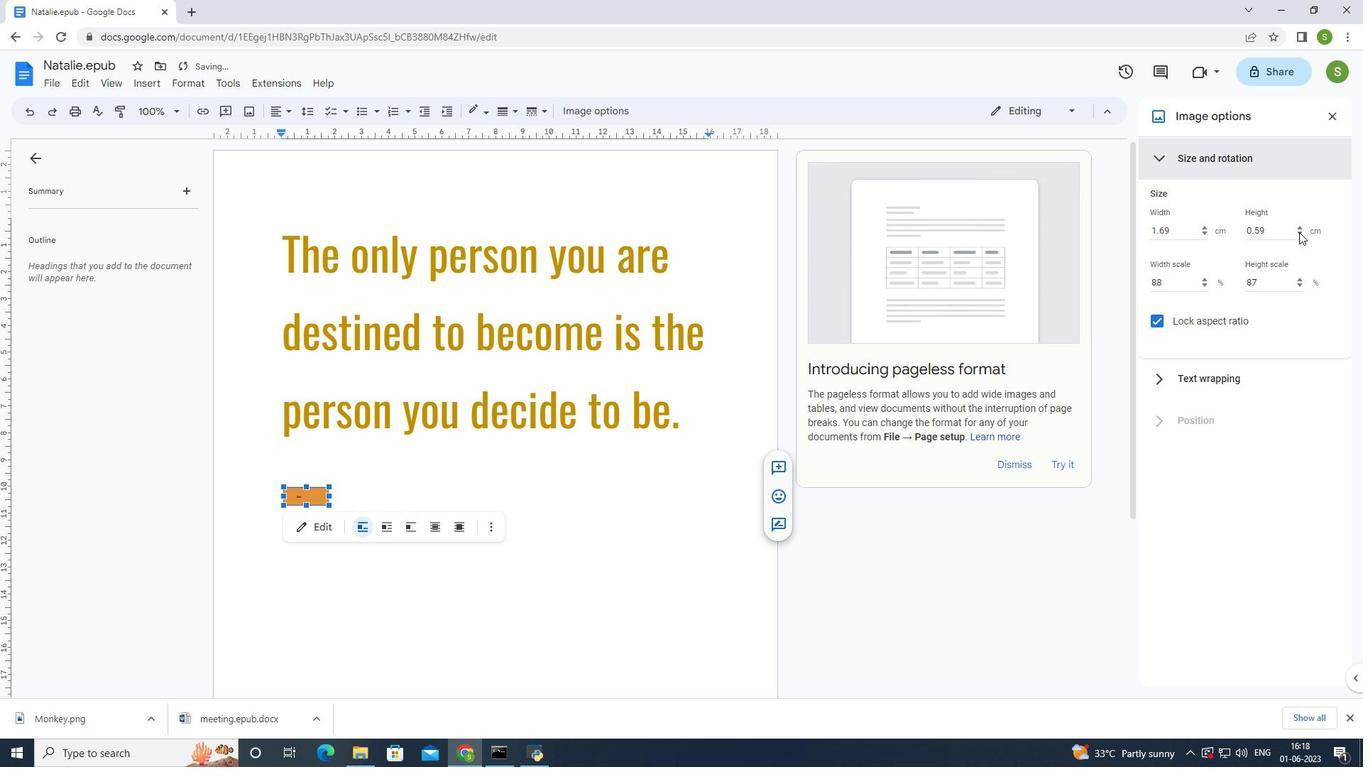 
Action: Mouse pressed left at (1299, 232)
Screenshot: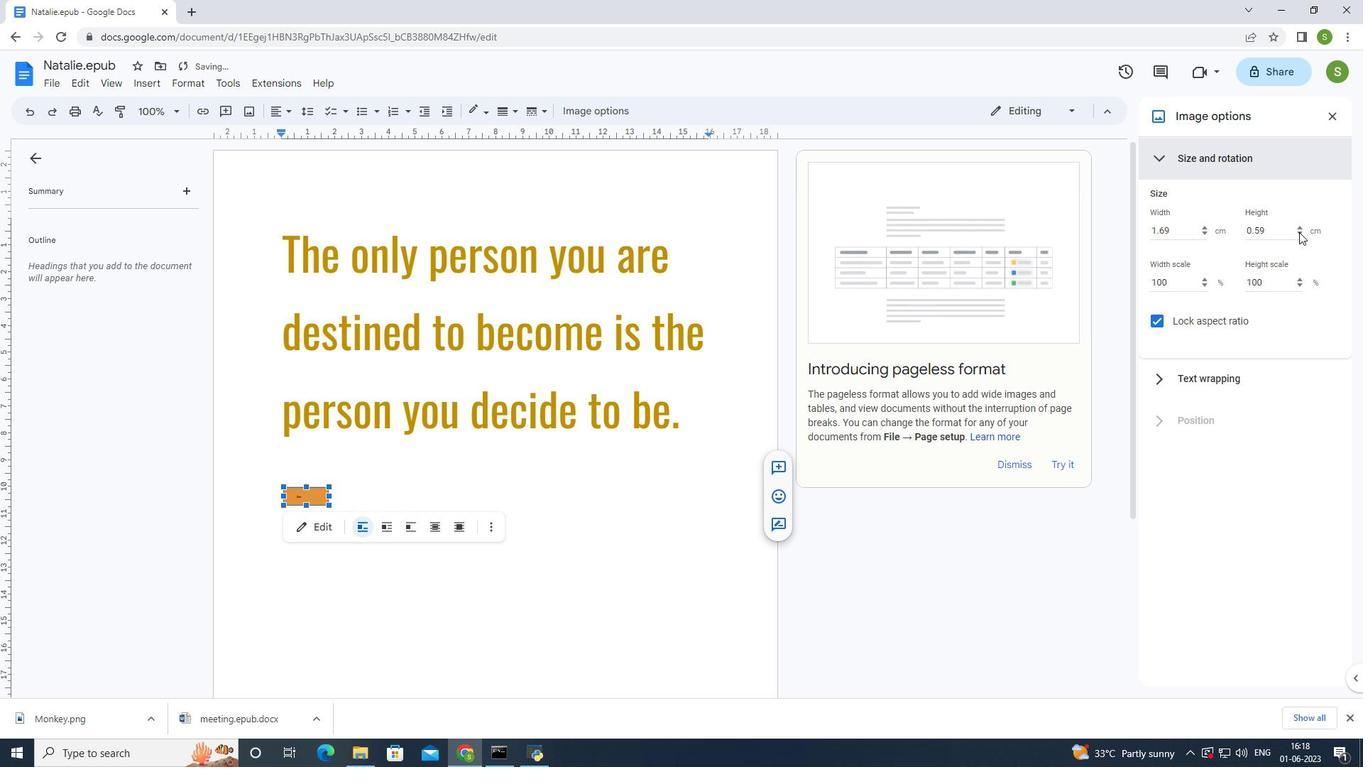 
Action: Mouse pressed left at (1299, 232)
Screenshot: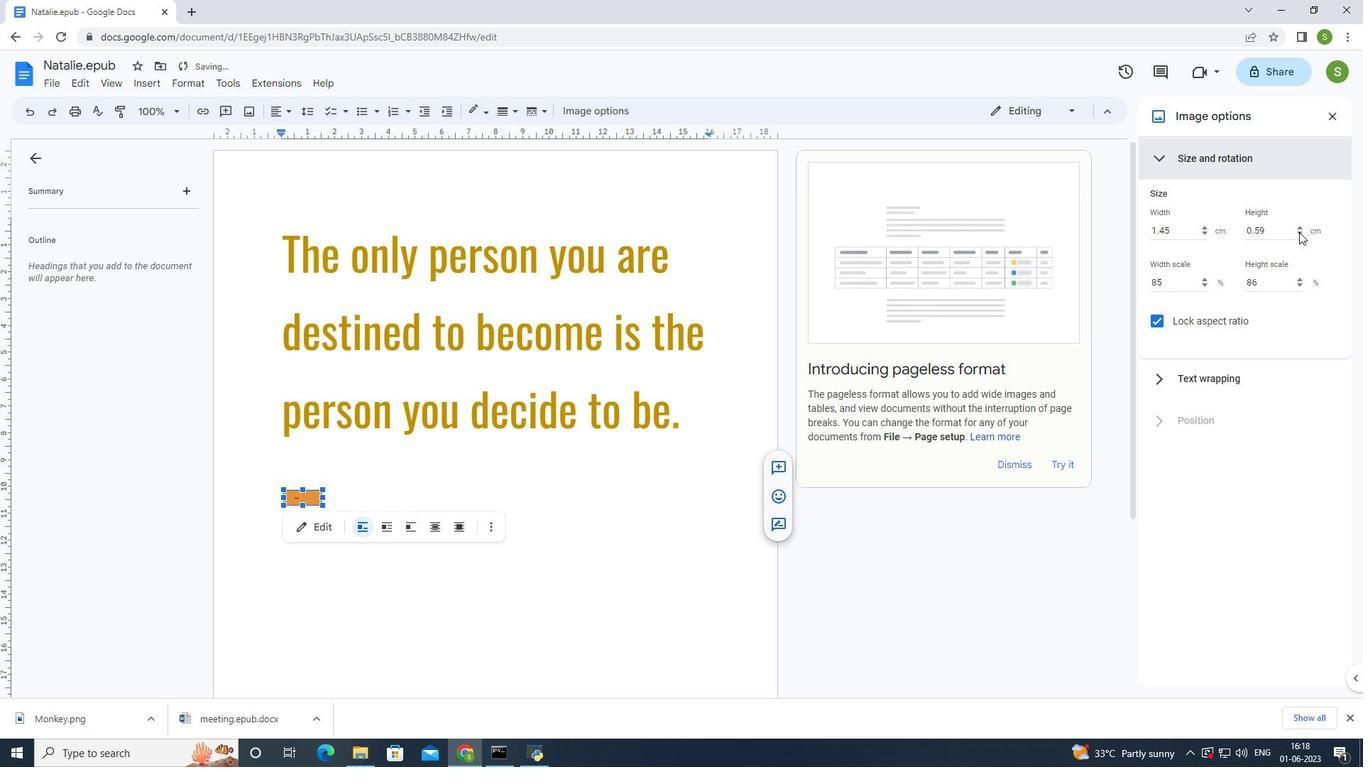 
Action: Mouse pressed left at (1299, 232)
Screenshot: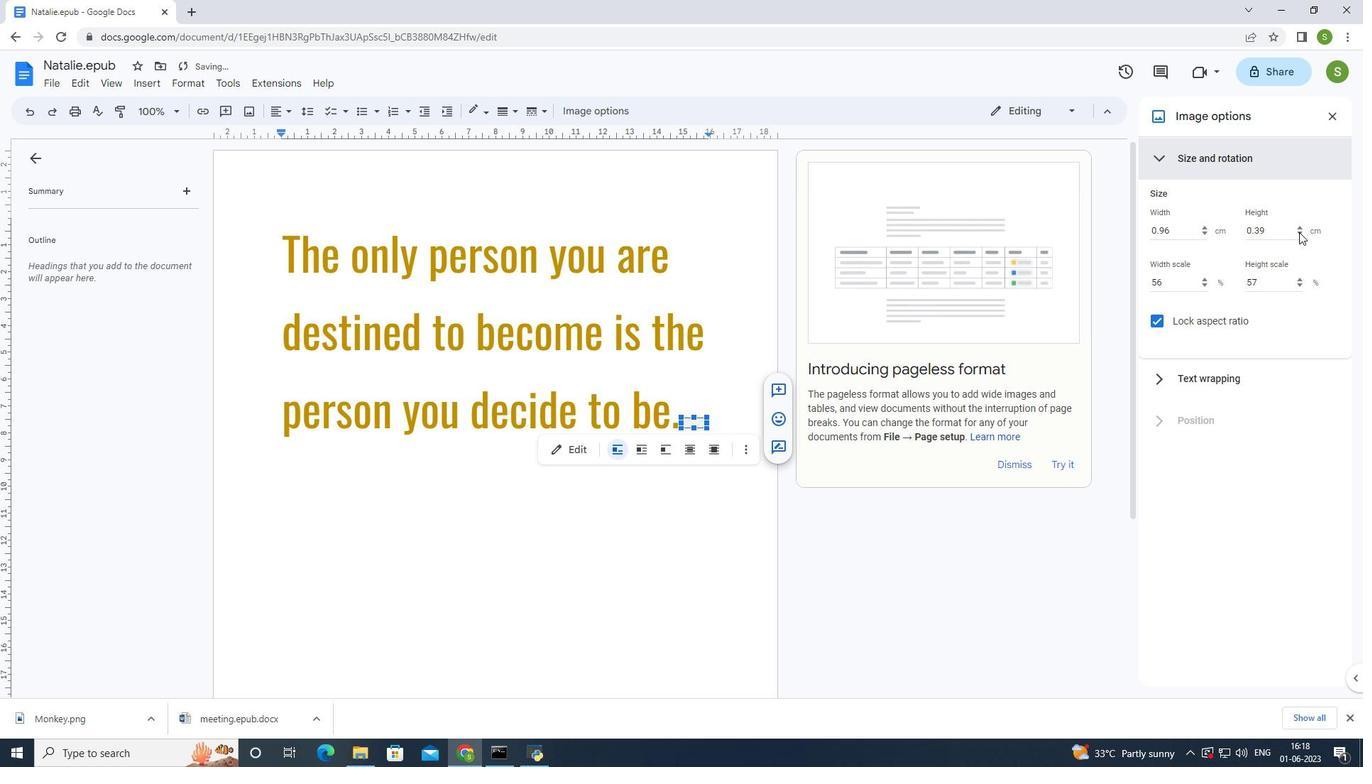
Action: Mouse pressed left at (1299, 232)
Screenshot: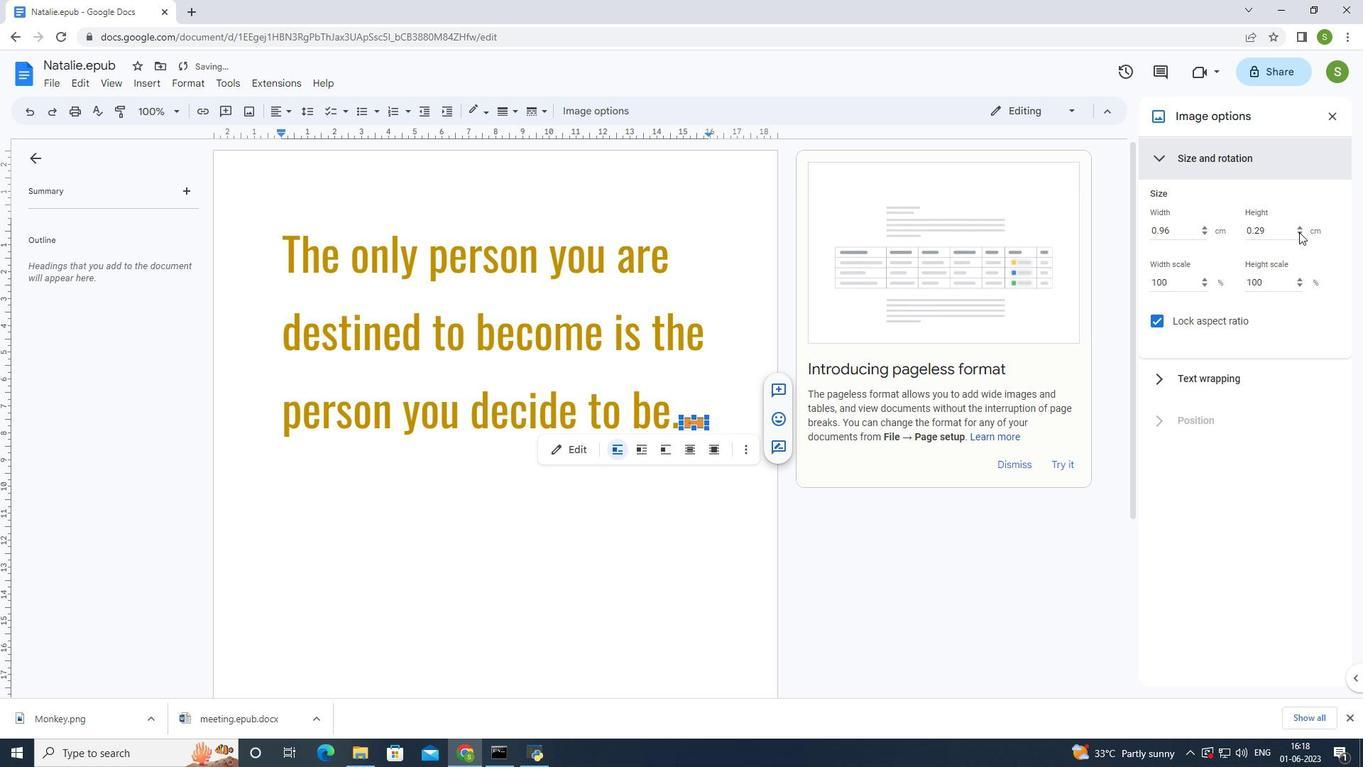 
Action: Mouse pressed left at (1299, 232)
Screenshot: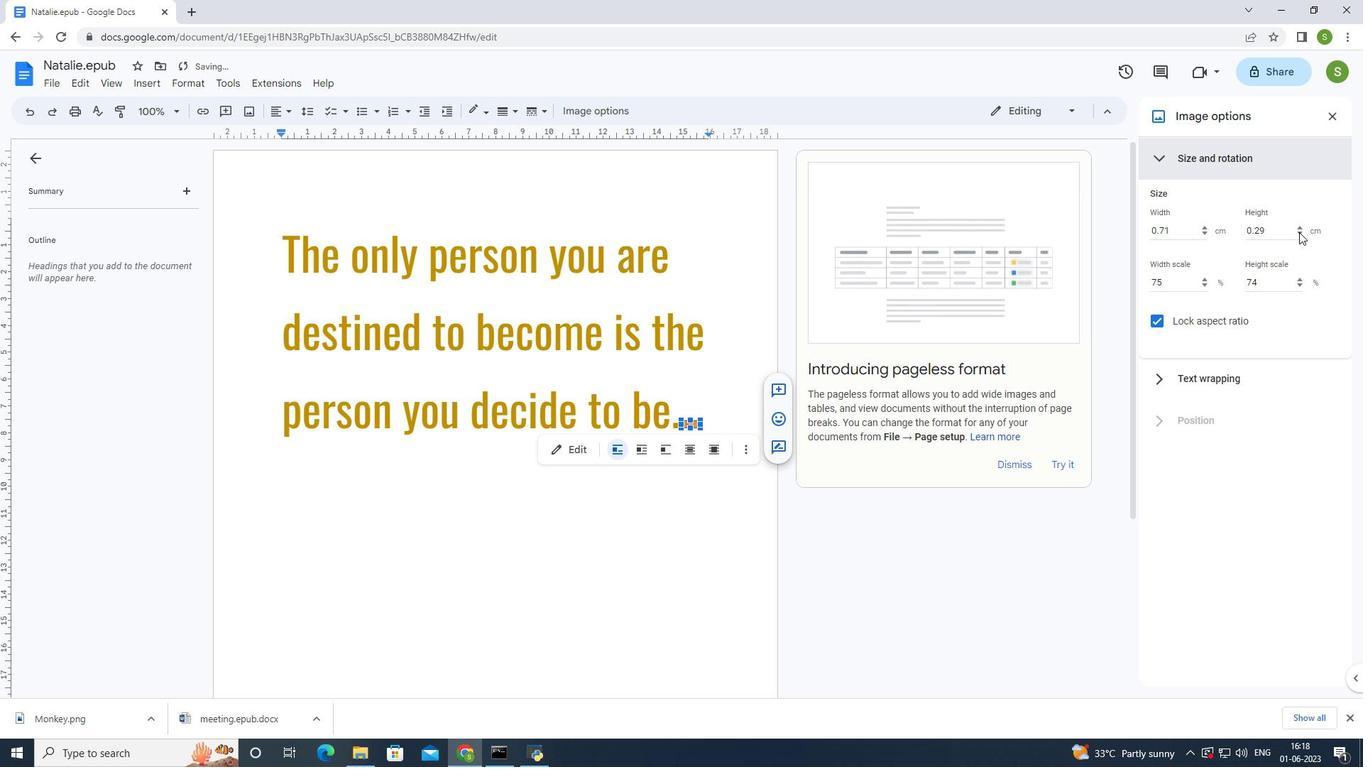 
Action: Mouse pressed left at (1299, 232)
Screenshot: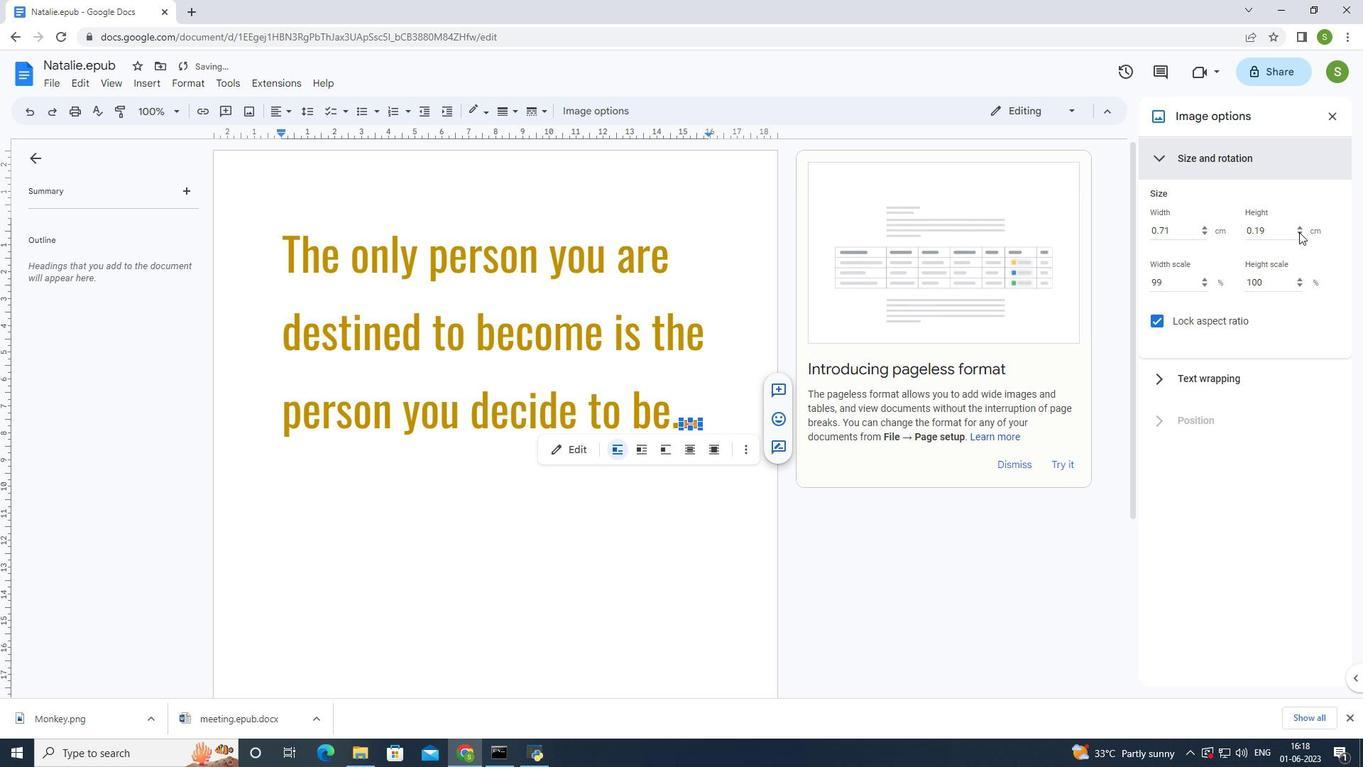 
Action: Mouse pressed left at (1299, 232)
Screenshot: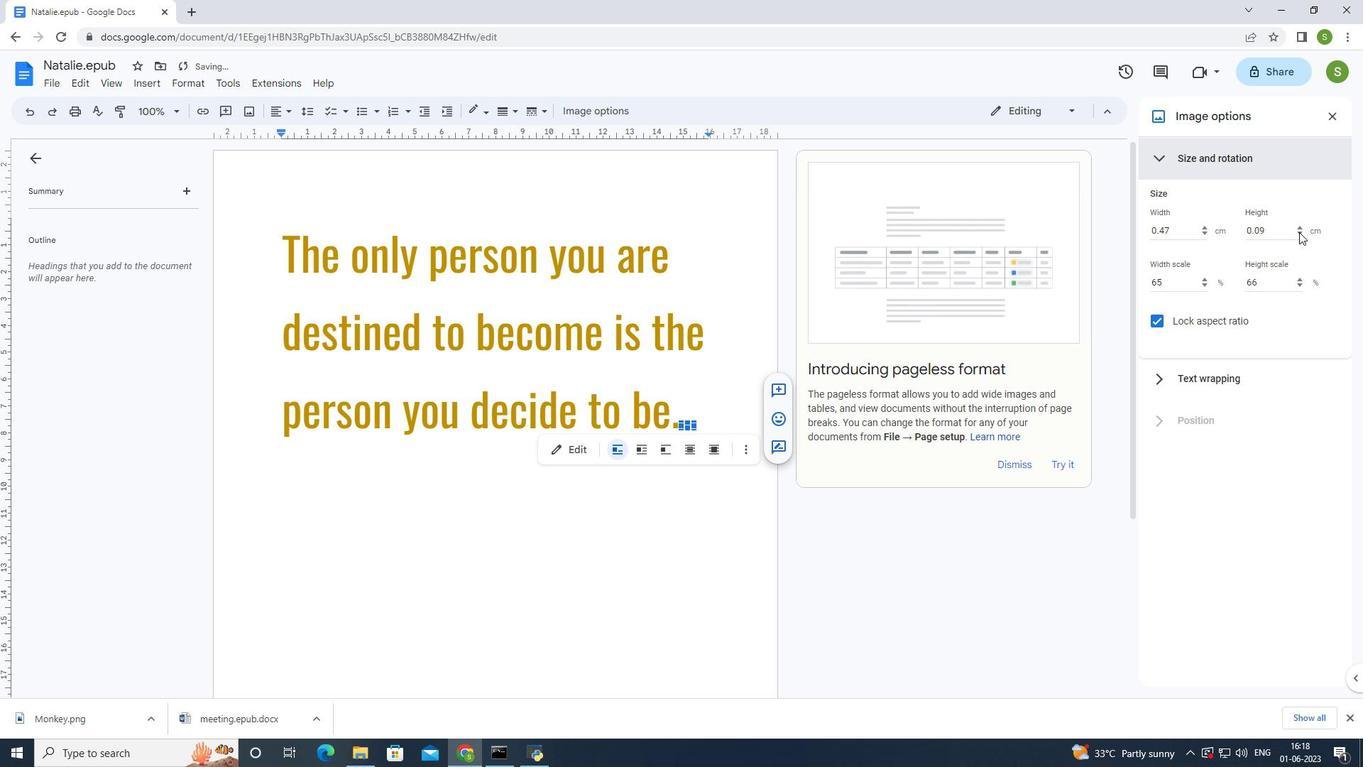 
Action: Mouse pressed left at (1299, 232)
Screenshot: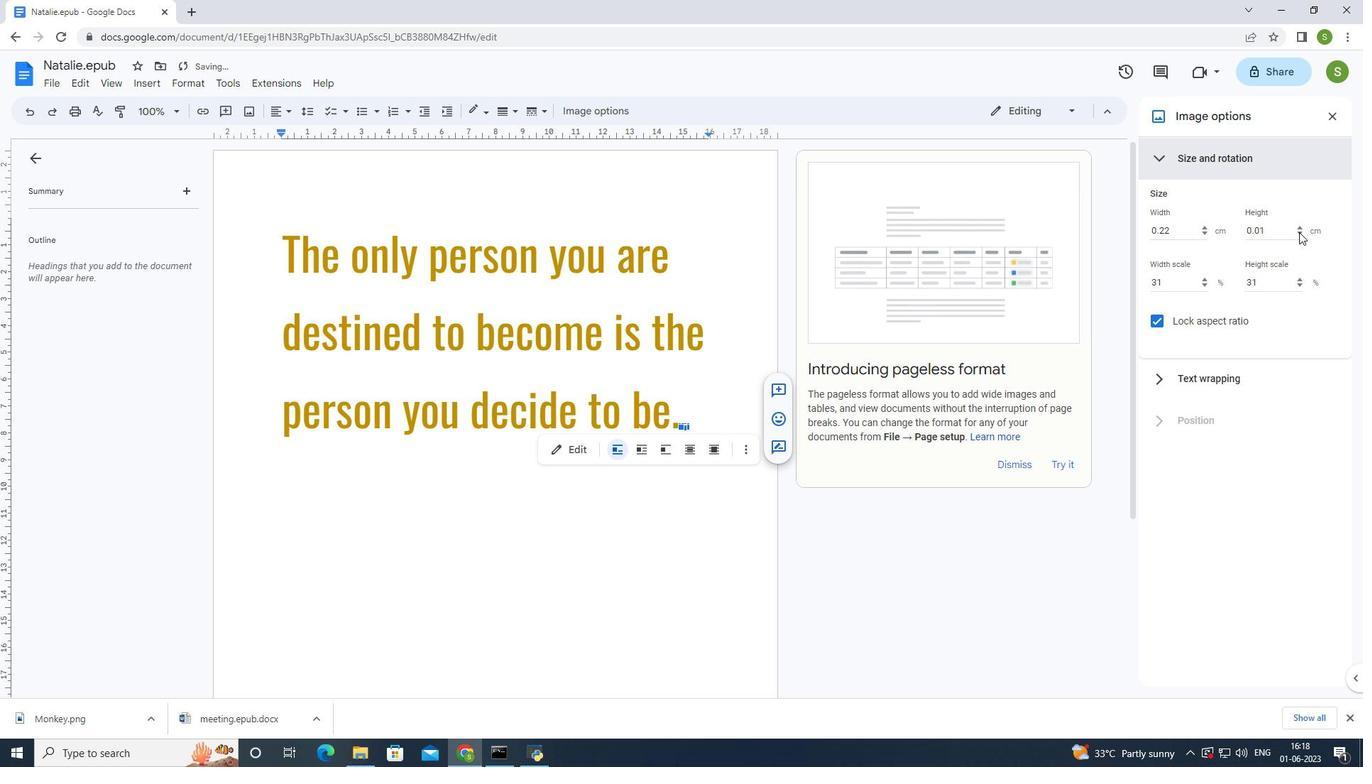 
Action: Mouse pressed left at (1299, 232)
Screenshot: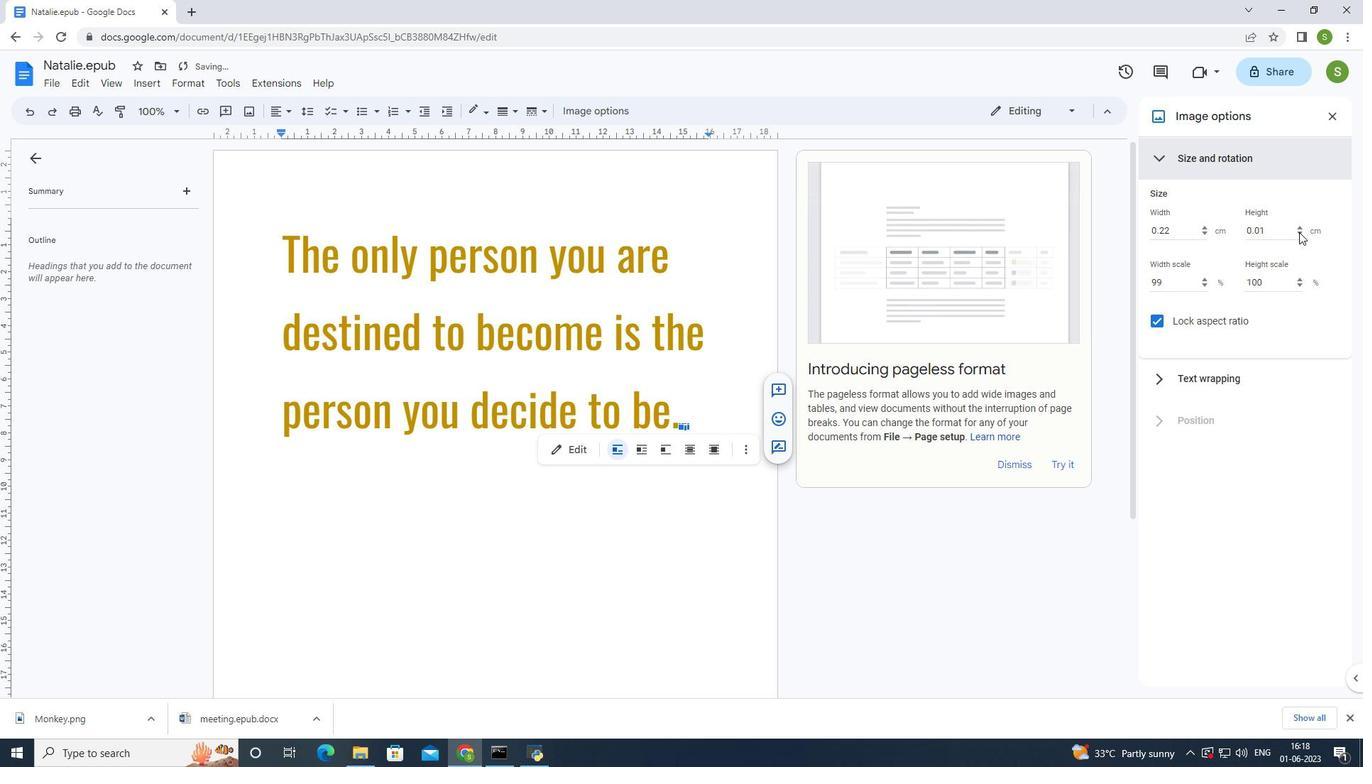 
Action: Mouse moved to (1299, 224)
Screenshot: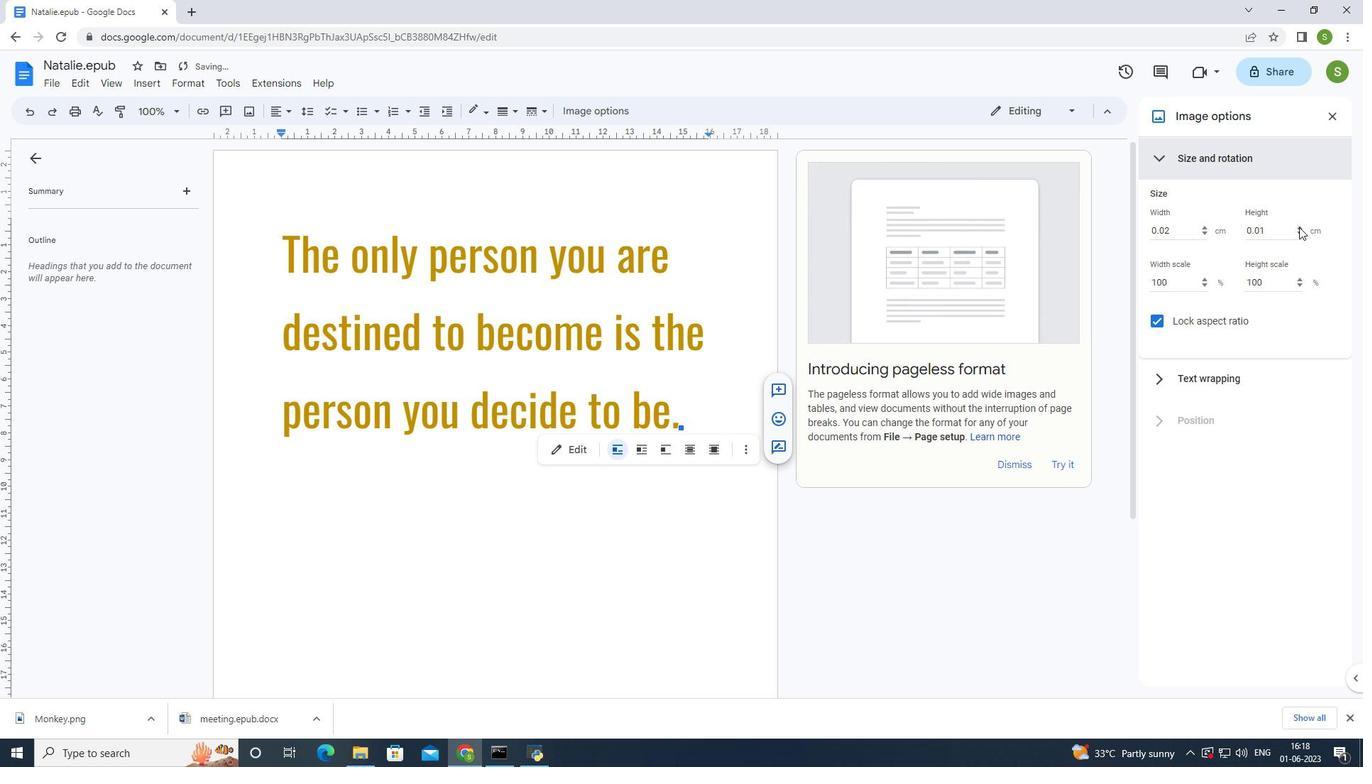 
Action: Mouse pressed left at (1299, 224)
Screenshot: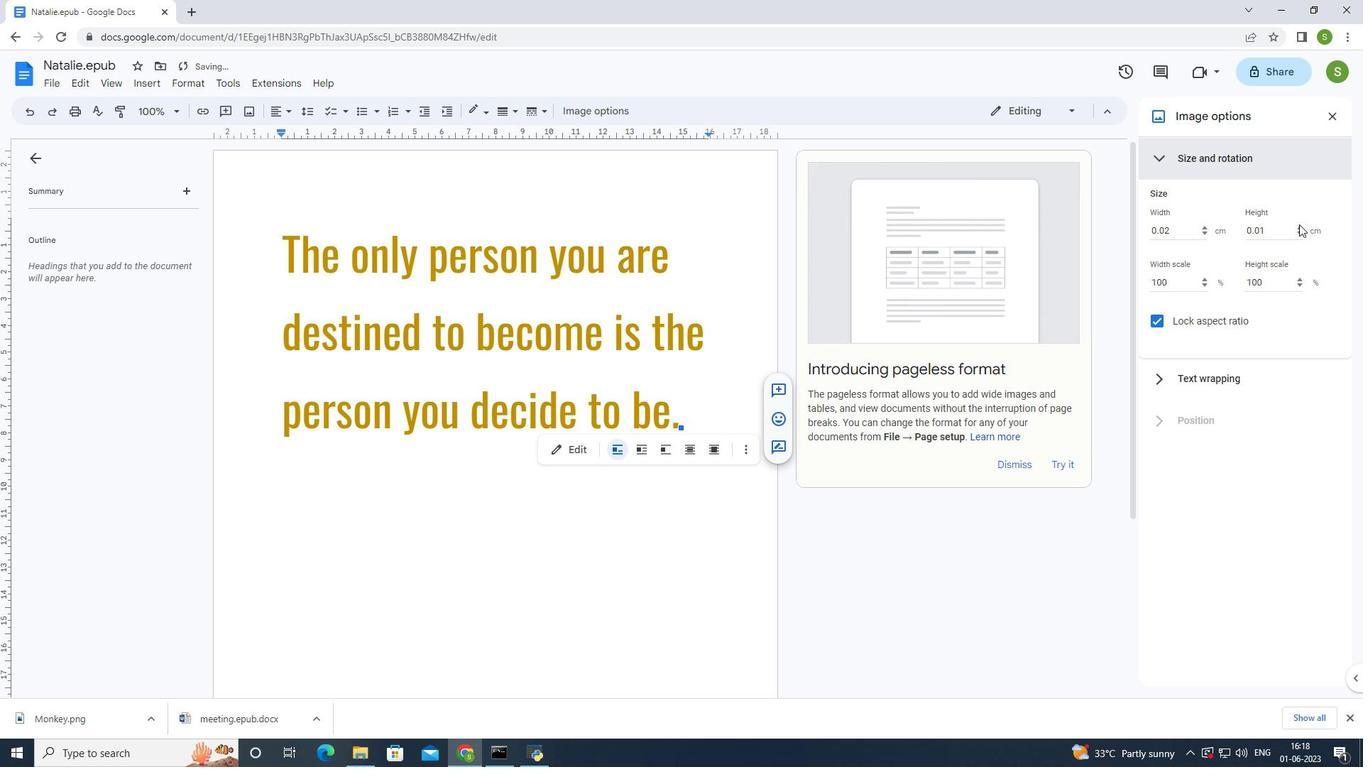 
Action: Mouse moved to (1301, 232)
Screenshot: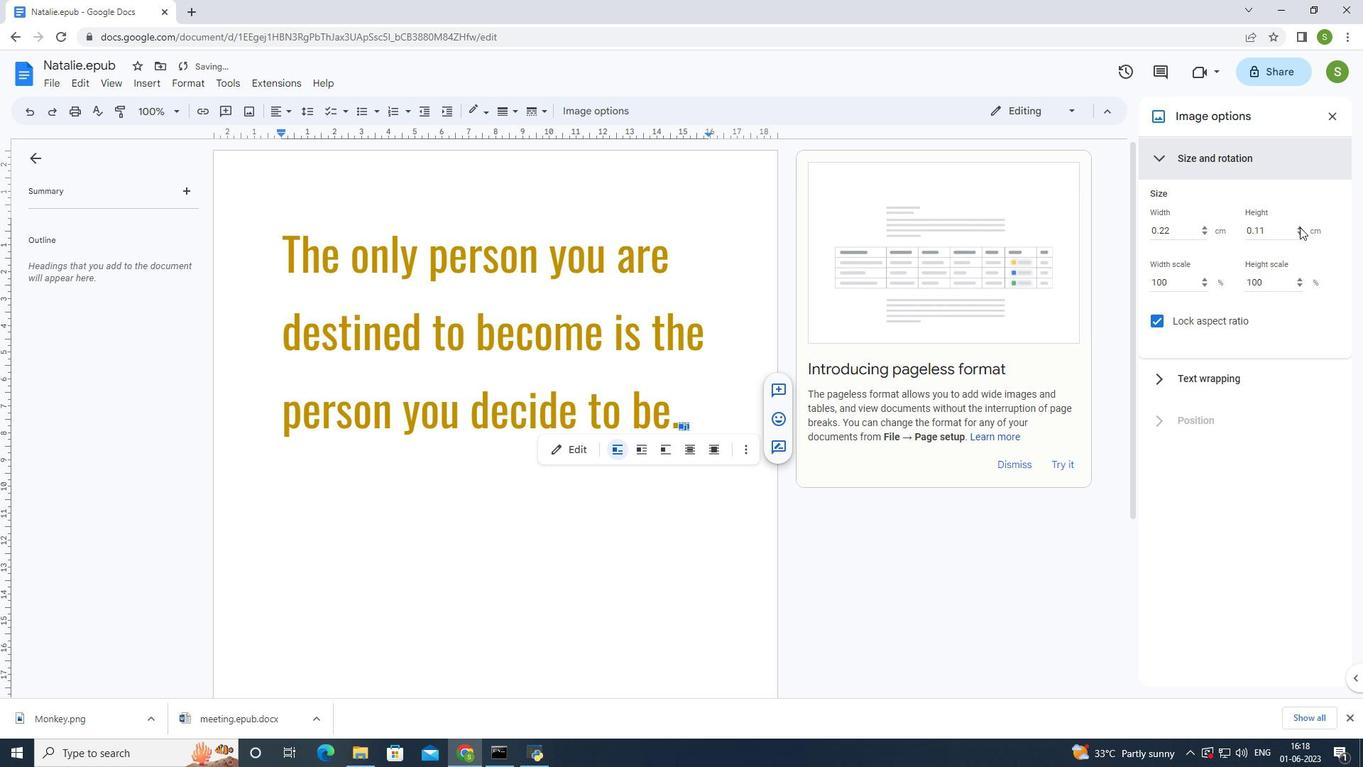 
Action: Mouse pressed left at (1301, 232)
Screenshot: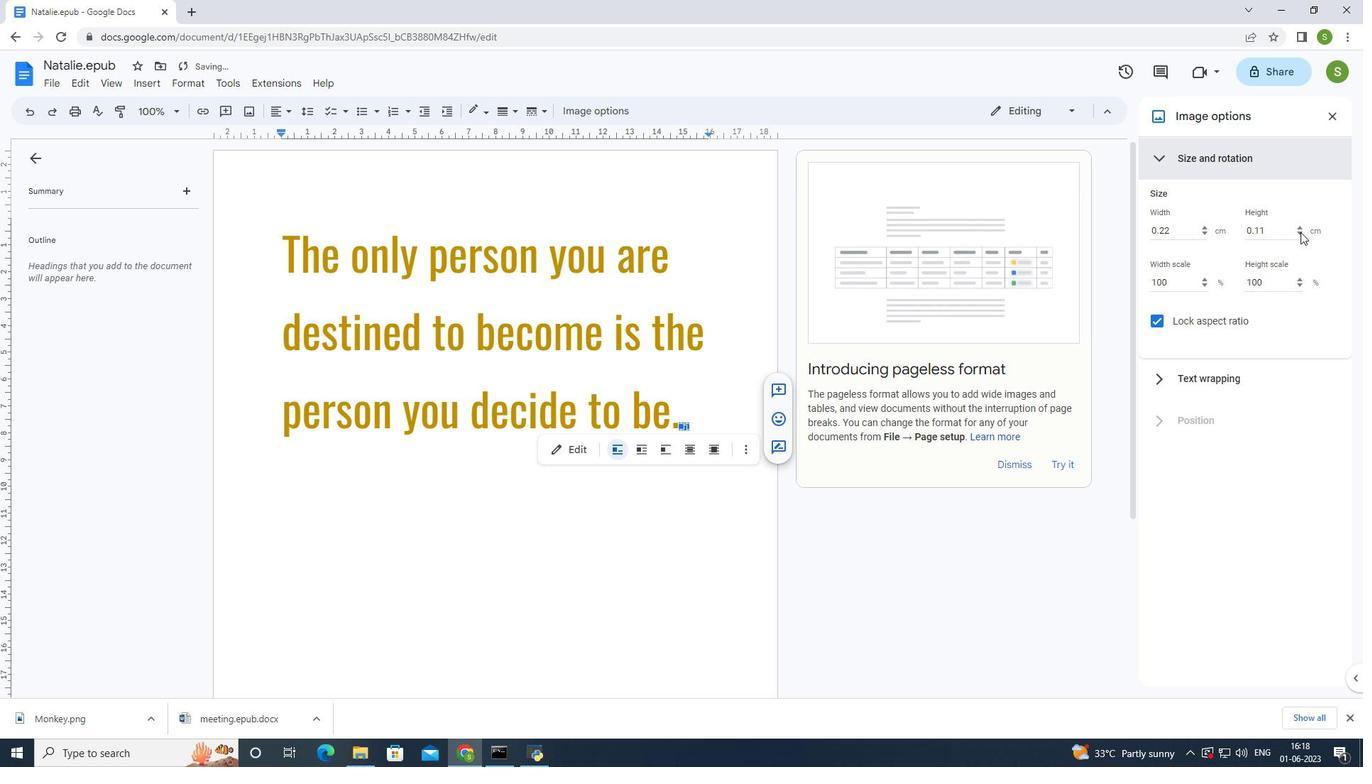 
Action: Mouse moved to (1299, 228)
Screenshot: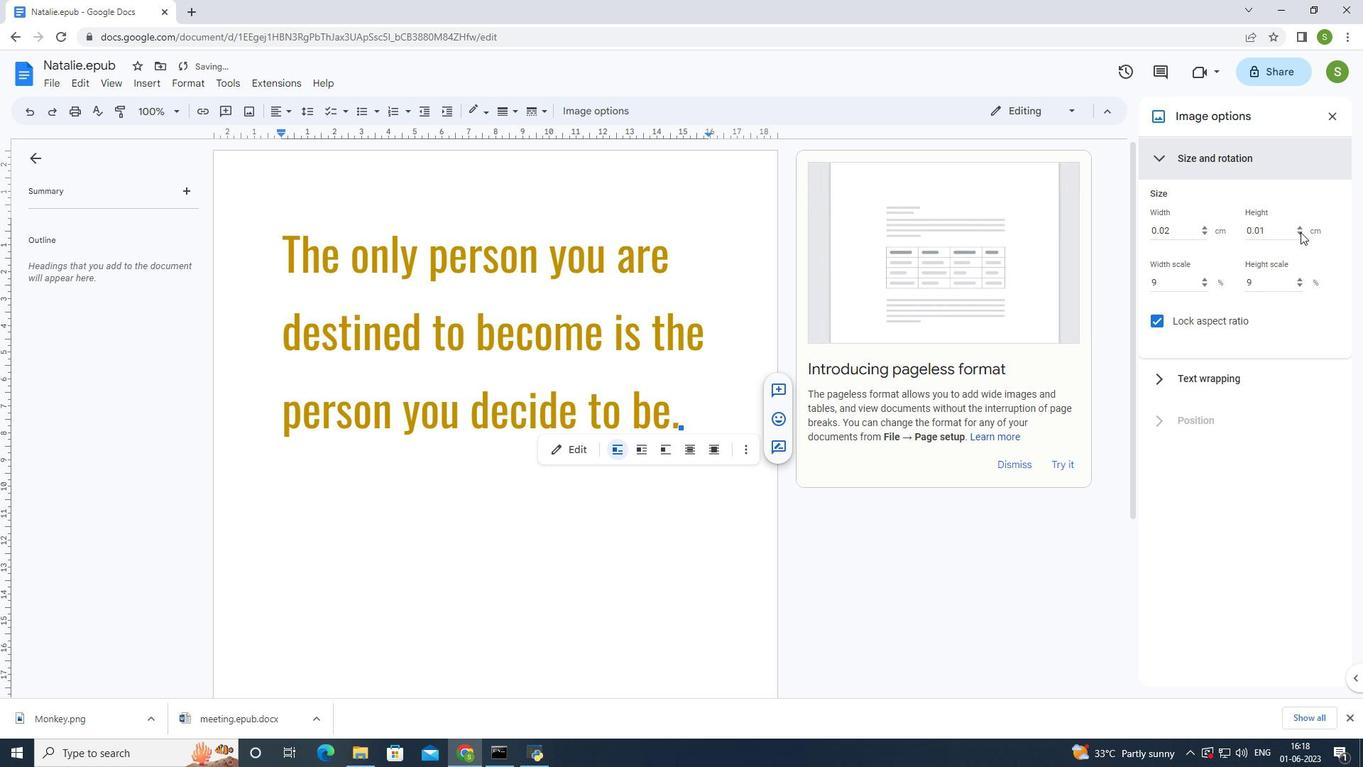 
Action: Mouse pressed left at (1299, 228)
Screenshot: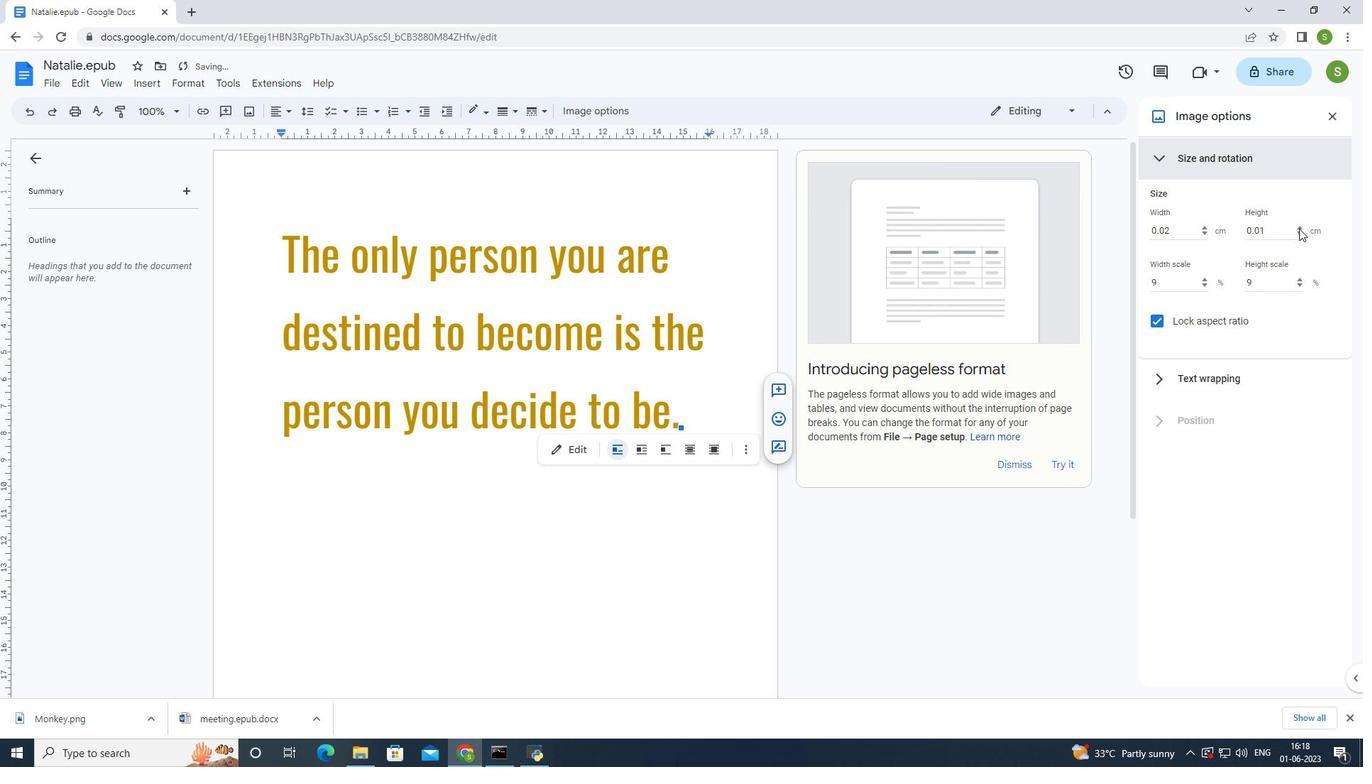 
Action: Mouse moved to (542, 513)
Screenshot: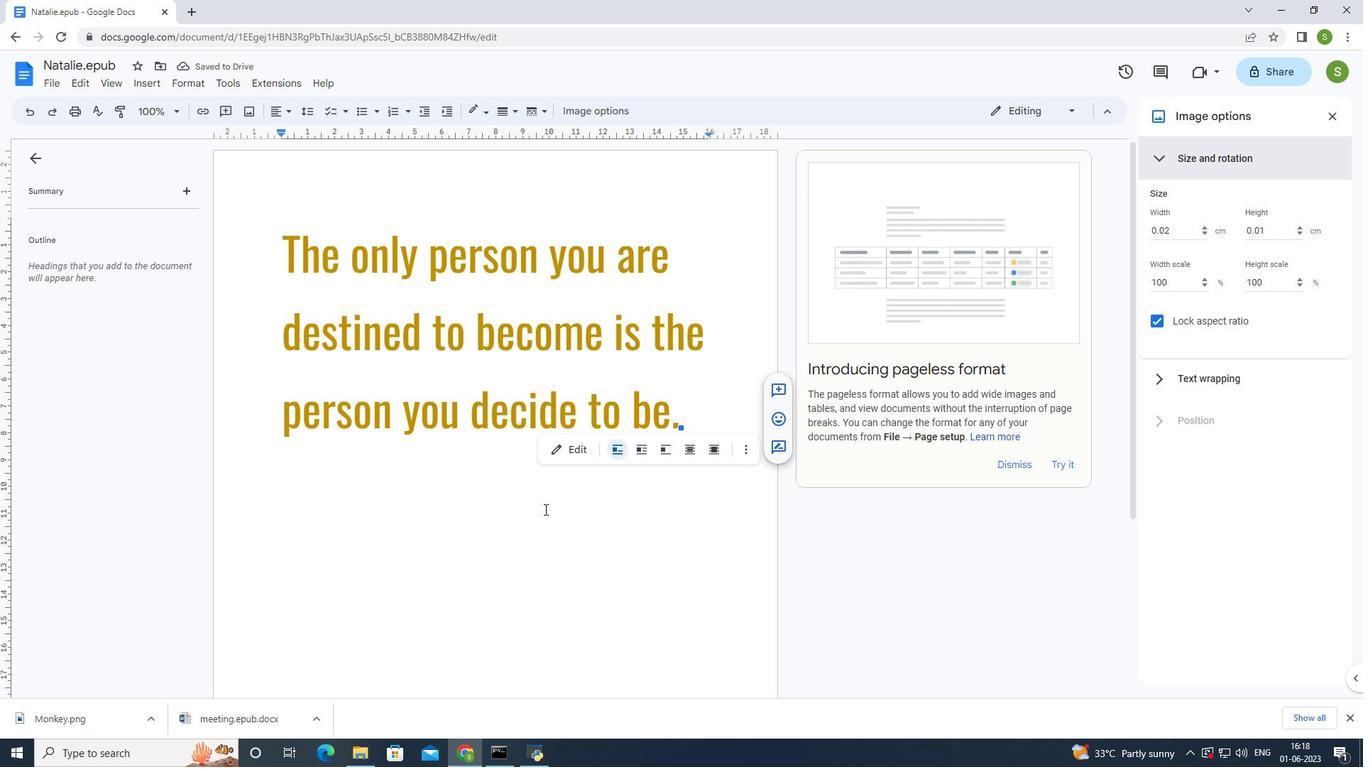 
Action: Mouse pressed left at (542, 513)
Screenshot: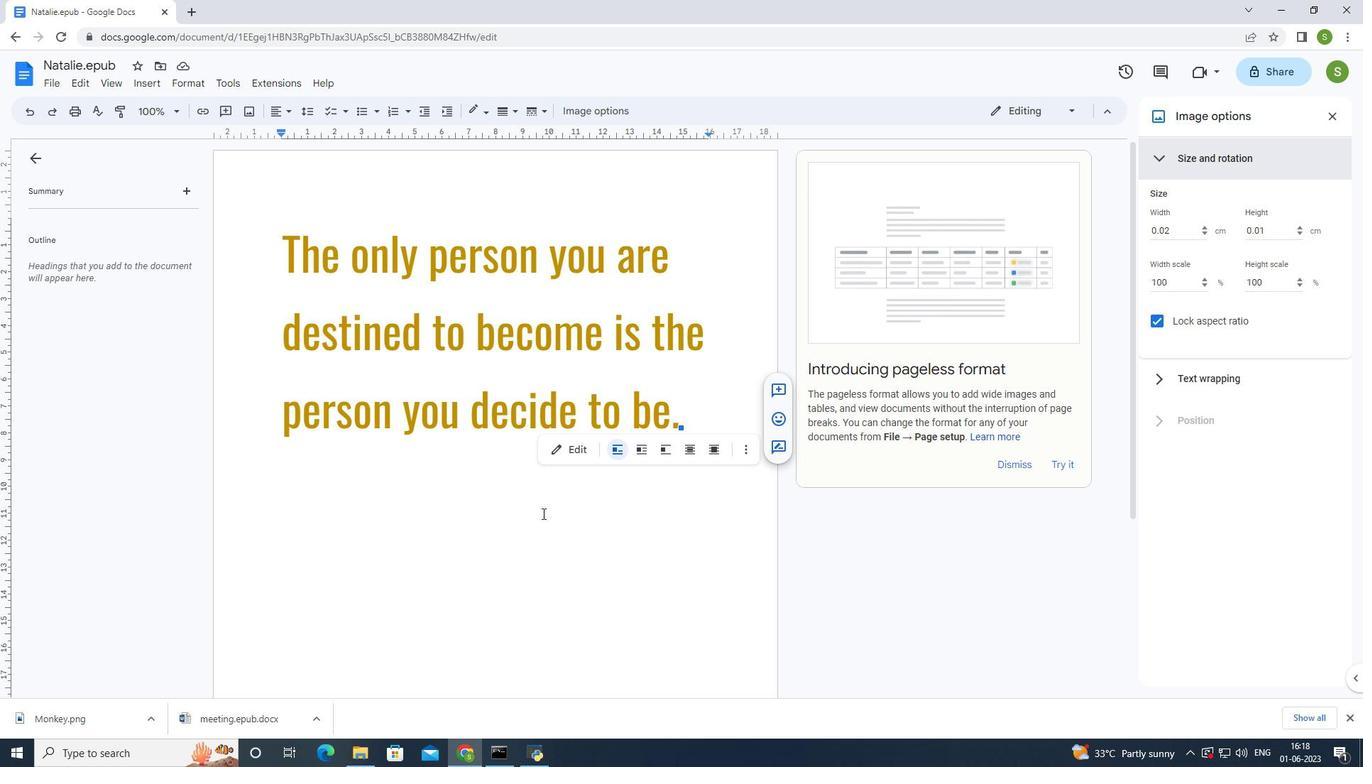 
Action: Mouse moved to (364, 448)
Screenshot: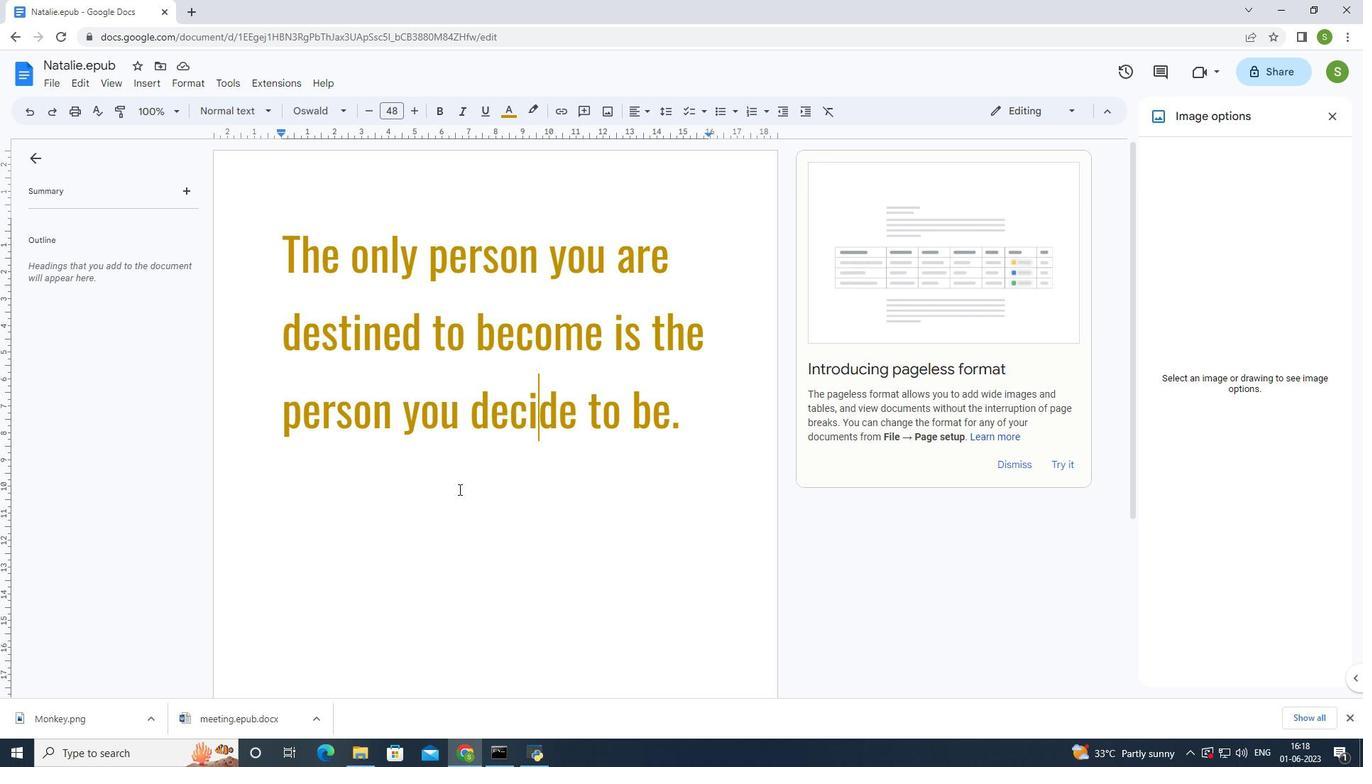 
Action: Mouse pressed left at (364, 448)
Screenshot: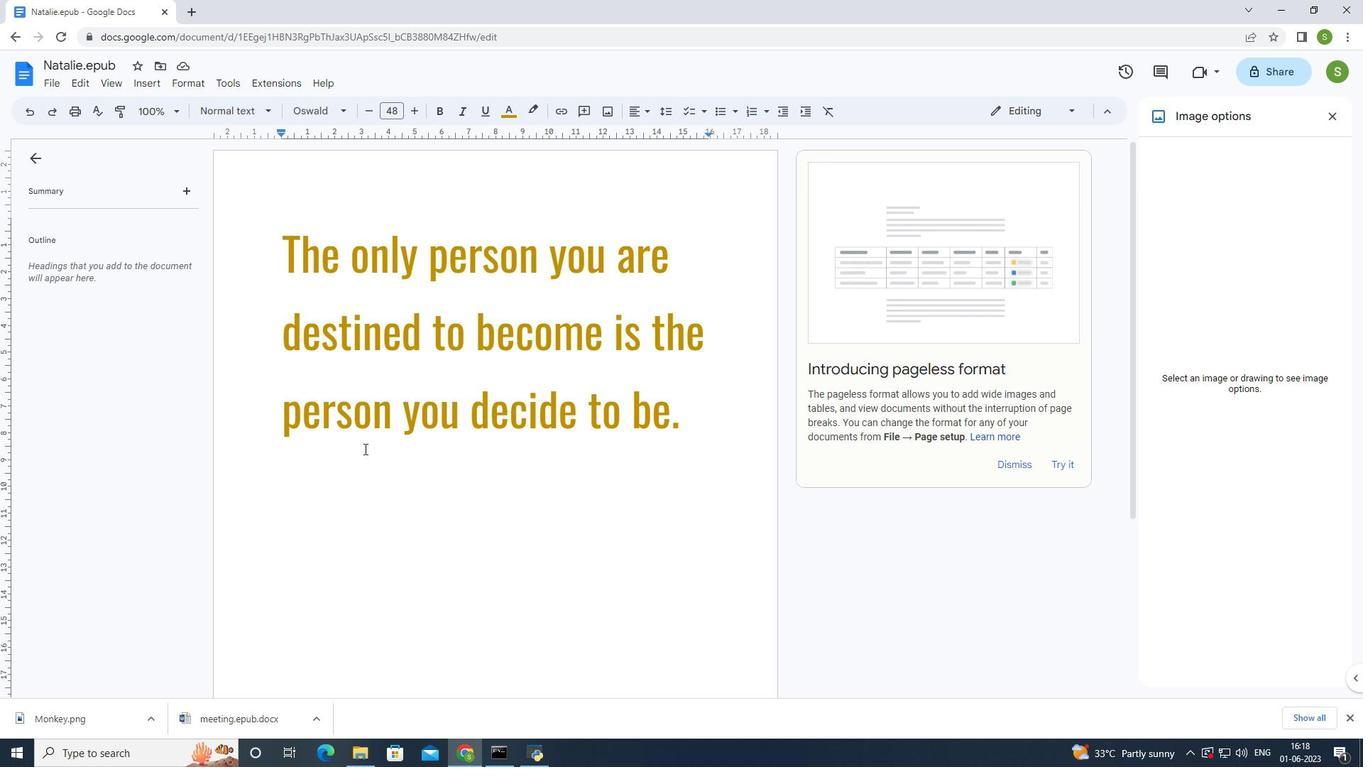 
Action: Mouse moved to (449, 494)
Screenshot: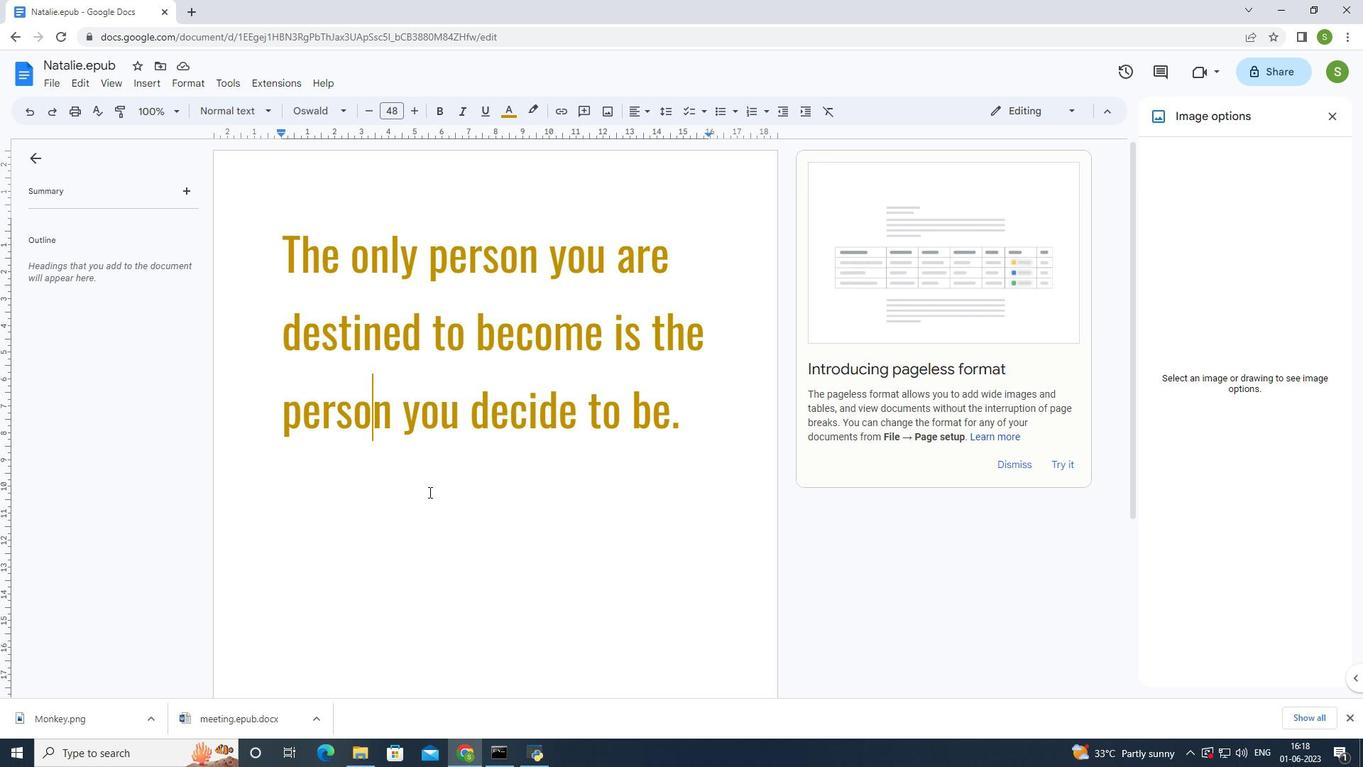 
Action: Mouse pressed left at (449, 494)
Screenshot: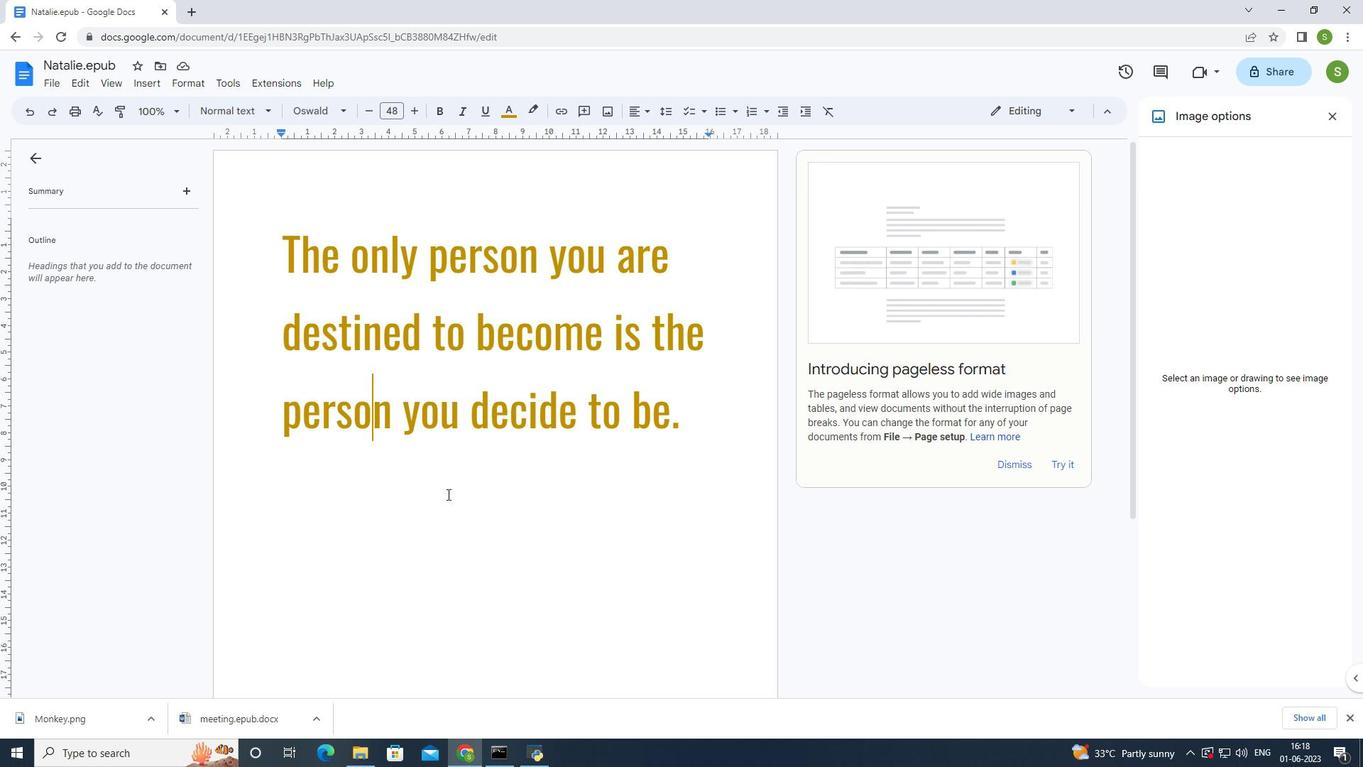 
Action: Mouse moved to (577, 509)
Screenshot: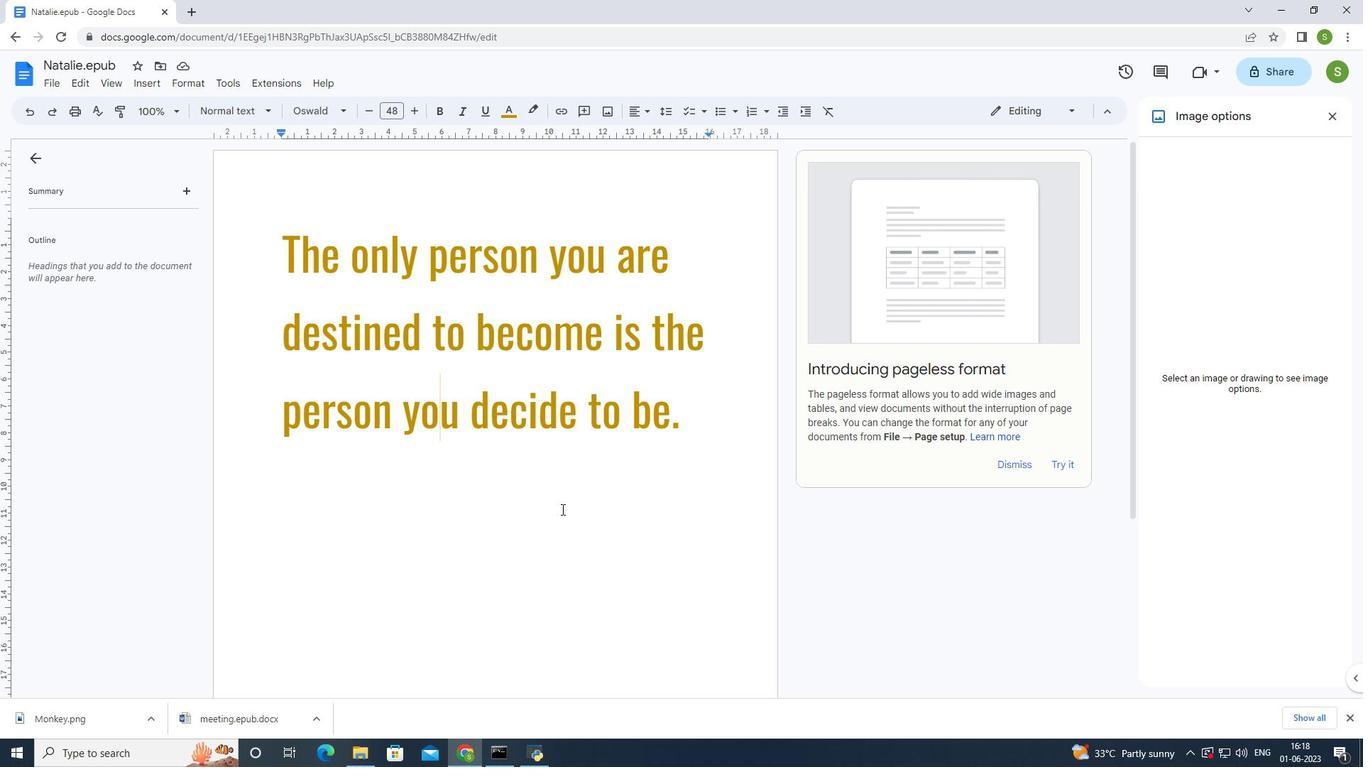 
Action: Mouse pressed left at (577, 509)
Screenshot: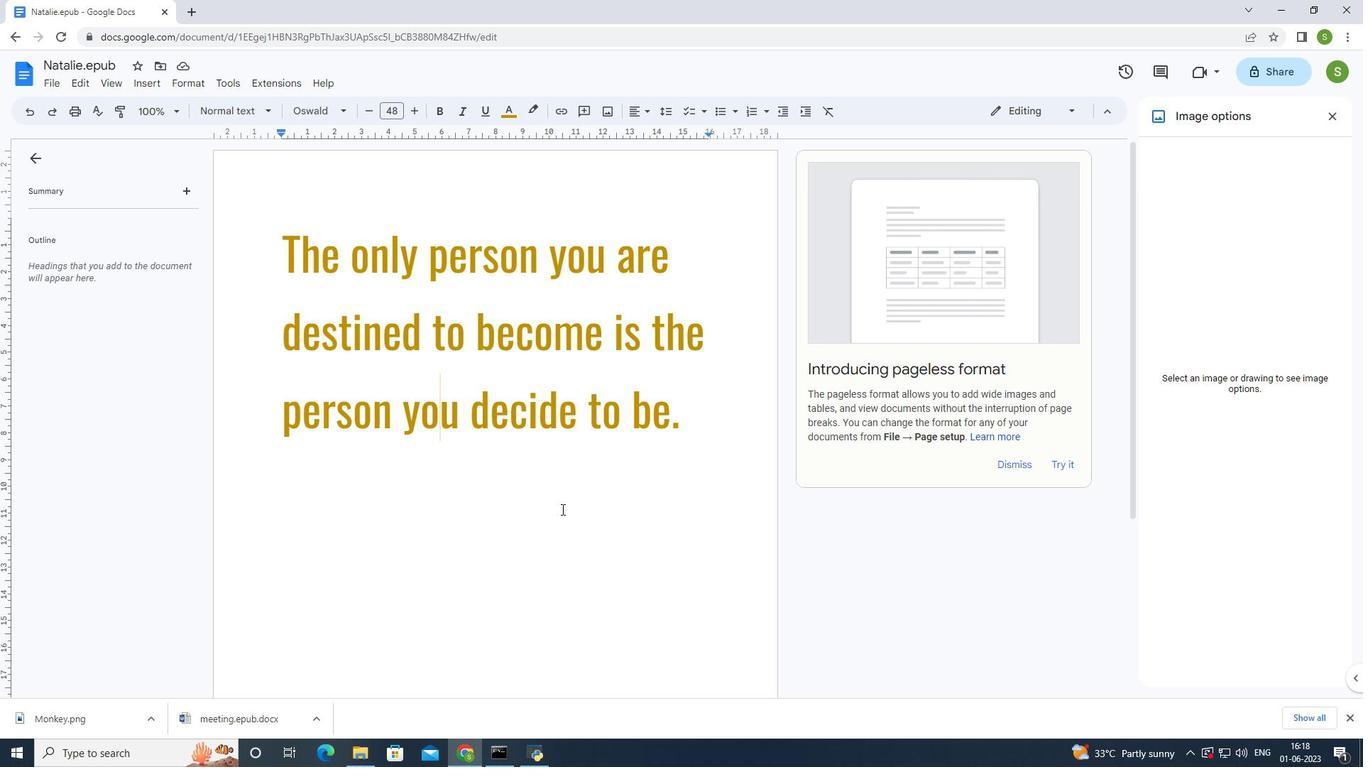 
Action: Mouse moved to (710, 421)
Screenshot: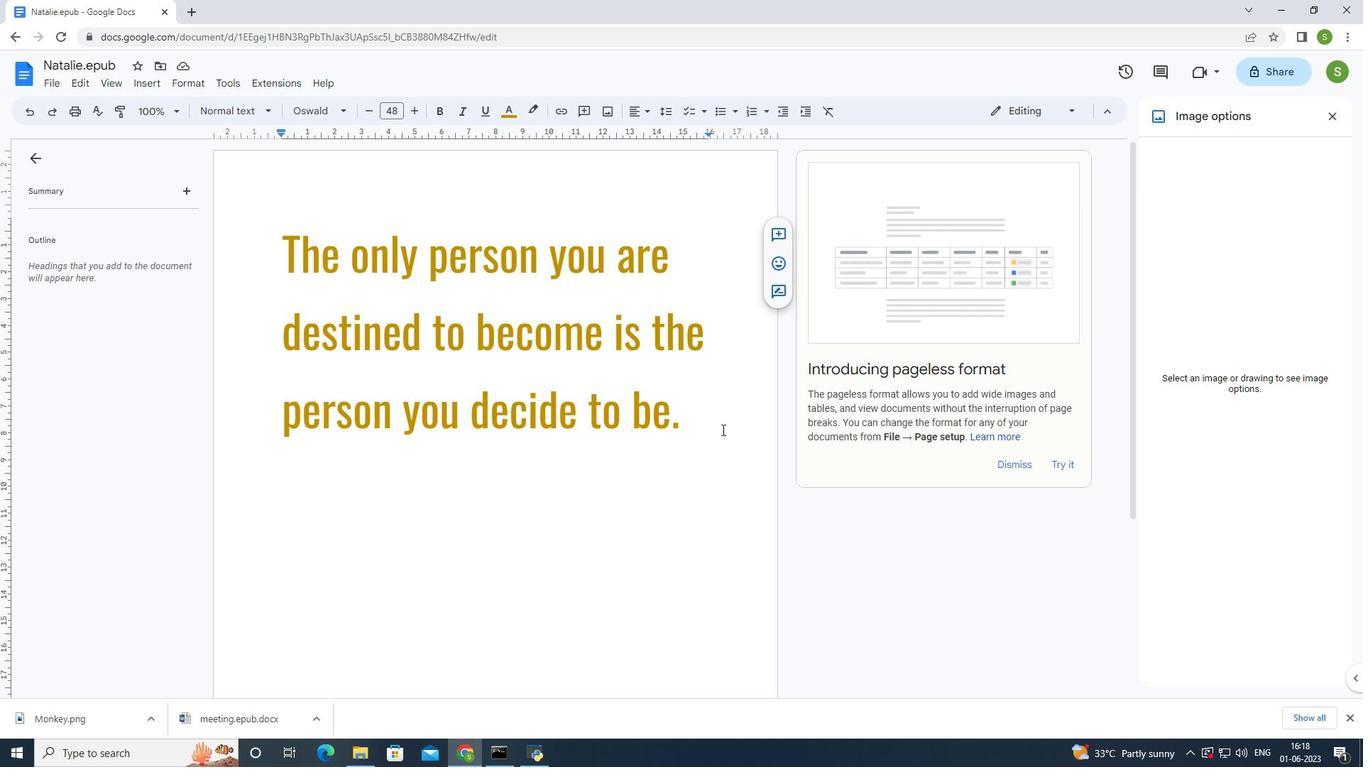 
Action: Mouse pressed left at (710, 421)
Screenshot: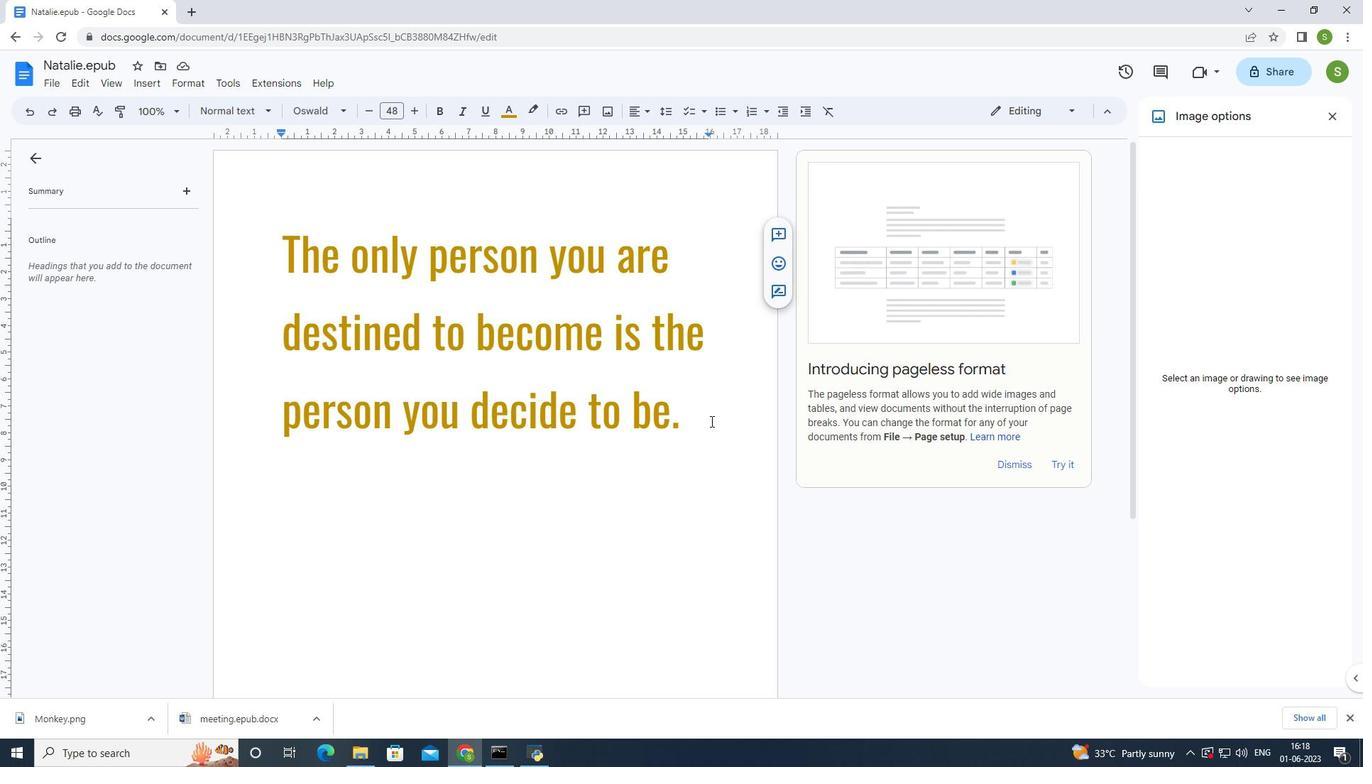 
Action: Mouse moved to (638, 561)
Screenshot: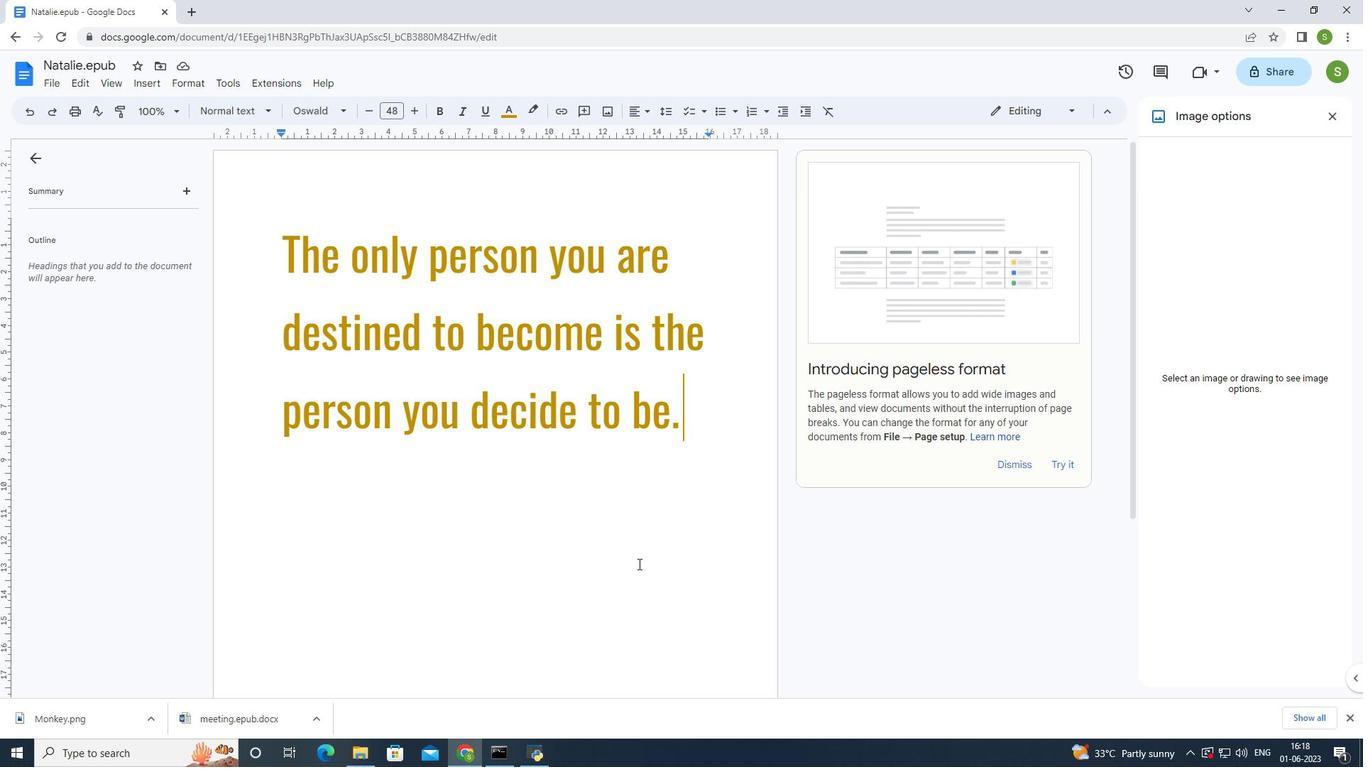 
